 Task: Find connections with filter location Libertador General San Martín with filter topic #househunting with filter profile language Potuguese with filter current company Shapoorji Pallonji Group with filter school Government College of Engineering, Salem with filter industry Public Relations and Communications Services with filter service category AssistanceAdvertising with filter keywords title Physical Therapy Assistant
Action: Mouse moved to (478, 178)
Screenshot: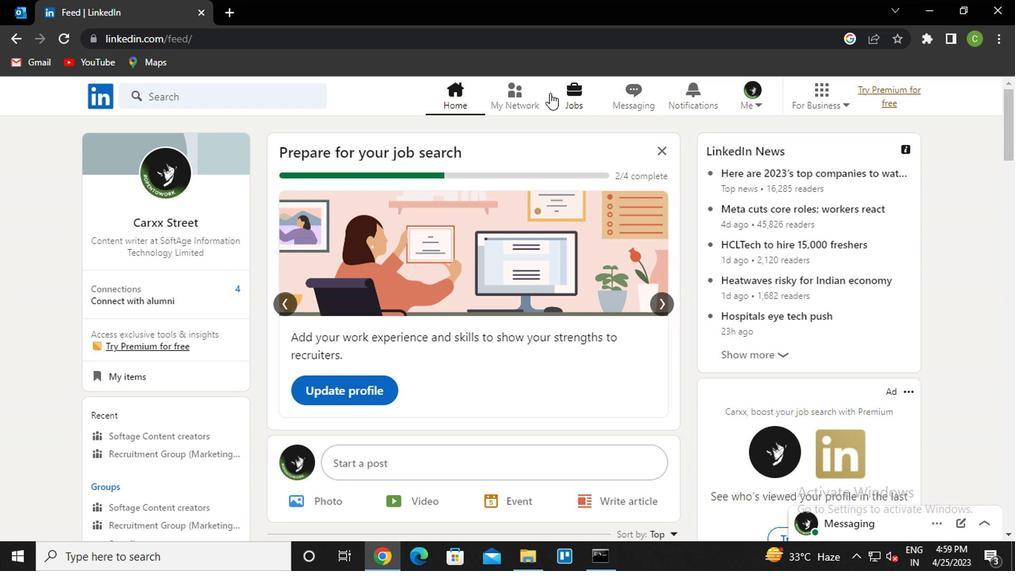 
Action: Mouse pressed left at (478, 178)
Screenshot: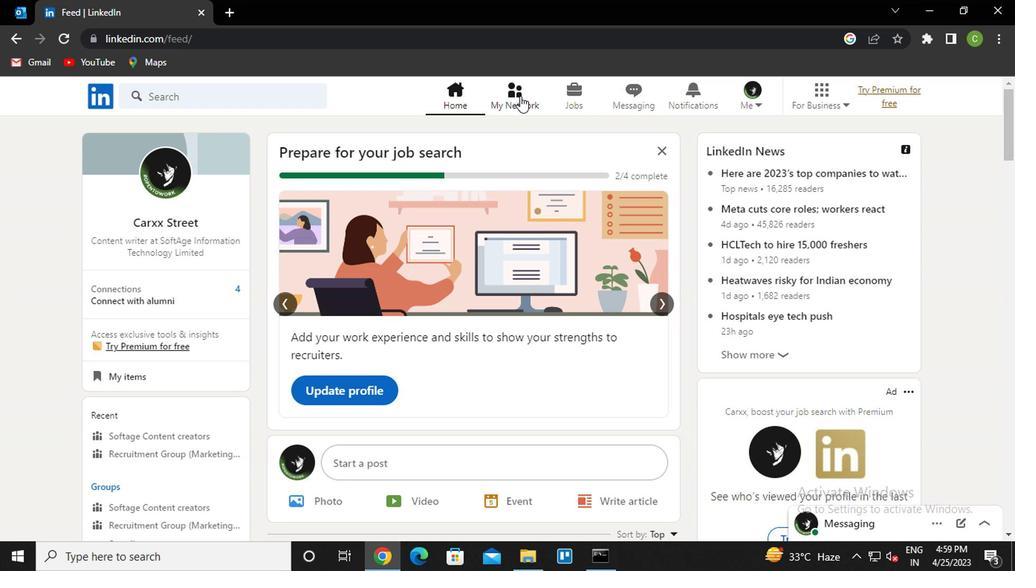 
Action: Mouse moved to (276, 240)
Screenshot: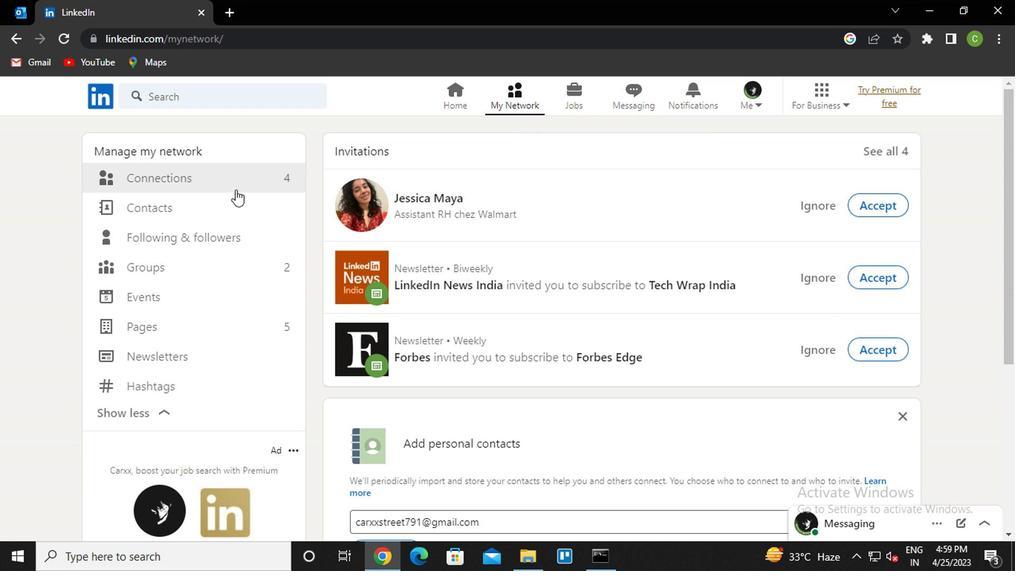 
Action: Mouse pressed left at (276, 240)
Screenshot: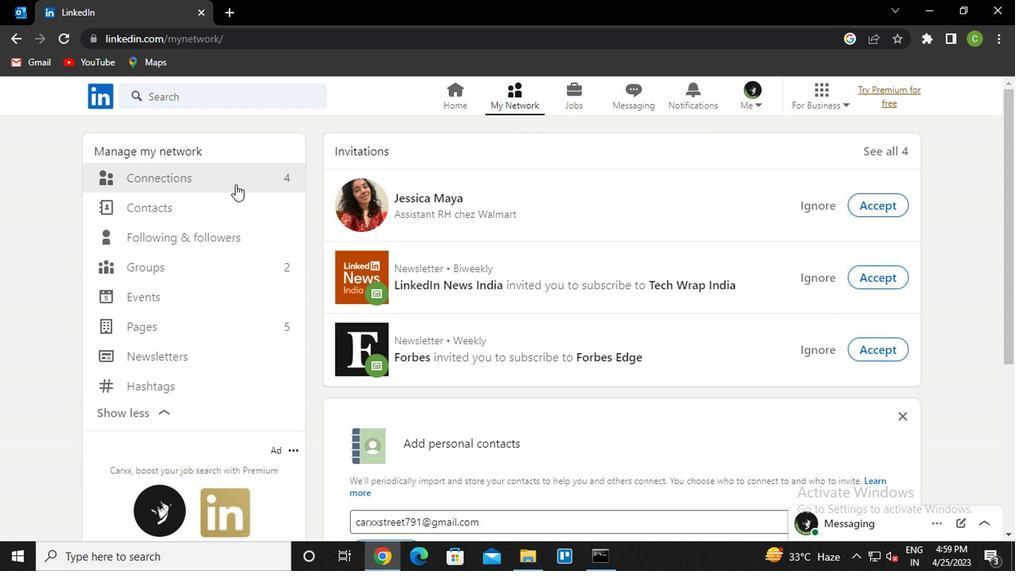 
Action: Mouse moved to (550, 236)
Screenshot: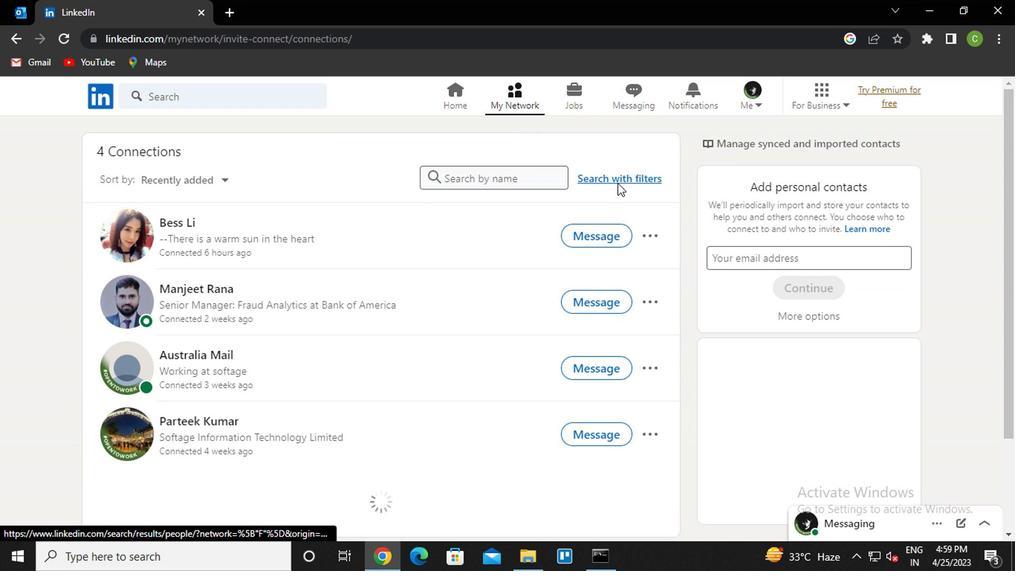 
Action: Mouse pressed left at (550, 236)
Screenshot: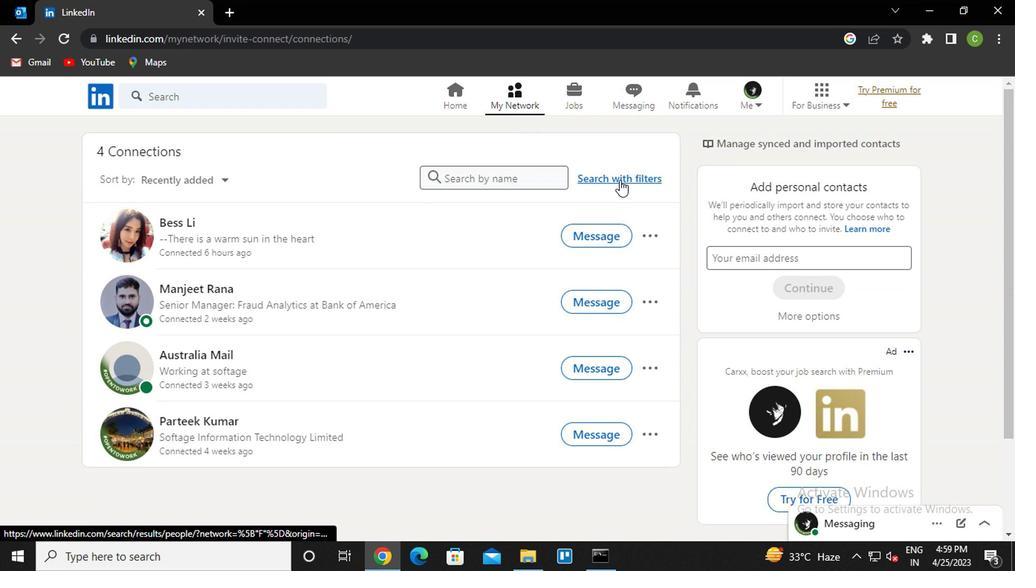 
Action: Mouse moved to (468, 208)
Screenshot: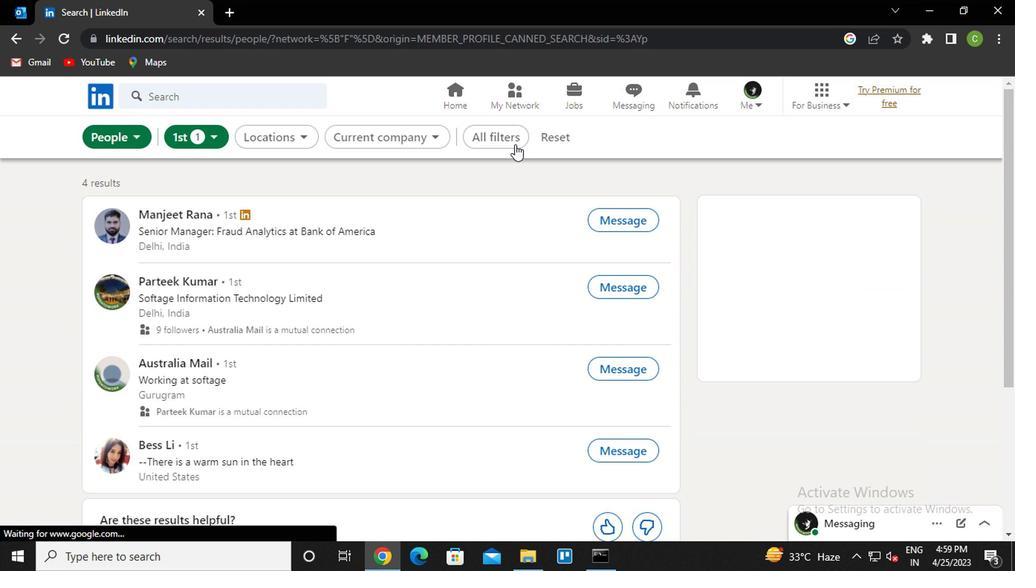 
Action: Mouse pressed left at (468, 208)
Screenshot: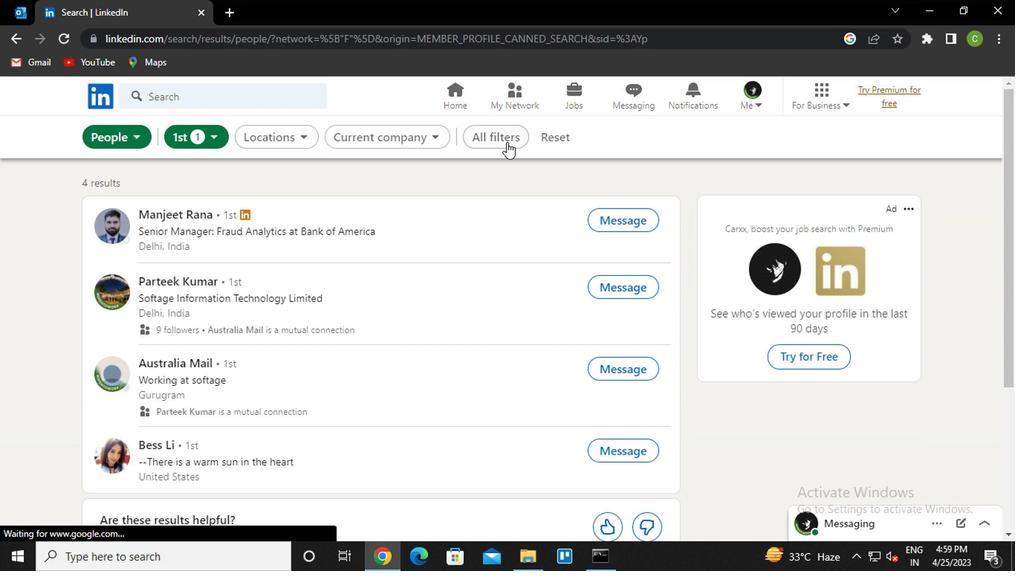 
Action: Mouse moved to (685, 345)
Screenshot: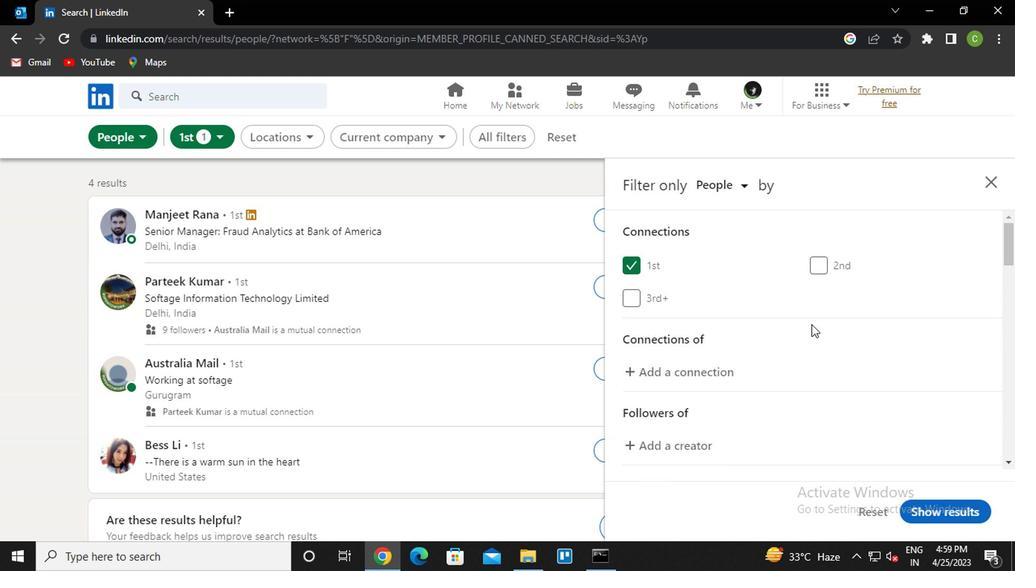 
Action: Mouse scrolled (685, 344) with delta (0, 0)
Screenshot: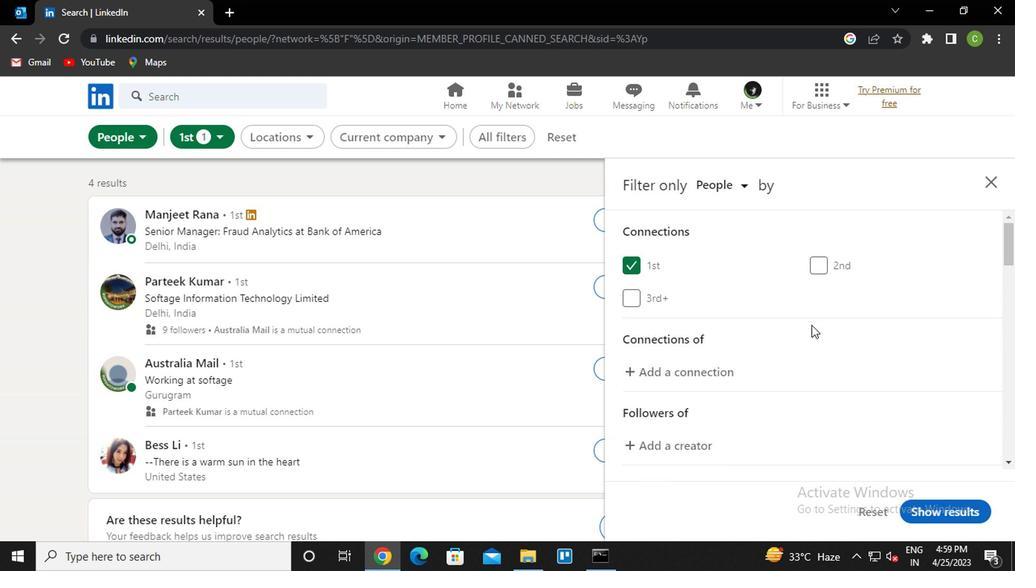 
Action: Mouse moved to (685, 345)
Screenshot: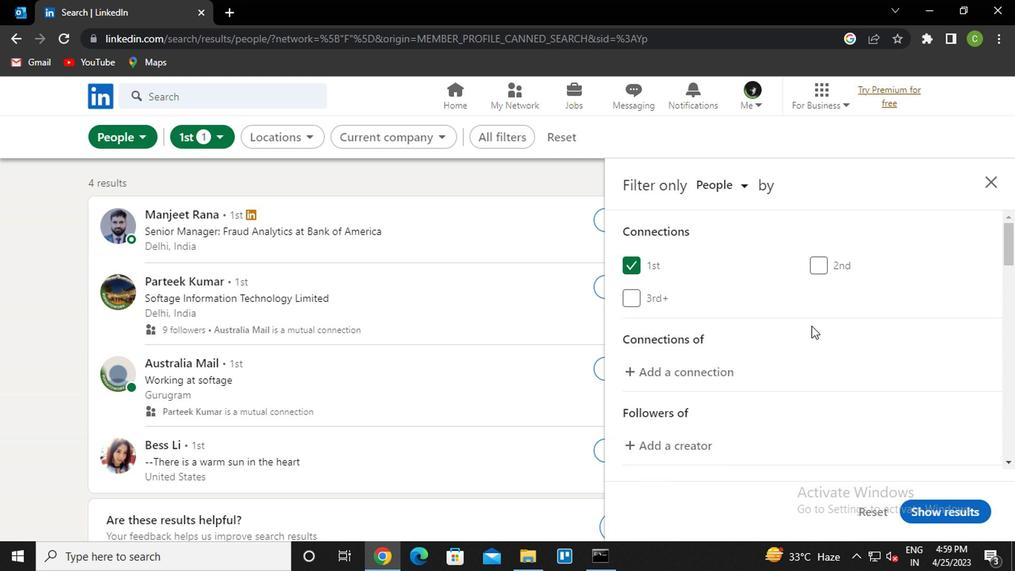 
Action: Mouse scrolled (685, 345) with delta (0, 0)
Screenshot: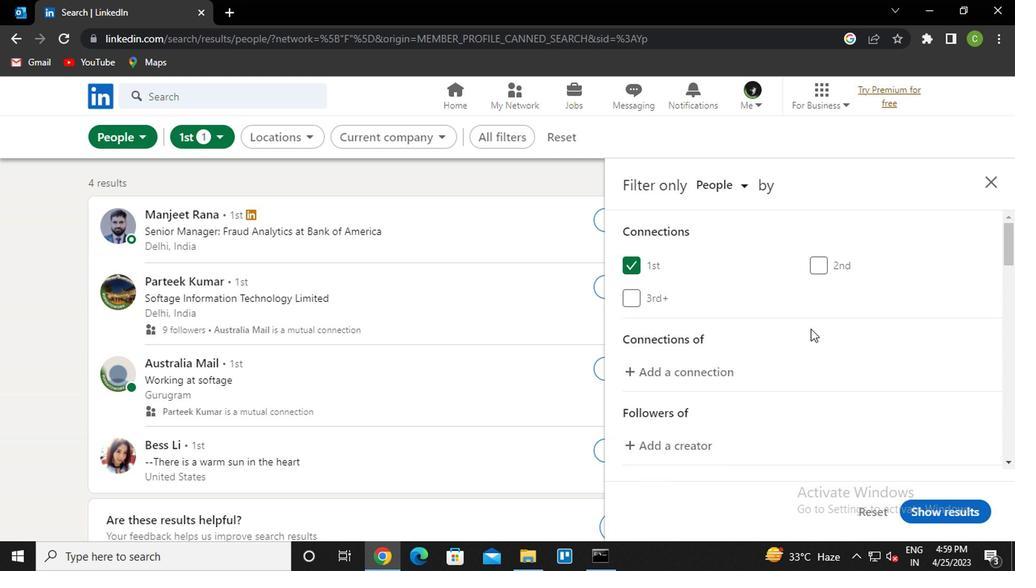 
Action: Mouse moved to (685, 348)
Screenshot: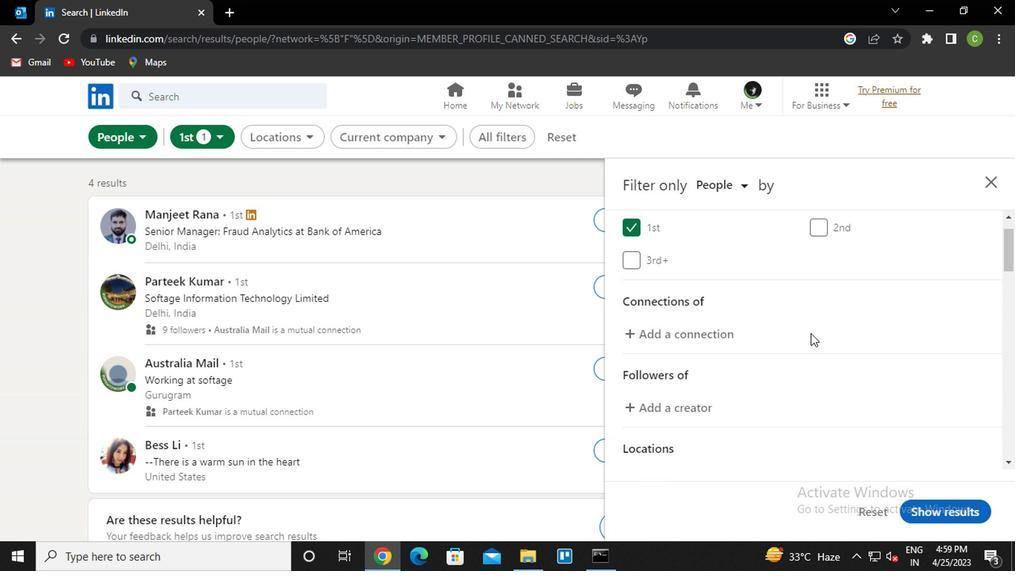 
Action: Mouse scrolled (685, 348) with delta (0, 0)
Screenshot: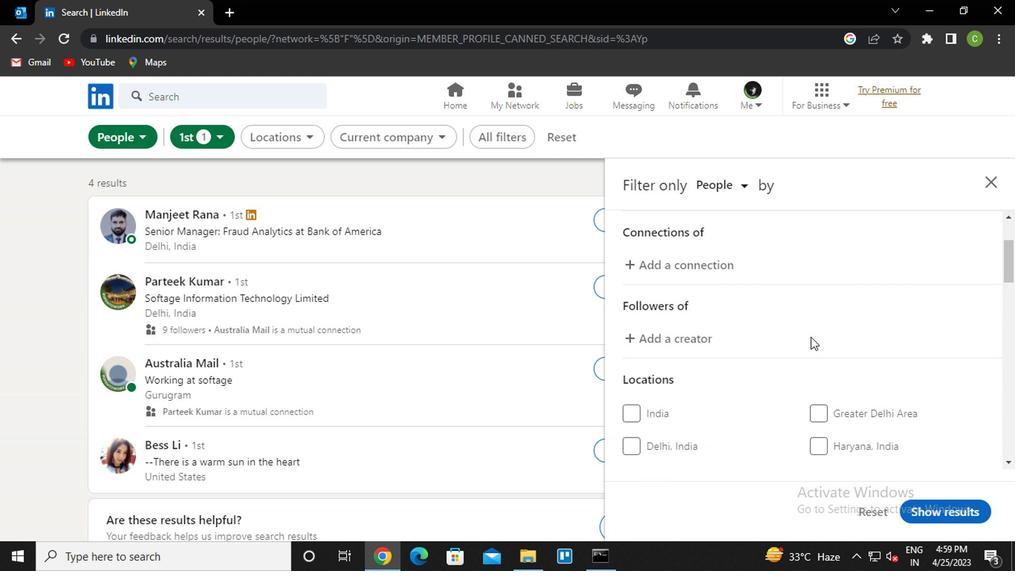 
Action: Mouse moved to (703, 361)
Screenshot: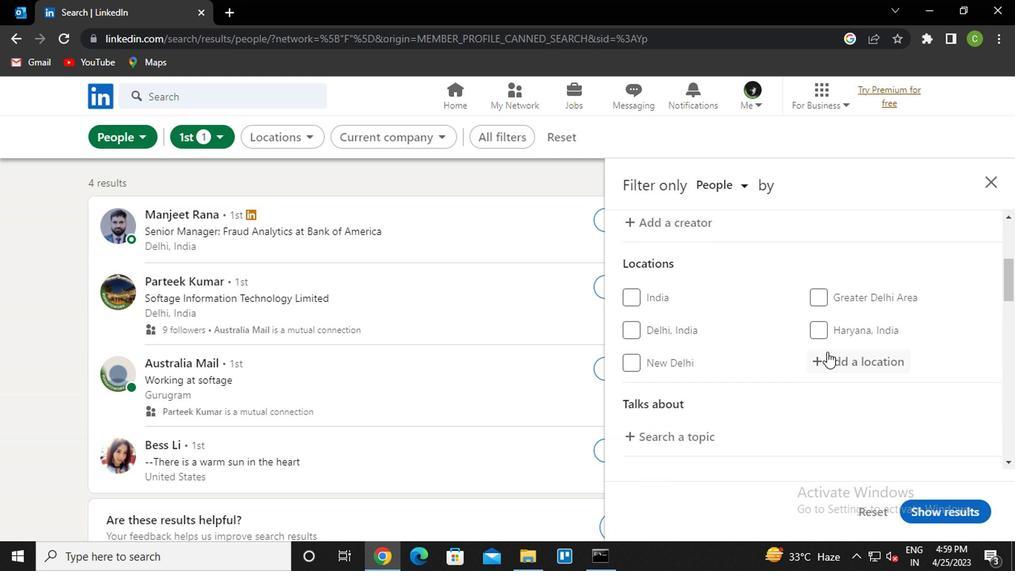 
Action: Mouse pressed left at (703, 361)
Screenshot: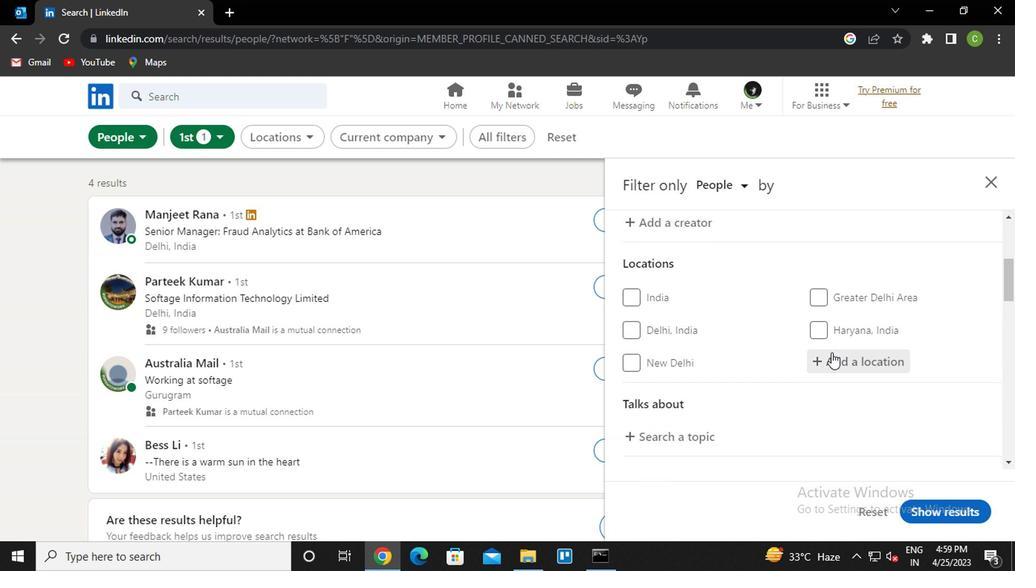 
Action: Key pressed <Key.caps_lock><Key.caps_lock>l<Key.caps_lock>ibertador<Key.down><Key.enter>
Screenshot: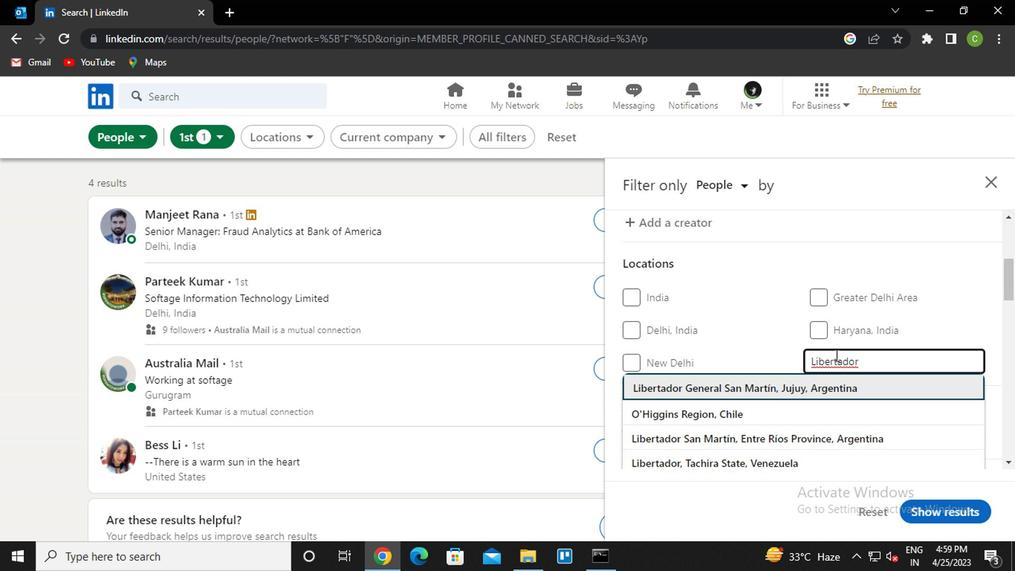 
Action: Mouse moved to (685, 370)
Screenshot: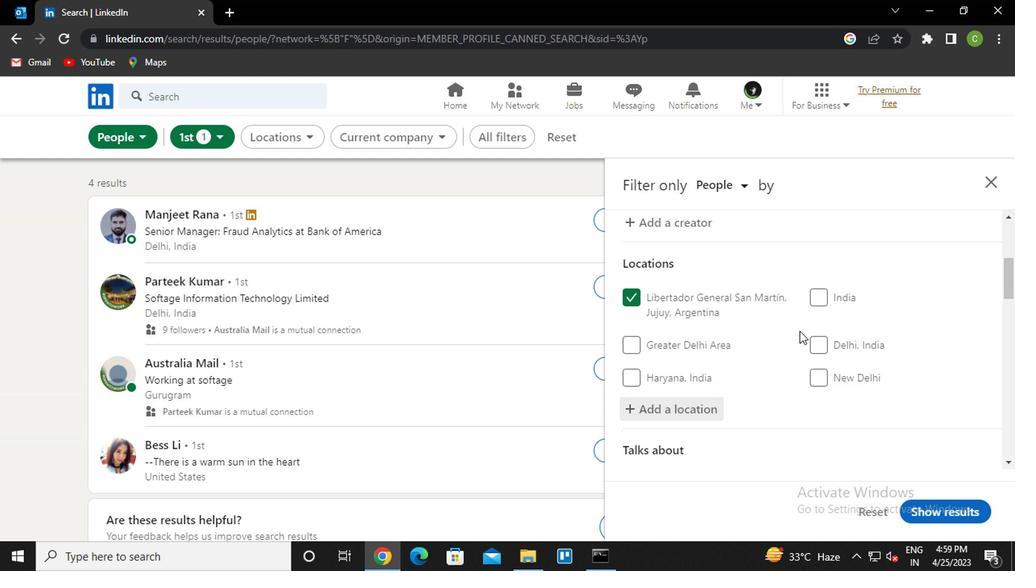 
Action: Mouse scrolled (685, 369) with delta (0, 0)
Screenshot: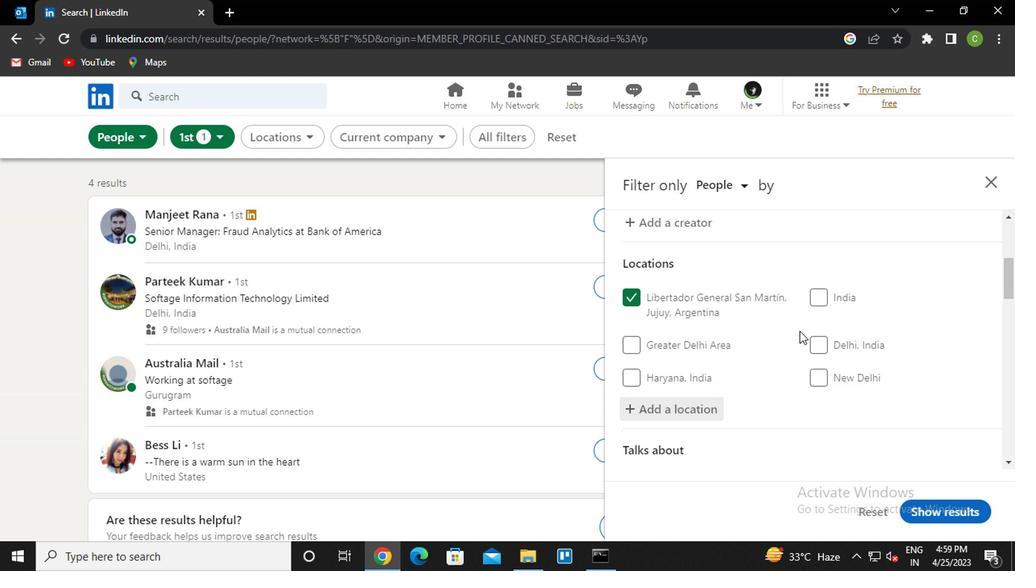 
Action: Mouse moved to (685, 370)
Screenshot: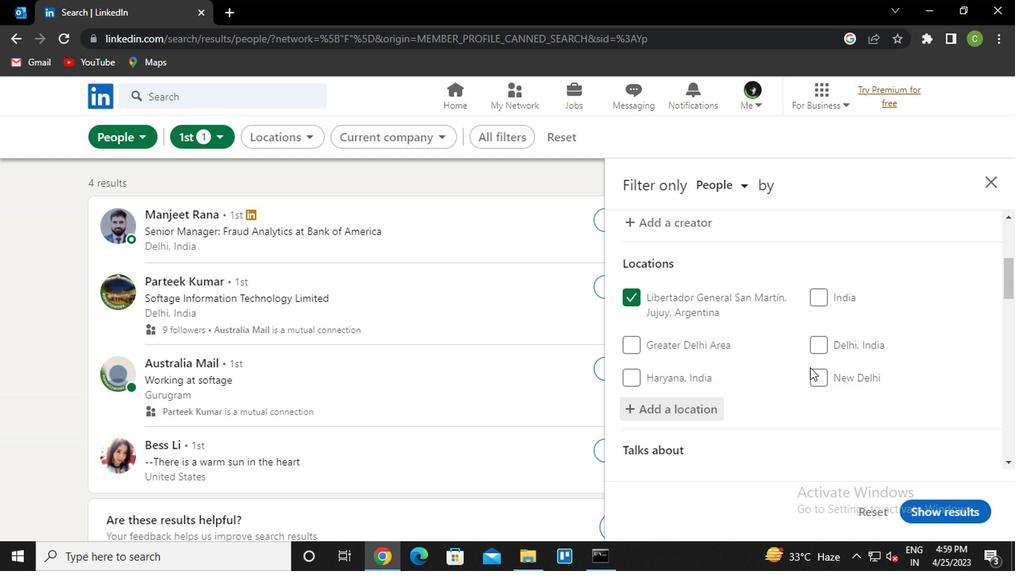 
Action: Mouse scrolled (685, 369) with delta (0, 0)
Screenshot: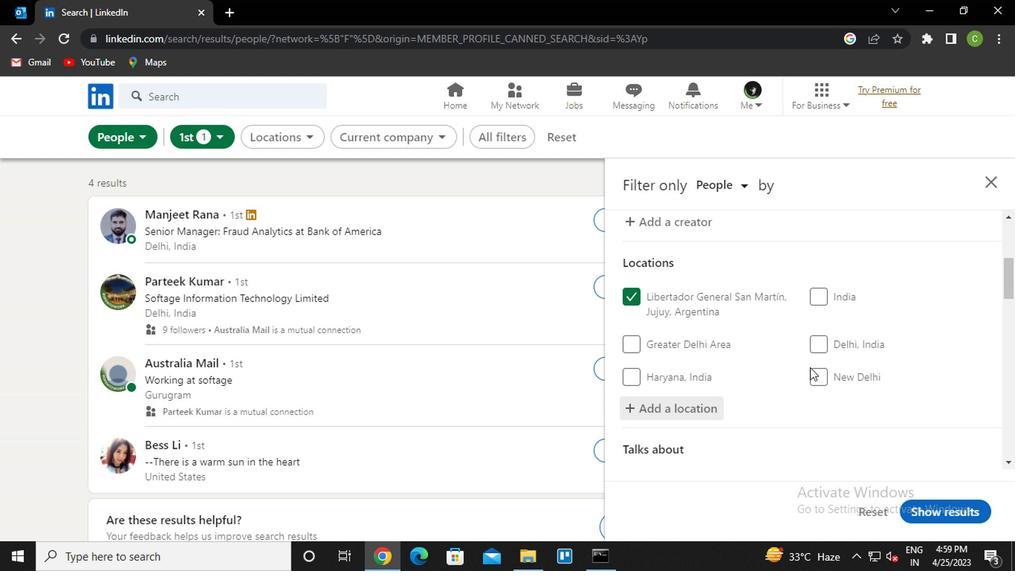 
Action: Mouse moved to (602, 350)
Screenshot: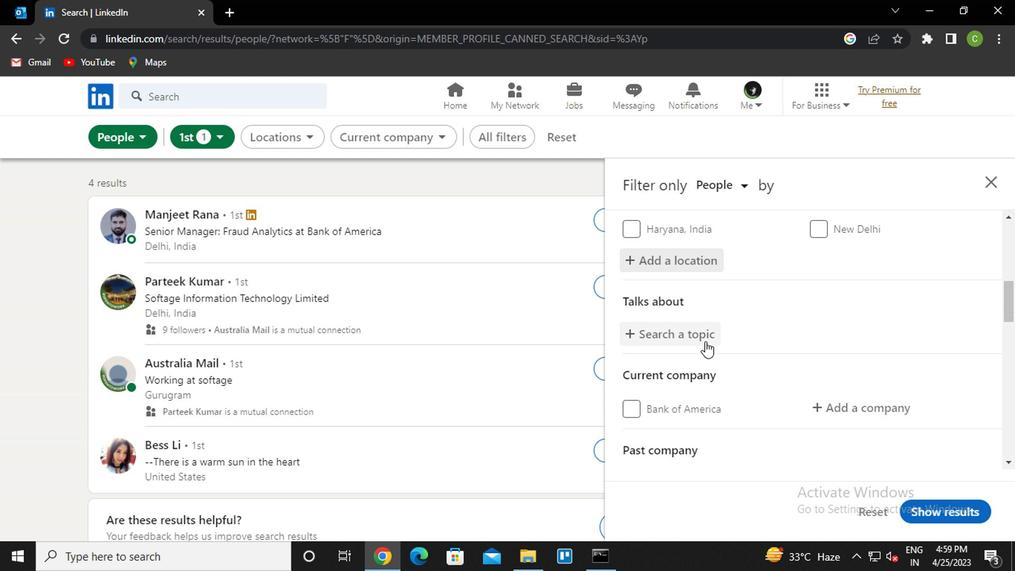 
Action: Mouse pressed left at (602, 350)
Screenshot: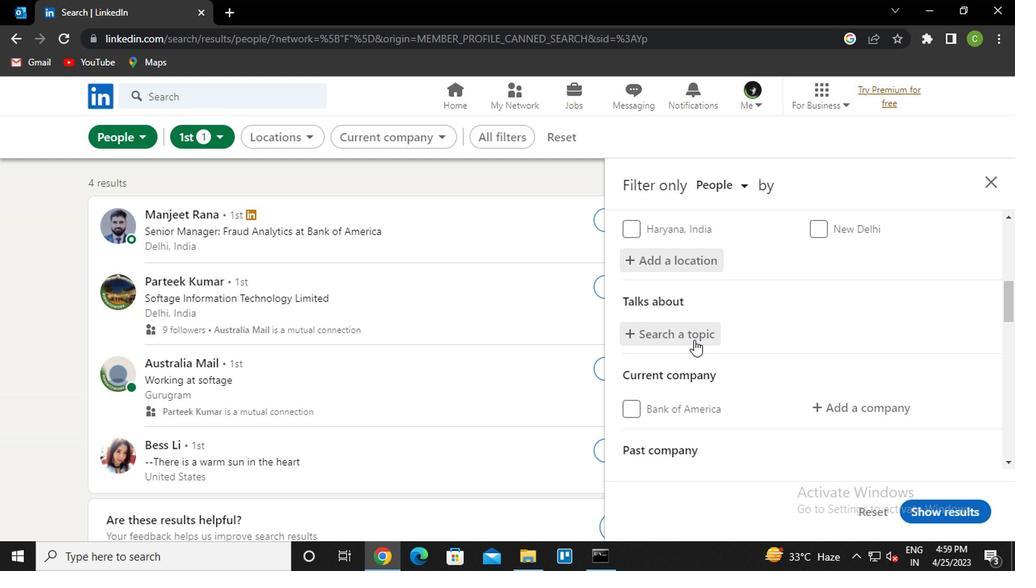 
Action: Mouse moved to (603, 351)
Screenshot: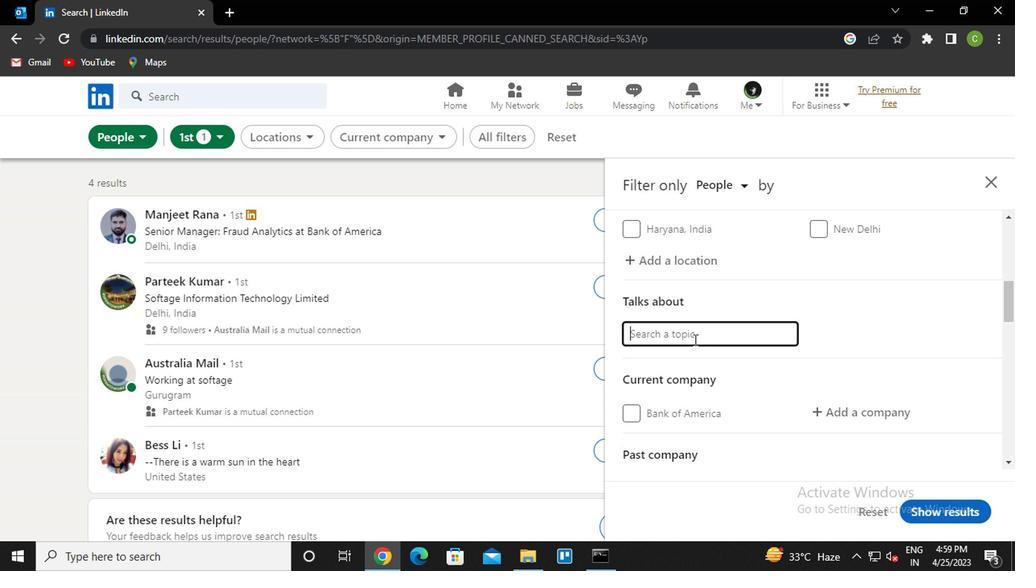 
Action: Key pressed <Key.caps_lock>h<Key.caps_lock>ousehunting<Key.down><Key.enter>
Screenshot: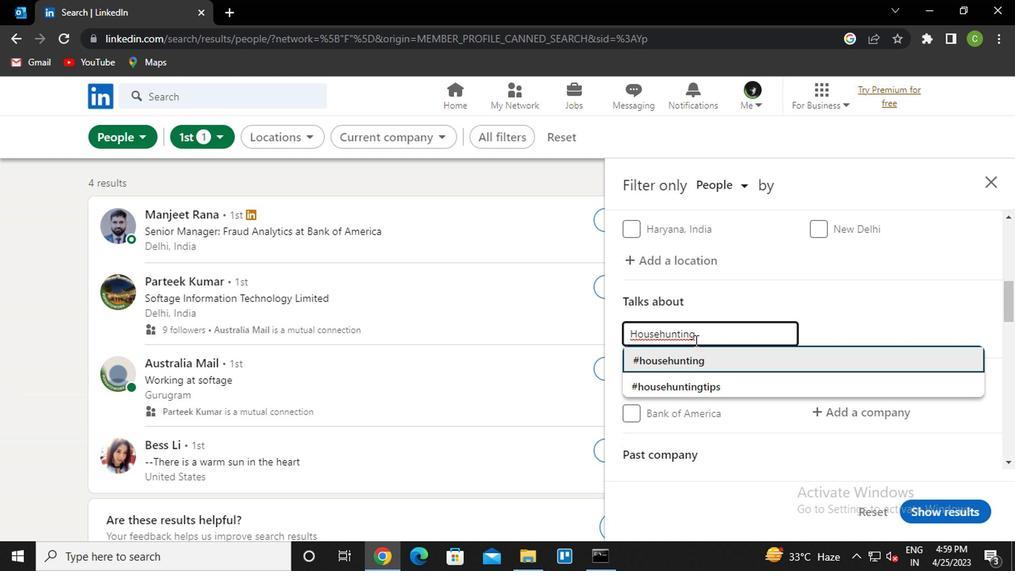 
Action: Mouse moved to (606, 348)
Screenshot: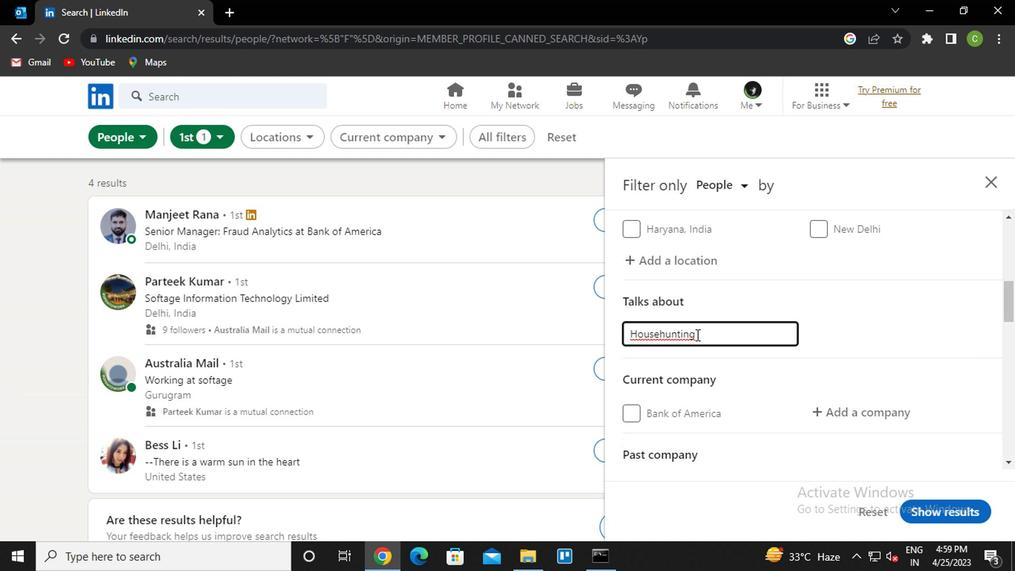 
Action: Mouse pressed left at (606, 348)
Screenshot: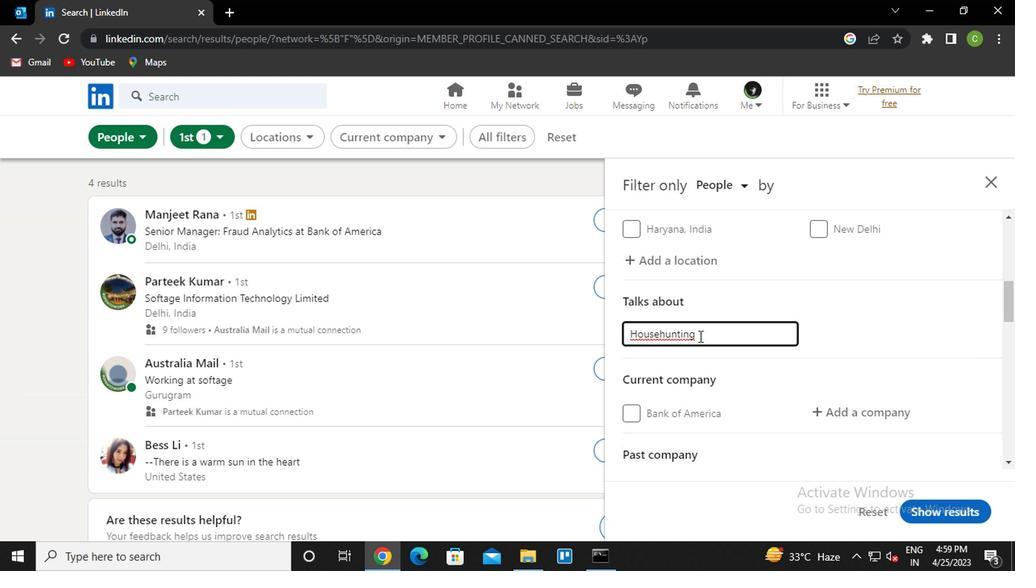 
Action: Mouse moved to (601, 362)
Screenshot: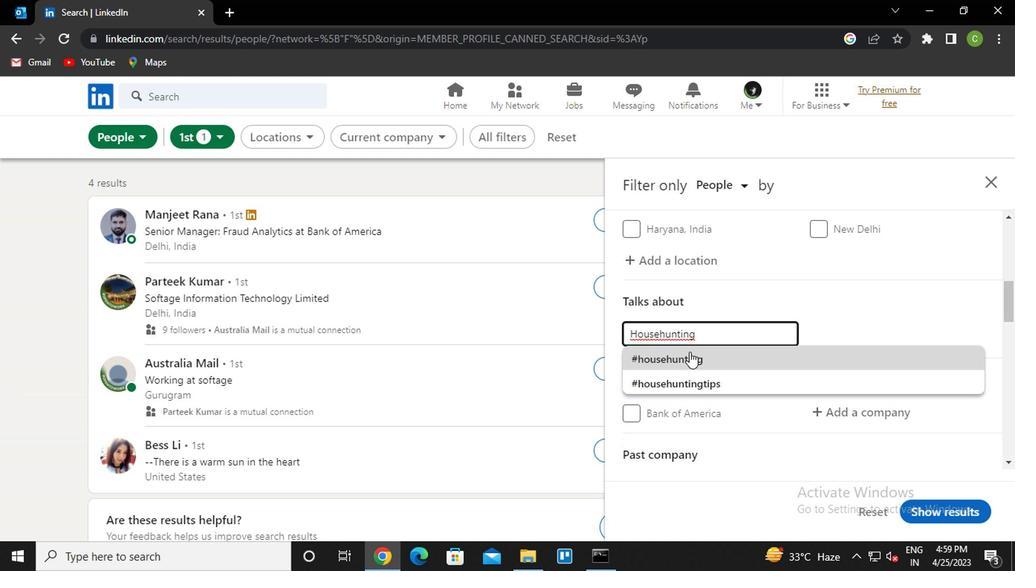 
Action: Mouse pressed left at (601, 362)
Screenshot: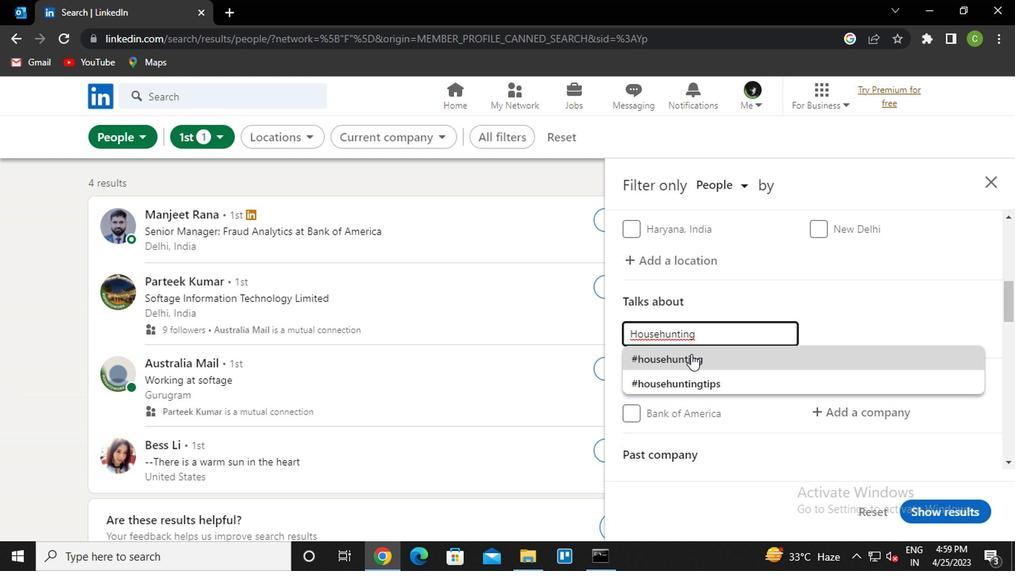 
Action: Mouse moved to (662, 371)
Screenshot: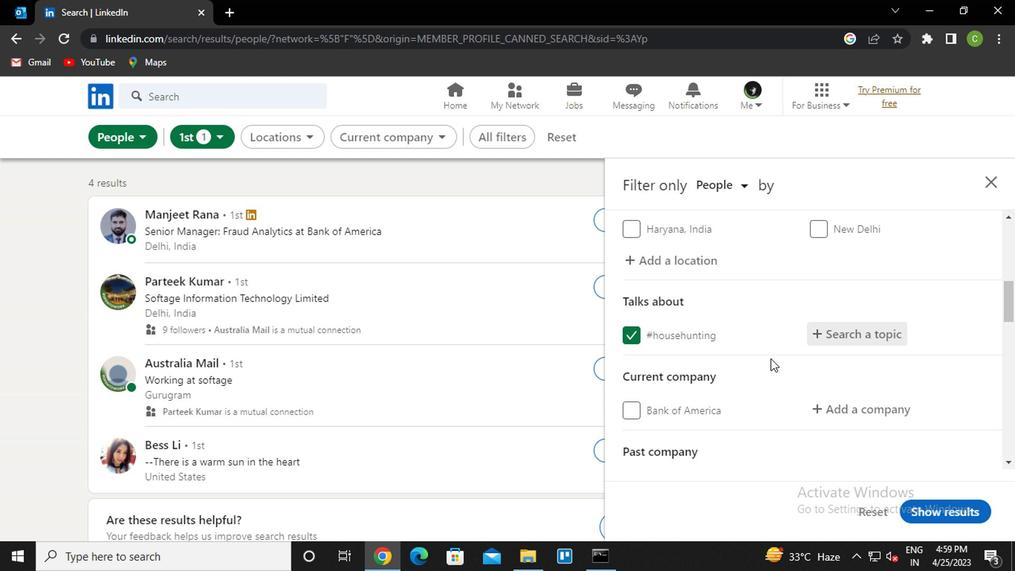 
Action: Mouse scrolled (662, 370) with delta (0, 0)
Screenshot: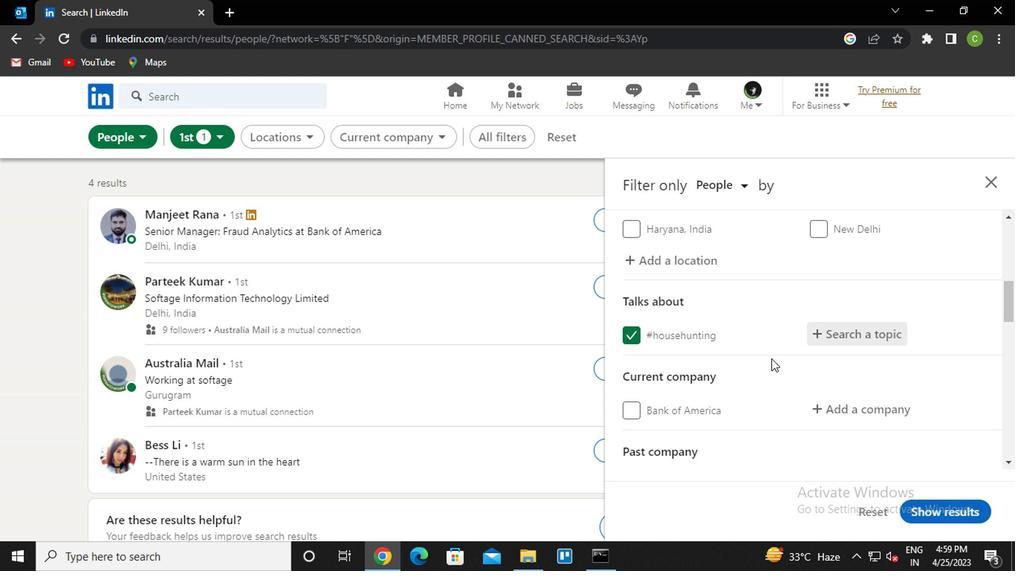 
Action: Mouse moved to (709, 348)
Screenshot: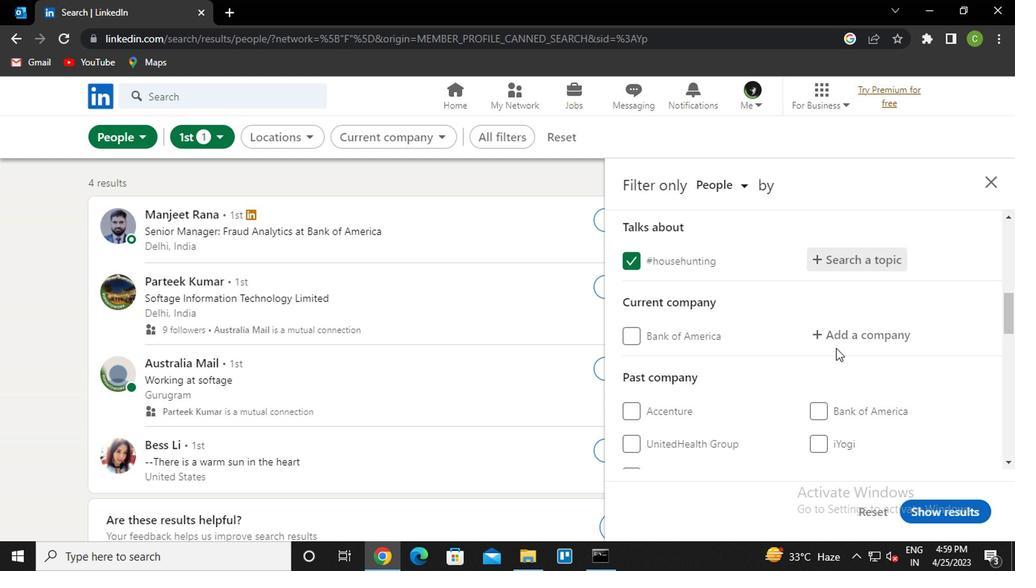 
Action: Mouse pressed left at (709, 348)
Screenshot: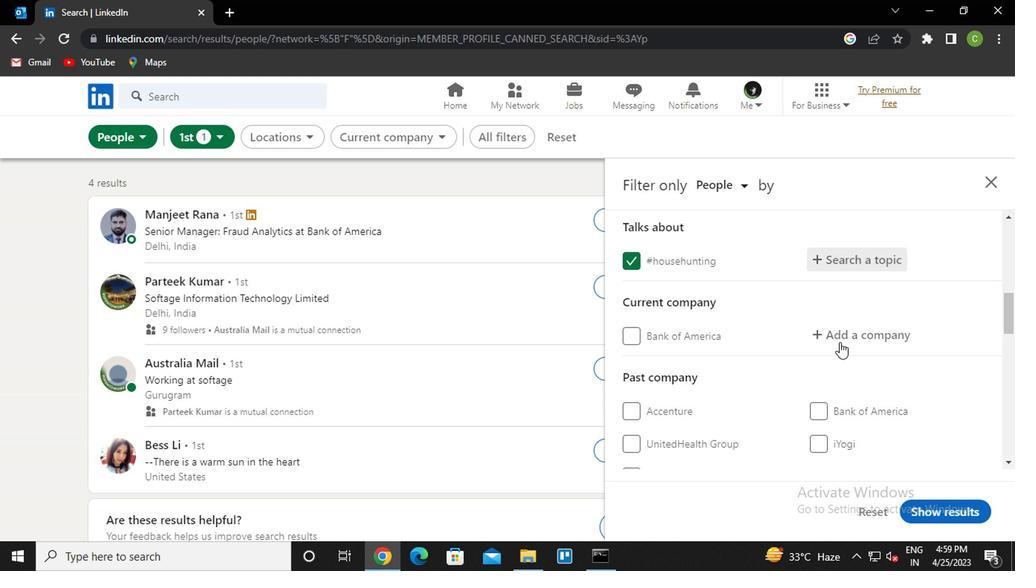 
Action: Key pressed <Key.caps_lock>s<Key.caps_lock>hapoor<Key.down><Key.enter>
Screenshot: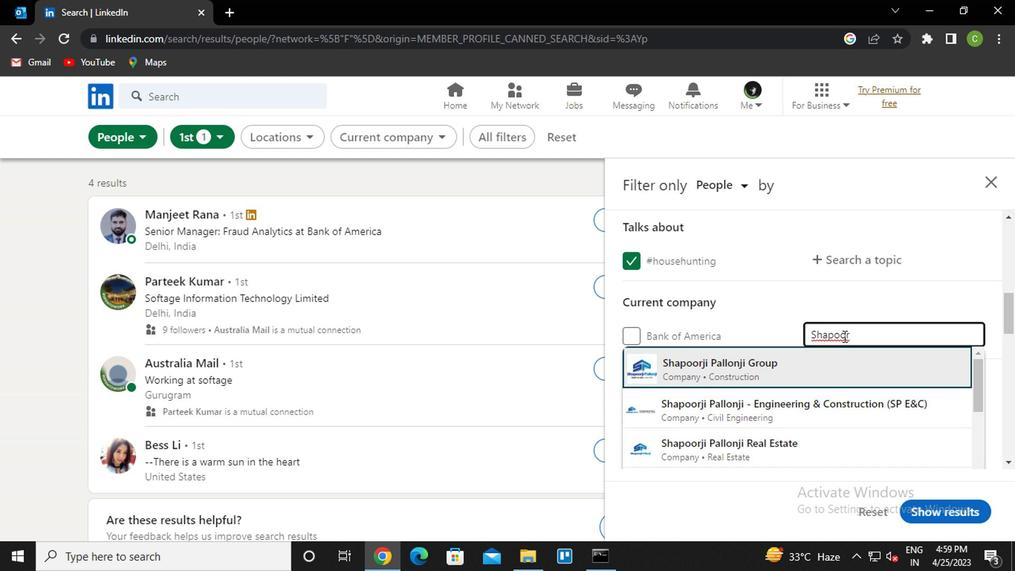 
Action: Mouse moved to (686, 393)
Screenshot: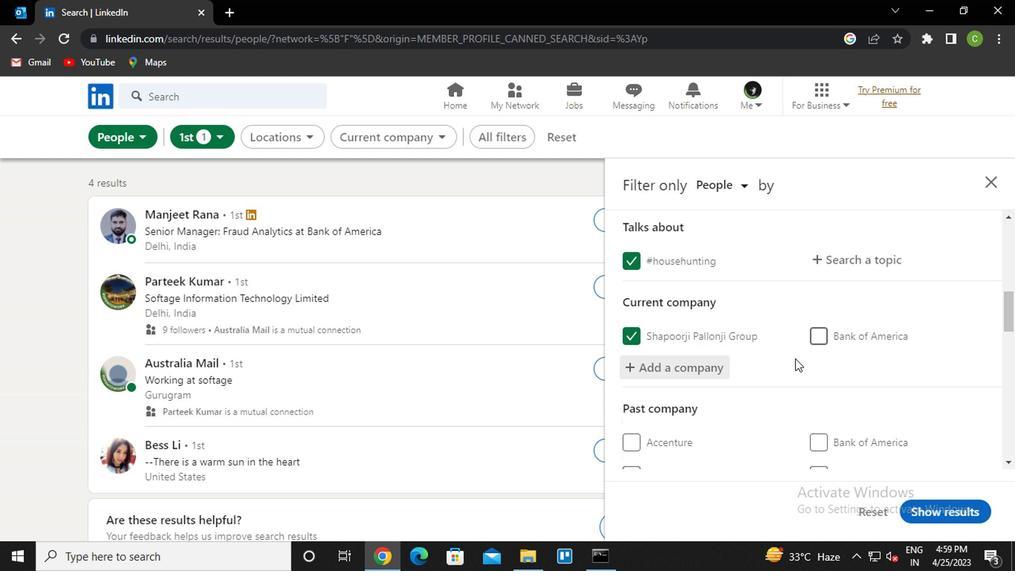 
Action: Mouse scrolled (686, 392) with delta (0, 0)
Screenshot: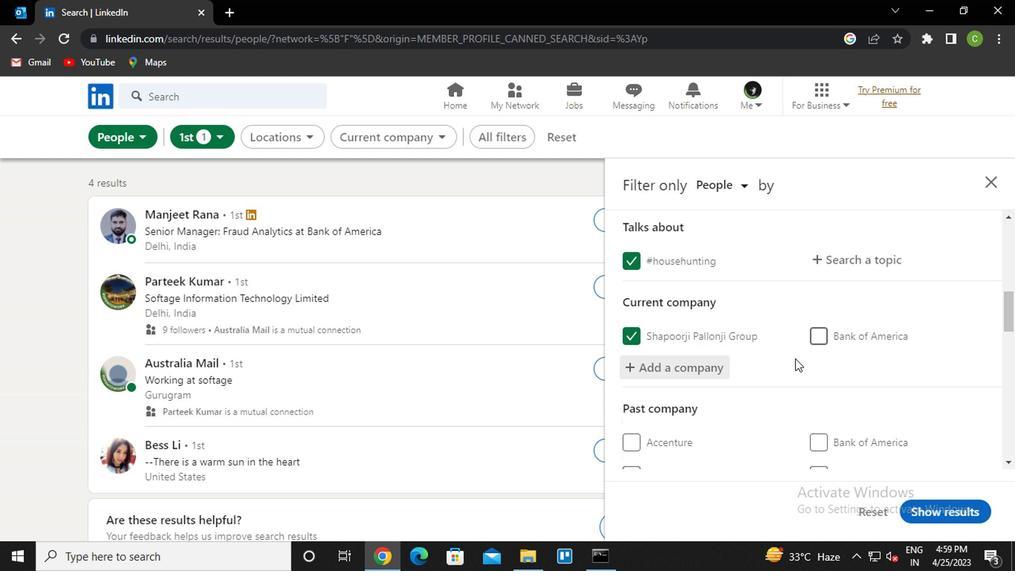 
Action: Mouse moved to (689, 397)
Screenshot: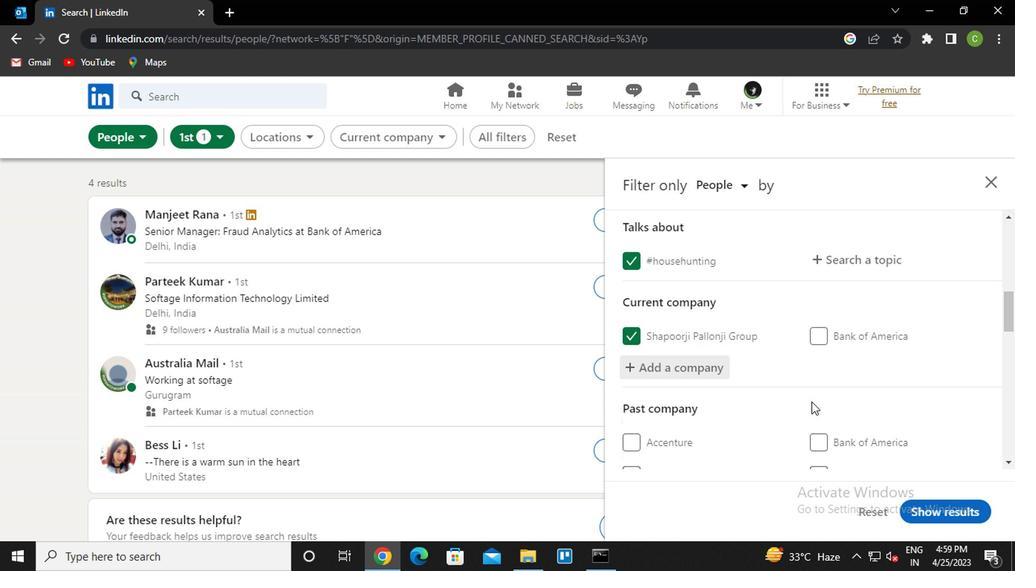 
Action: Mouse scrolled (689, 396) with delta (0, 0)
Screenshot: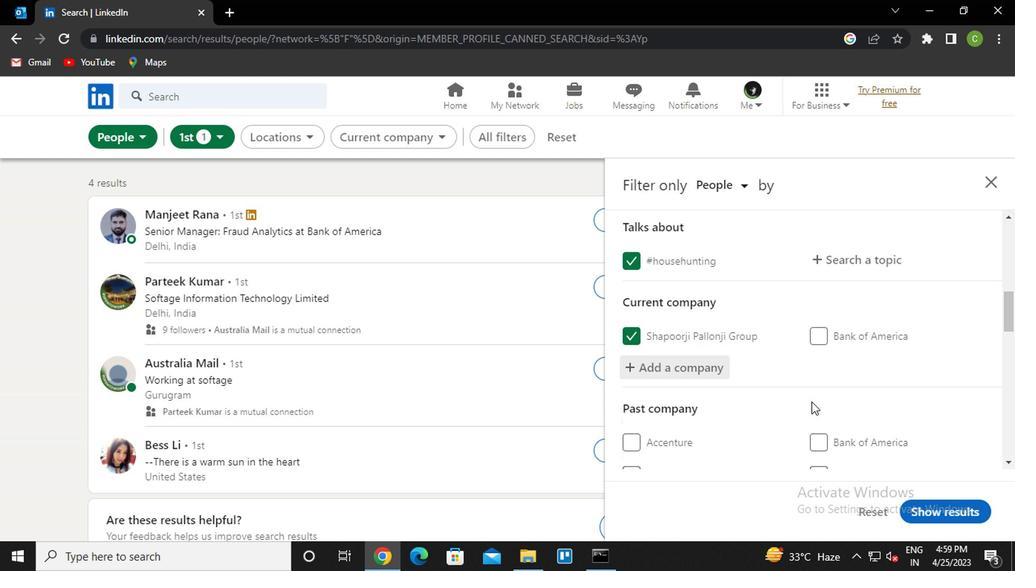 
Action: Mouse moved to (705, 379)
Screenshot: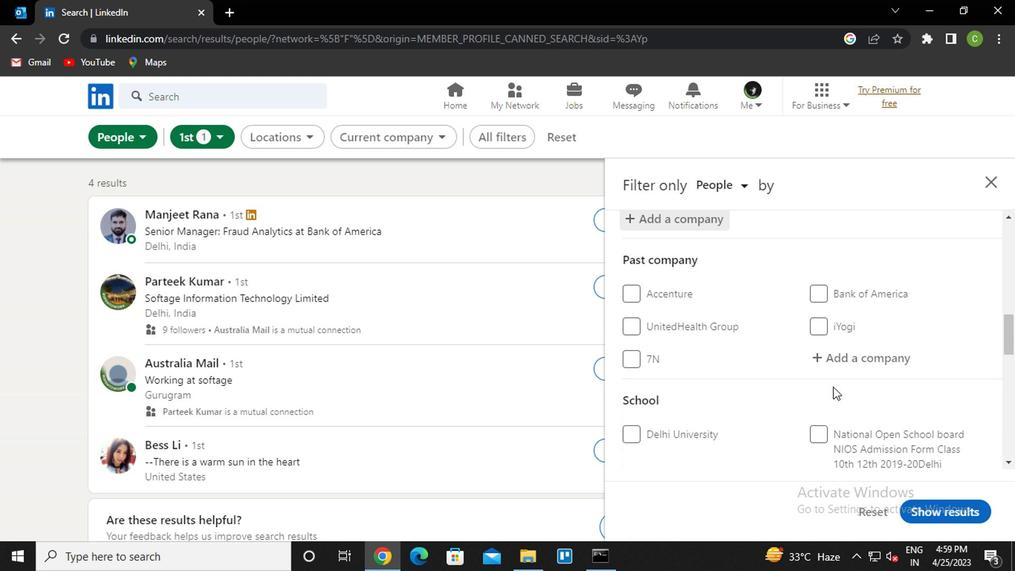 
Action: Mouse scrolled (705, 379) with delta (0, 0)
Screenshot: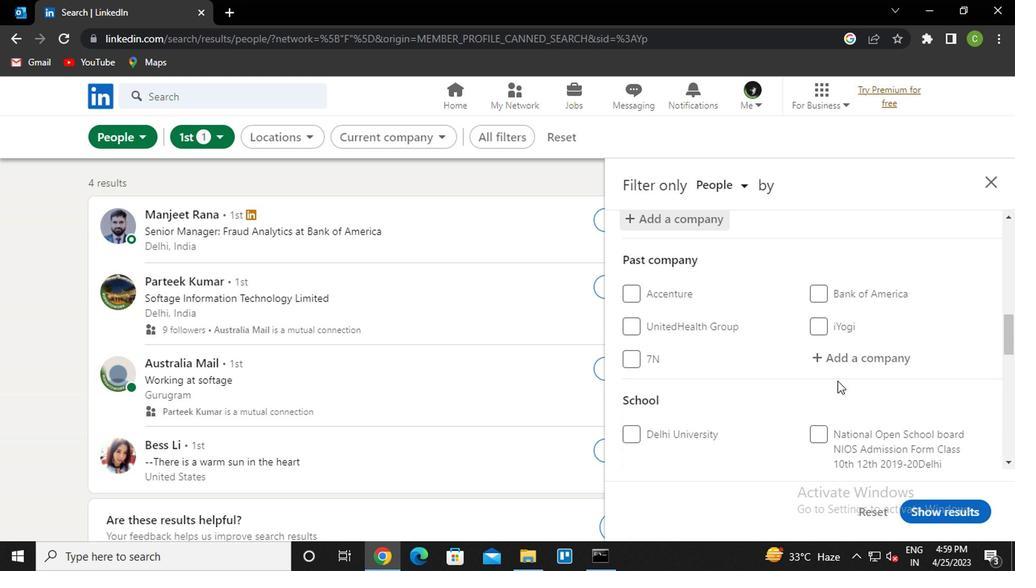 
Action: Mouse scrolled (705, 379) with delta (0, 0)
Screenshot: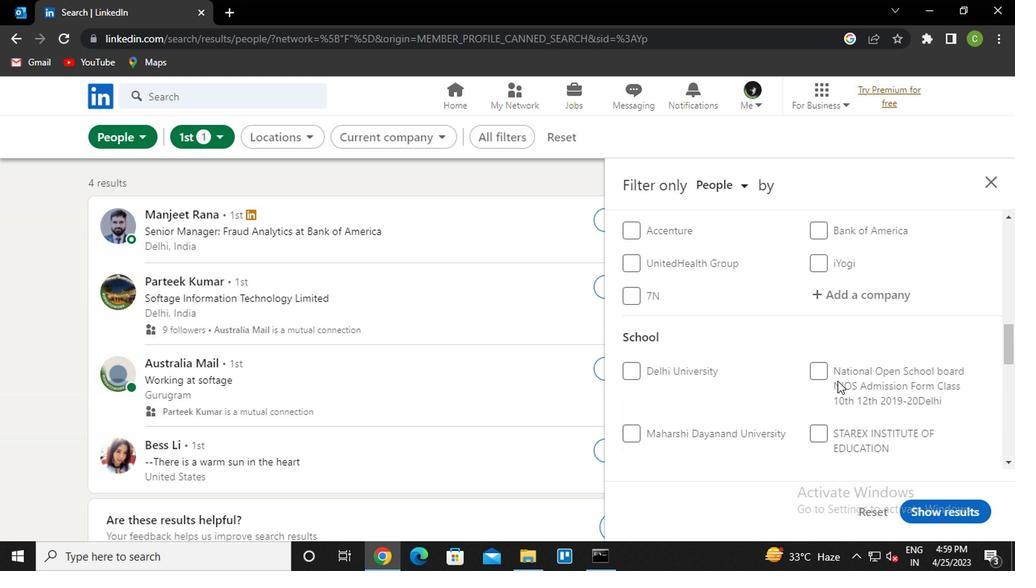 
Action: Mouse moved to (600, 393)
Screenshot: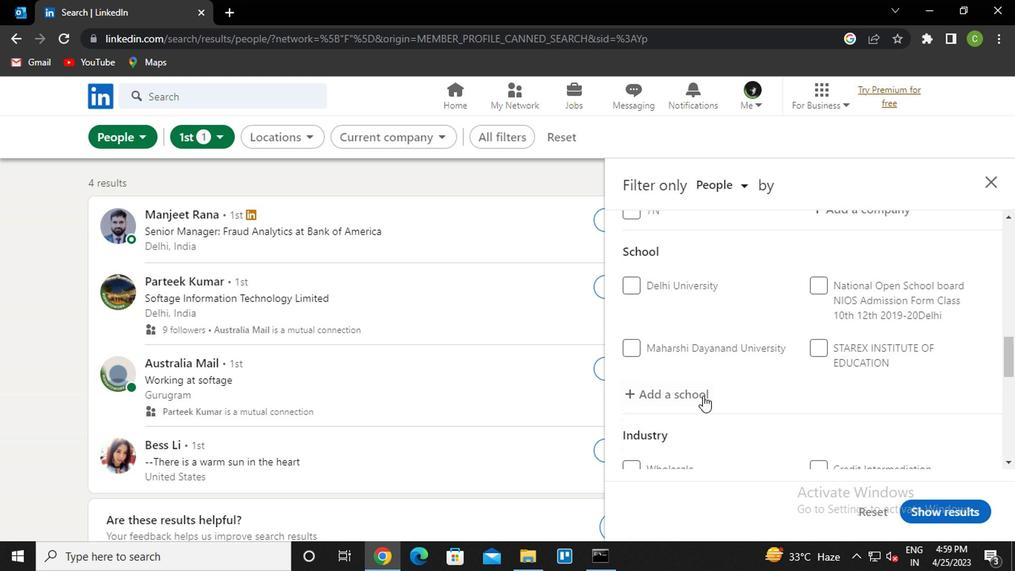 
Action: Mouse pressed left at (600, 393)
Screenshot: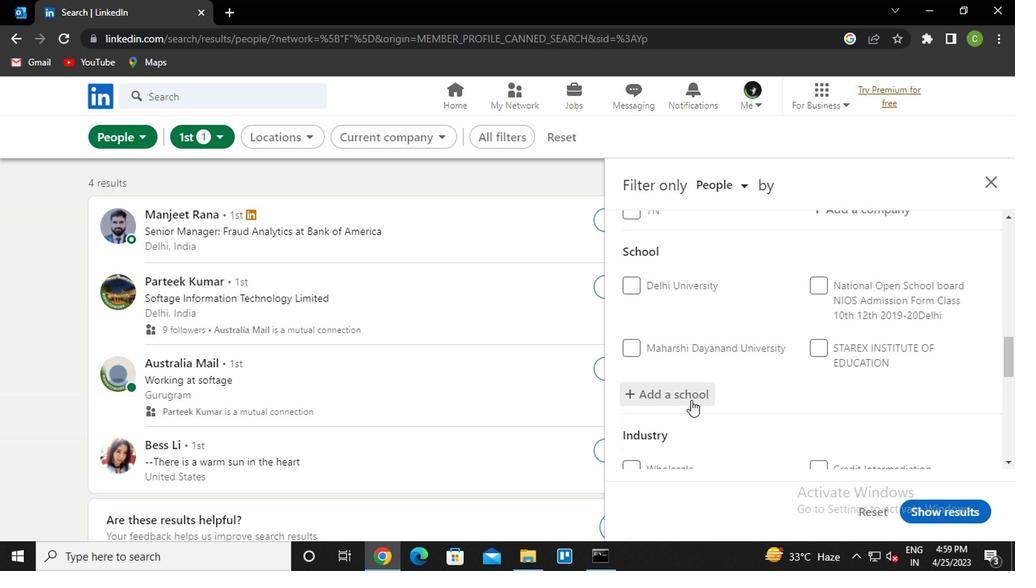 
Action: Mouse moved to (668, 399)
Screenshot: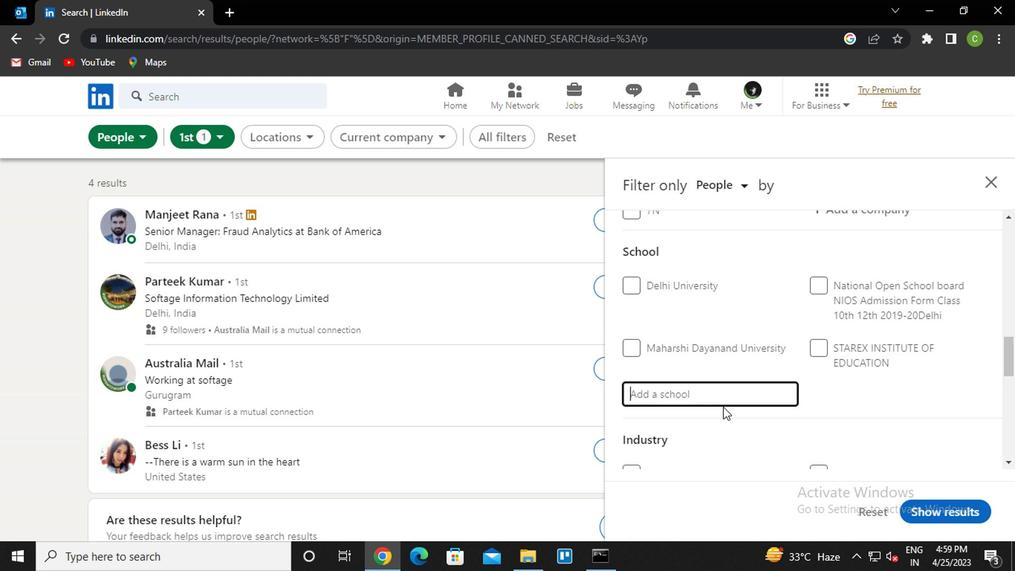 
Action: Key pressed <Key.caps_lock>g<Key.caps_lock>overnment<Key.space>collage<Key.space>of<Key.space>
Screenshot: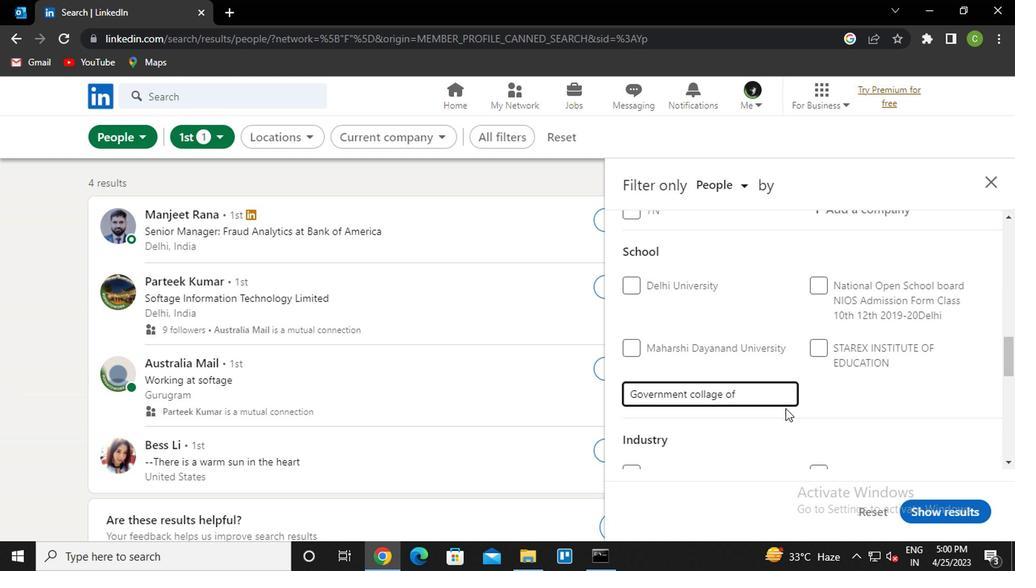 
Action: Mouse moved to (614, 390)
Screenshot: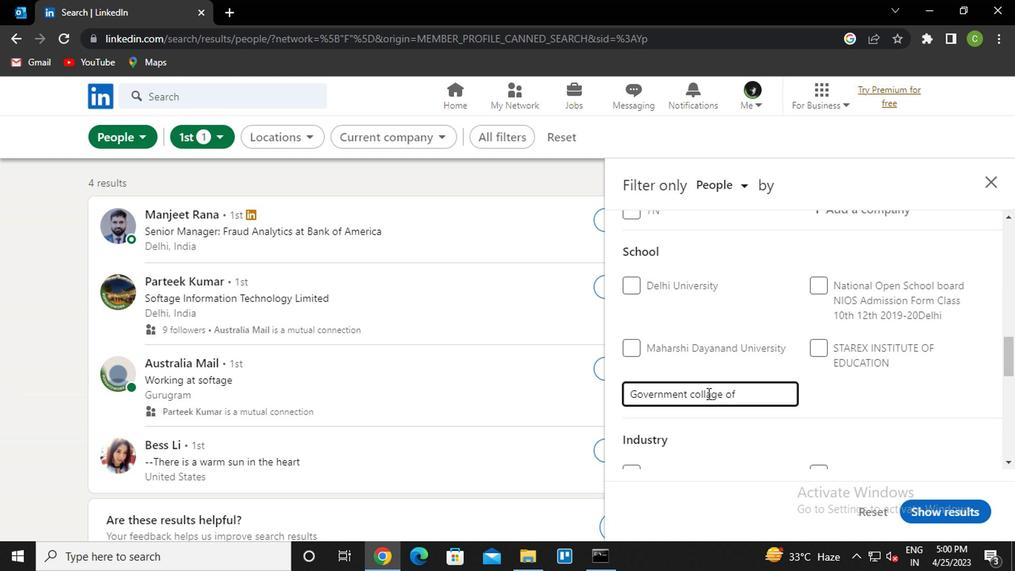 
Action: Mouse pressed left at (614, 390)
Screenshot: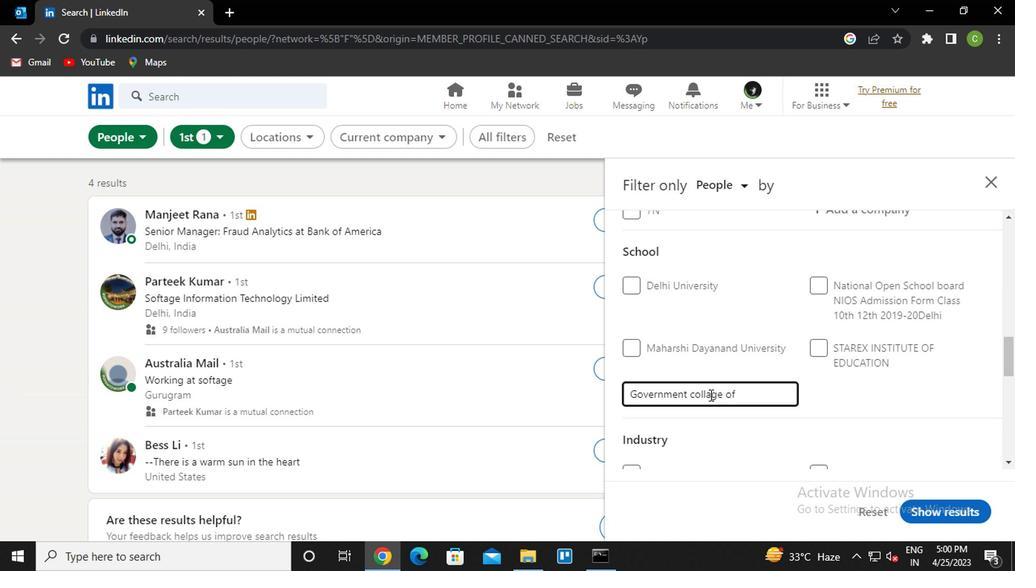 
Action: Mouse moved to (627, 395)
Screenshot: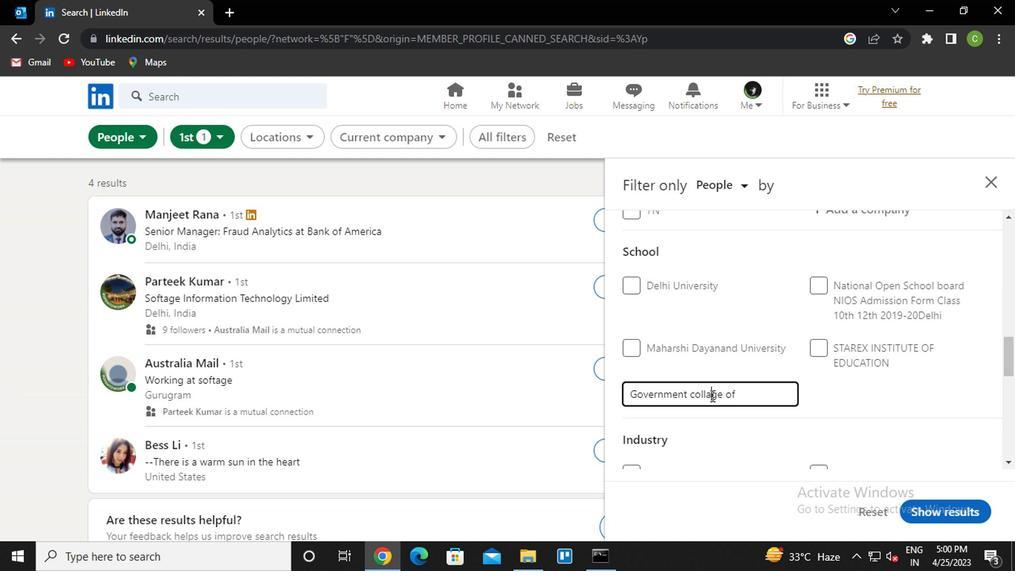 
Action: Key pressed <Key.backspace>e
Screenshot: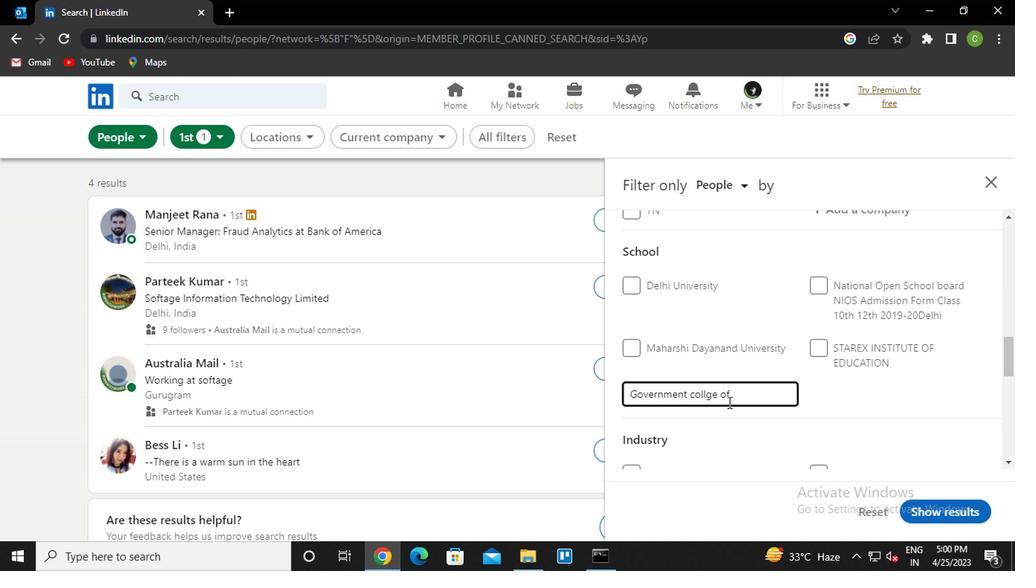 
Action: Mouse moved to (647, 392)
Screenshot: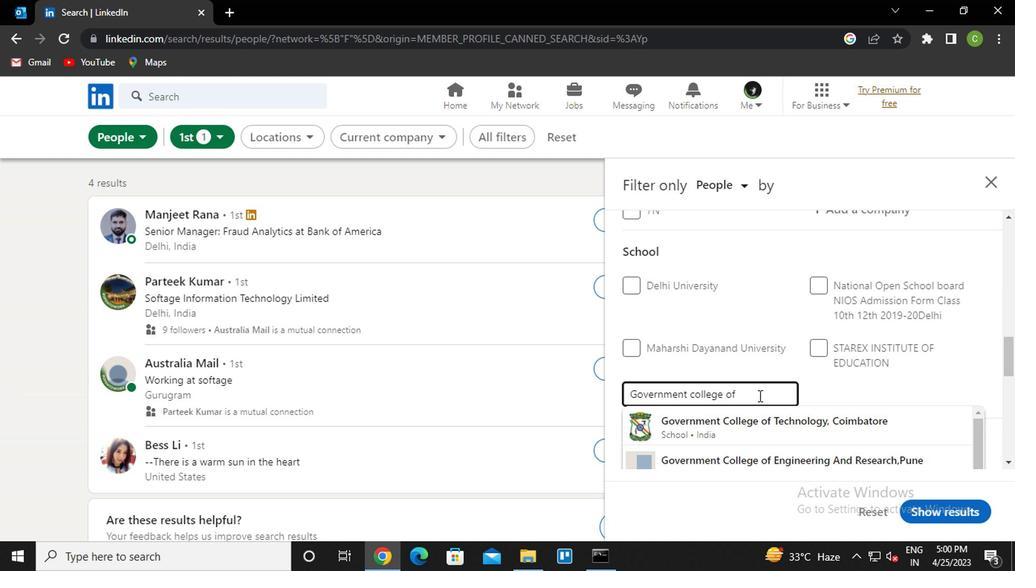 
Action: Mouse pressed left at (647, 392)
Screenshot: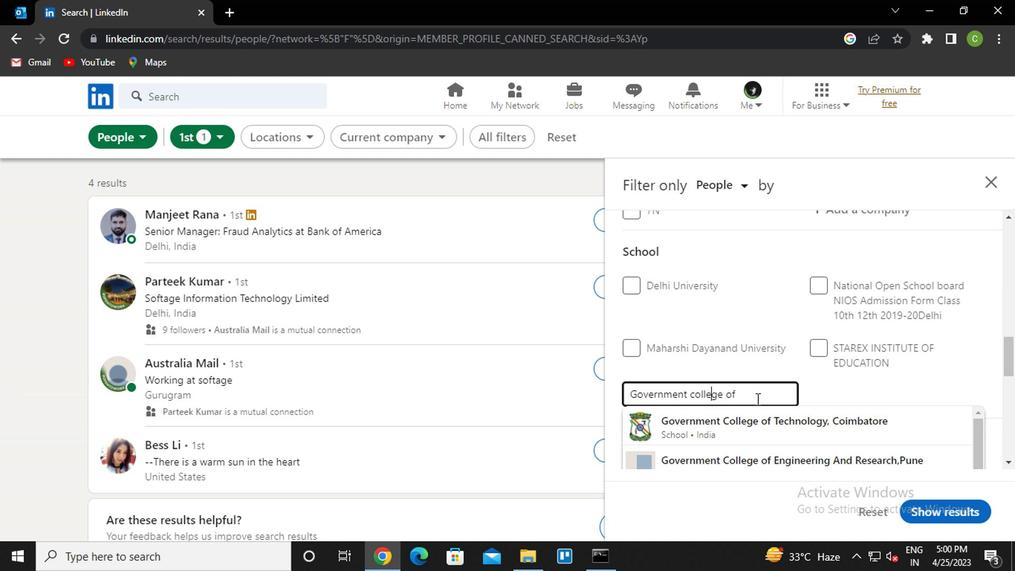 
Action: Mouse moved to (671, 422)
Screenshot: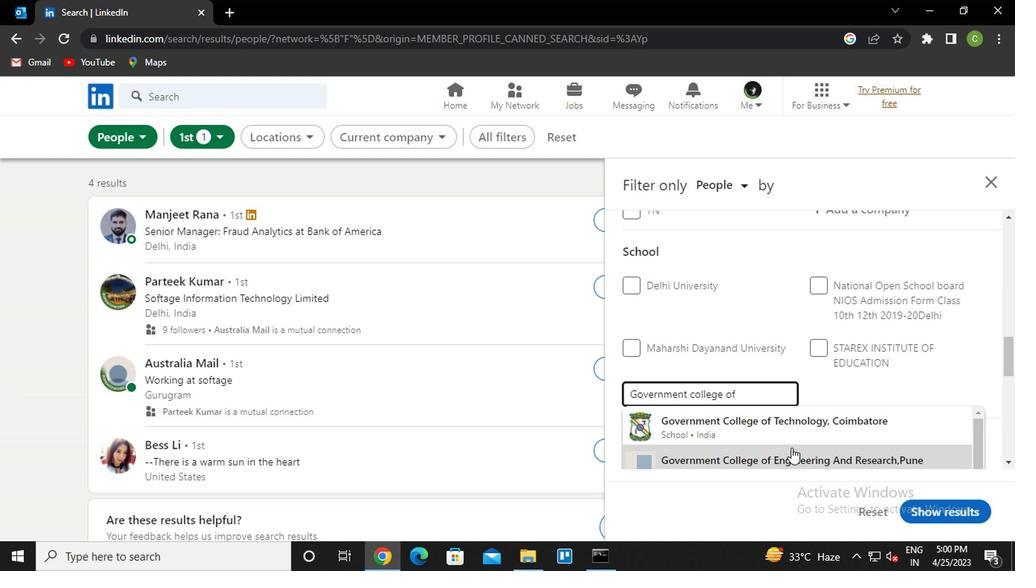 
Action: Mouse scrolled (671, 421) with delta (0, 0)
Screenshot: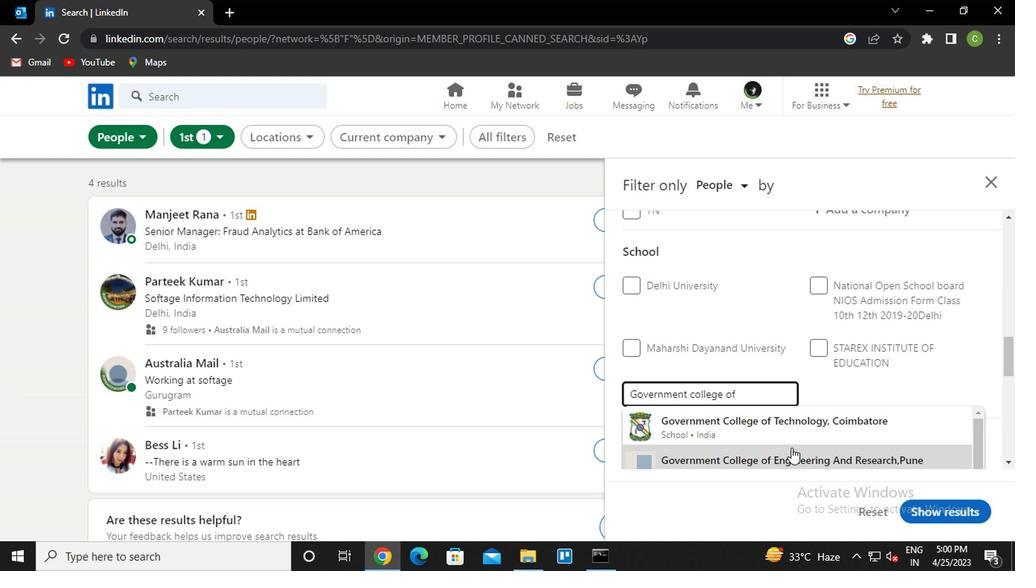 
Action: Mouse moved to (686, 425)
Screenshot: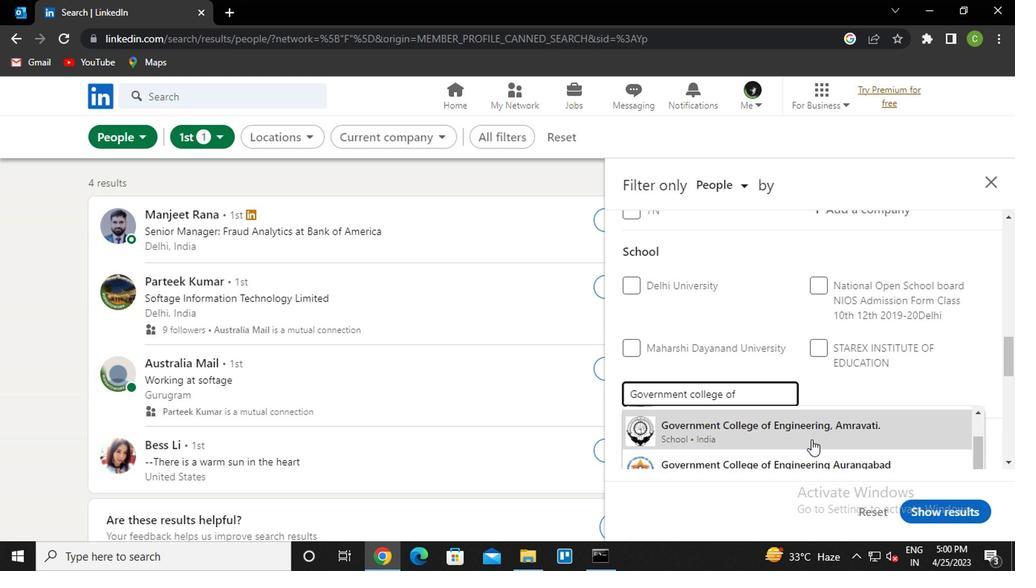 
Action: Mouse scrolled (686, 425) with delta (0, 0)
Screenshot: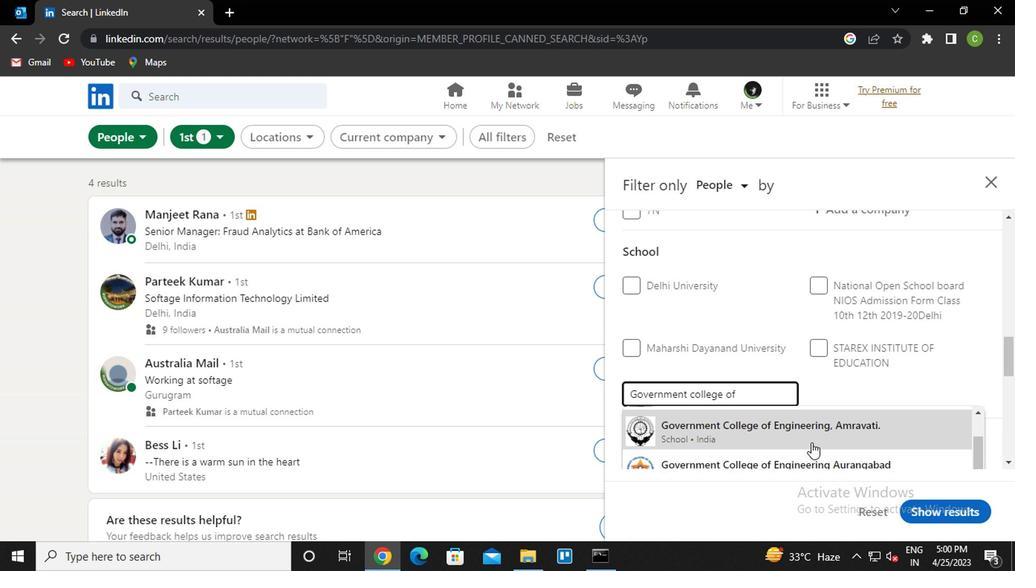 
Action: Mouse moved to (686, 434)
Screenshot: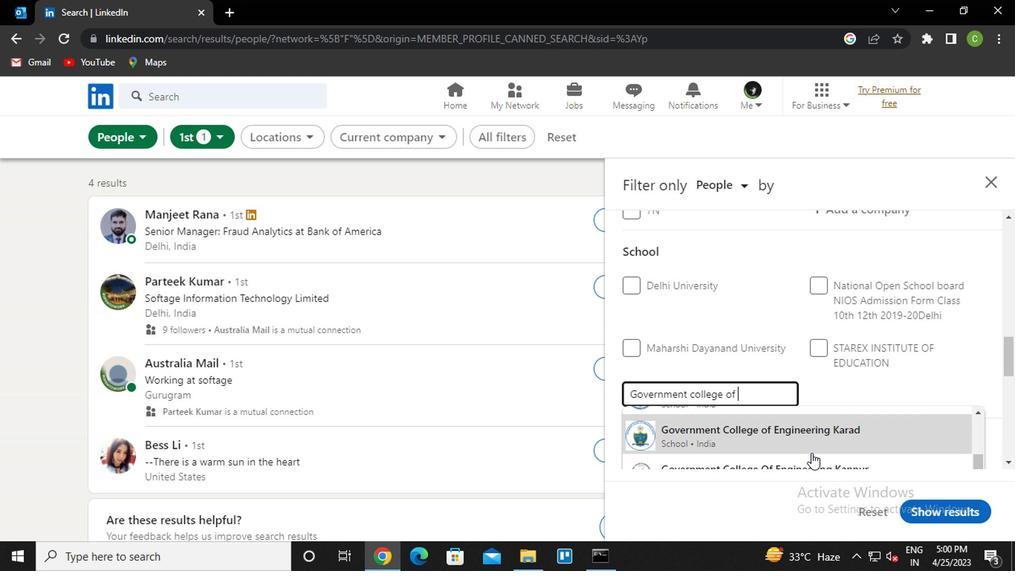 
Action: Mouse scrolled (686, 433) with delta (0, 0)
Screenshot: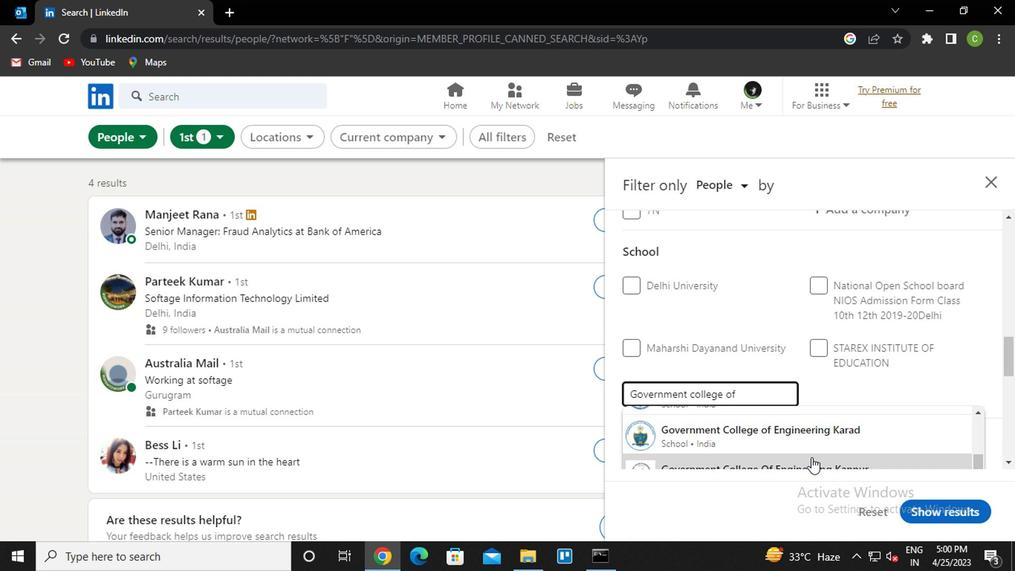 
Action: Mouse moved to (709, 366)
Screenshot: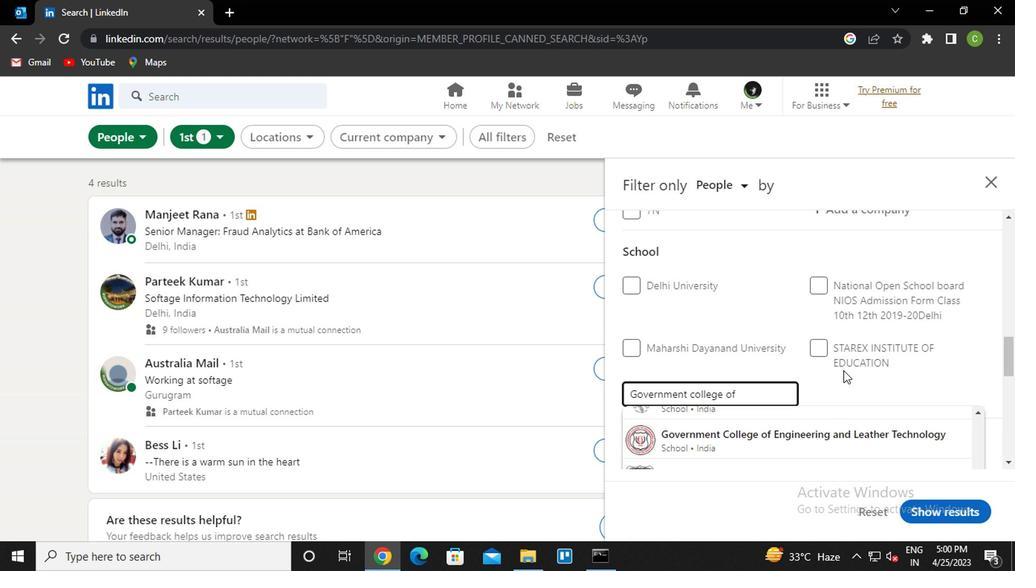 
Action: Mouse scrolled (709, 365) with delta (0, 0)
Screenshot: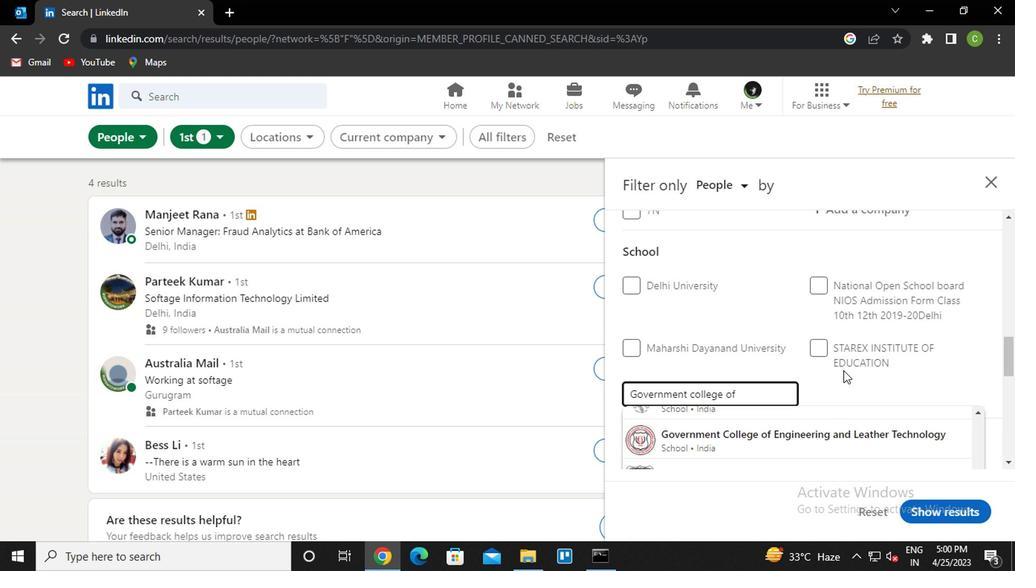 
Action: Mouse moved to (709, 363)
Screenshot: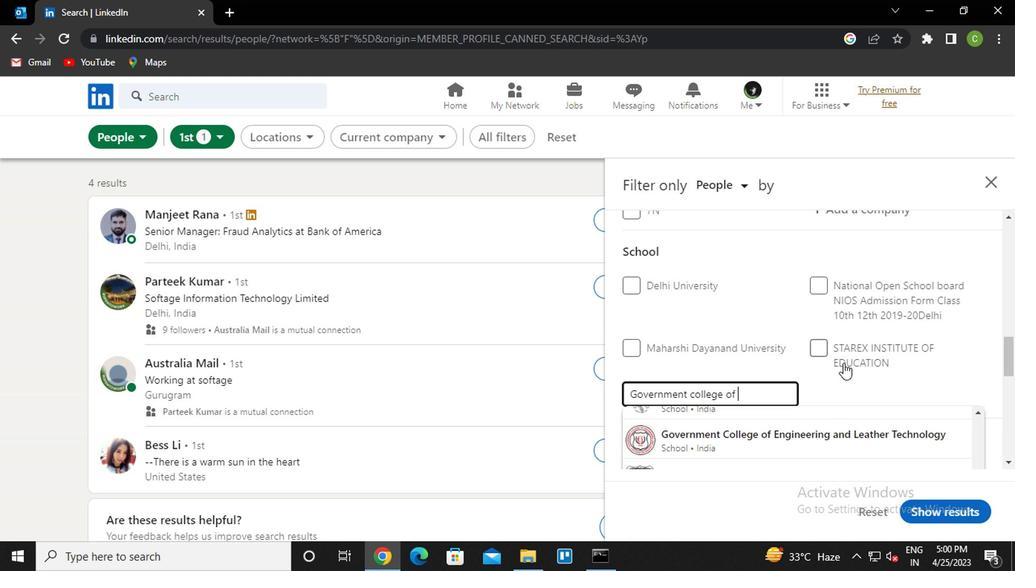 
Action: Mouse scrolled (709, 363) with delta (0, 0)
Screenshot: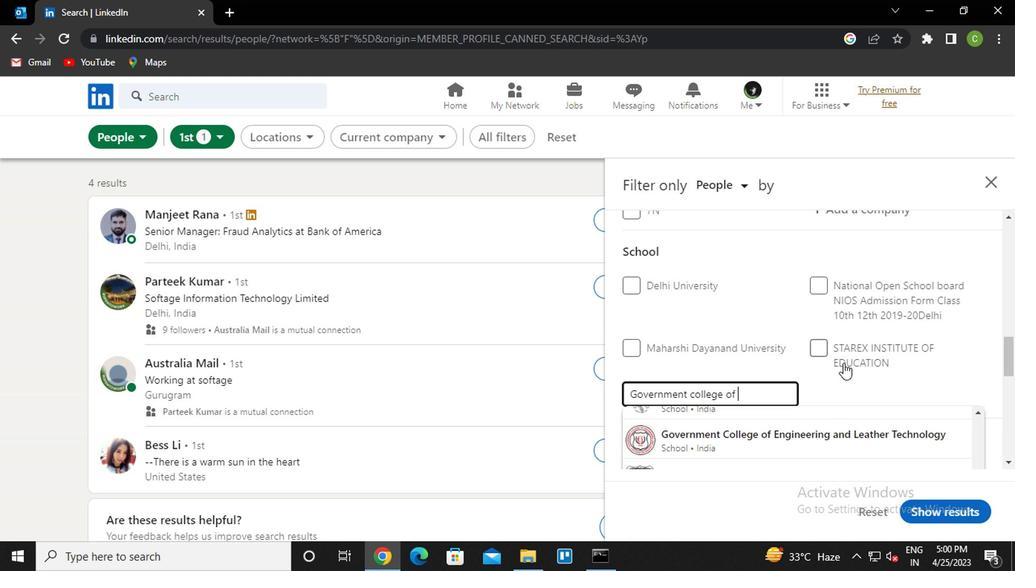 
Action: Mouse moved to (711, 350)
Screenshot: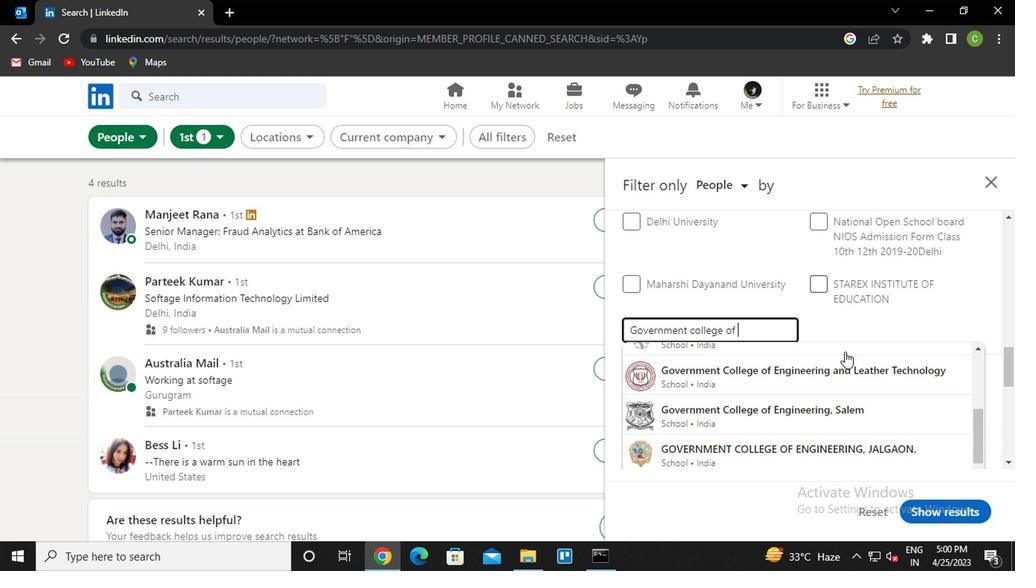 
Action: Mouse scrolled (711, 349) with delta (0, 0)
Screenshot: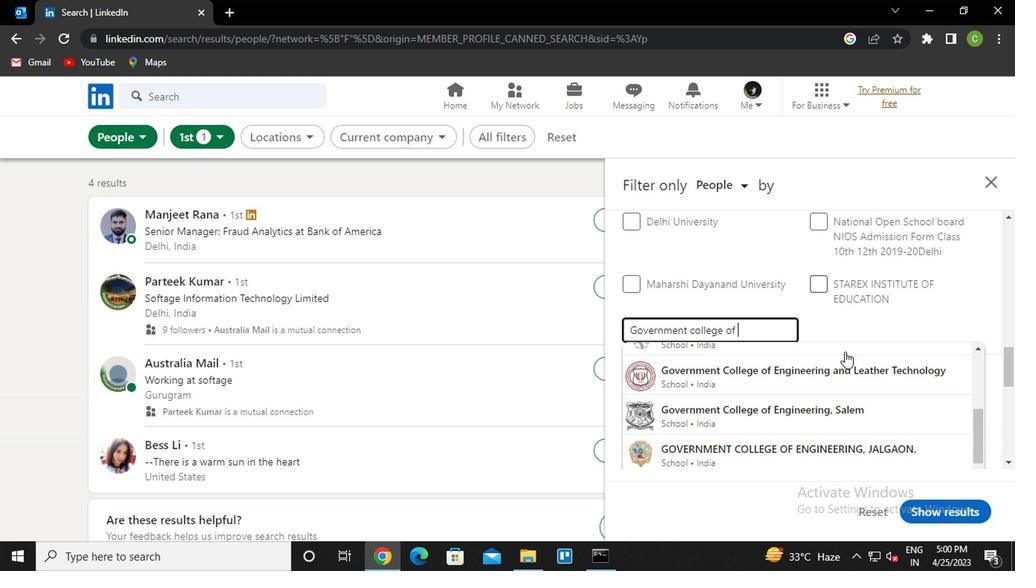 
Action: Mouse moved to (689, 391)
Screenshot: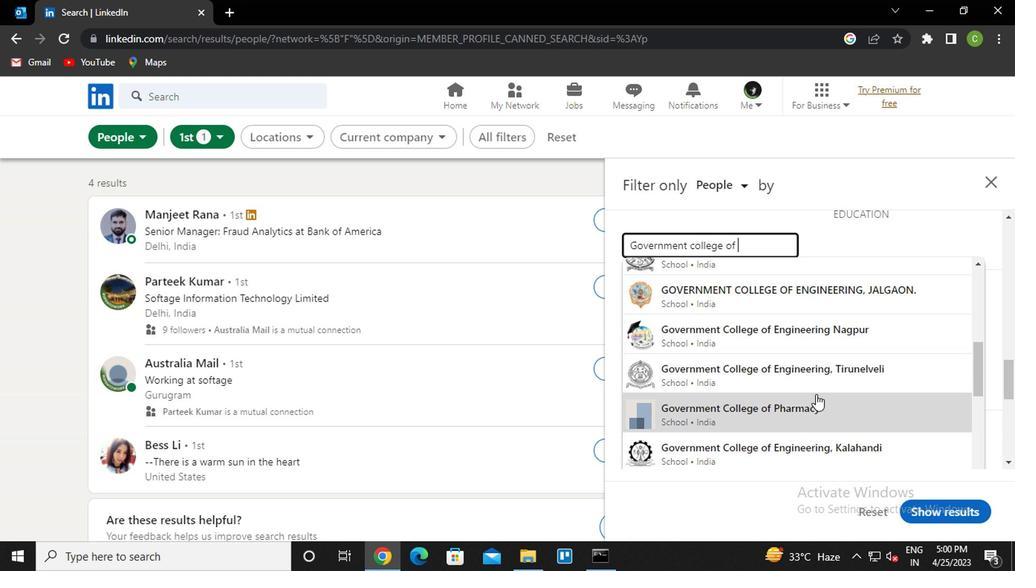 
Action: Mouse scrolled (689, 391) with delta (0, 0)
Screenshot: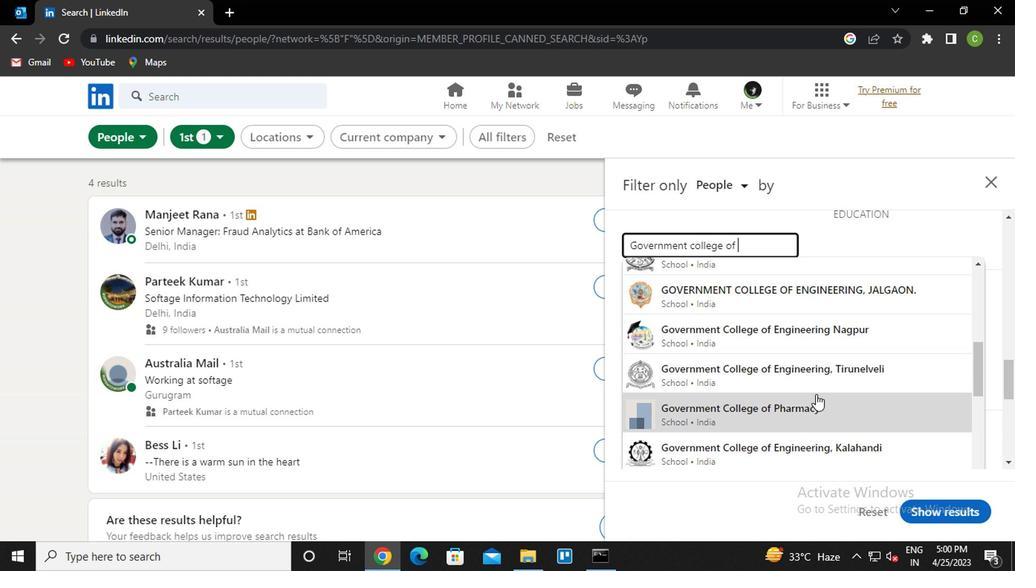 
Action: Mouse moved to (690, 396)
Screenshot: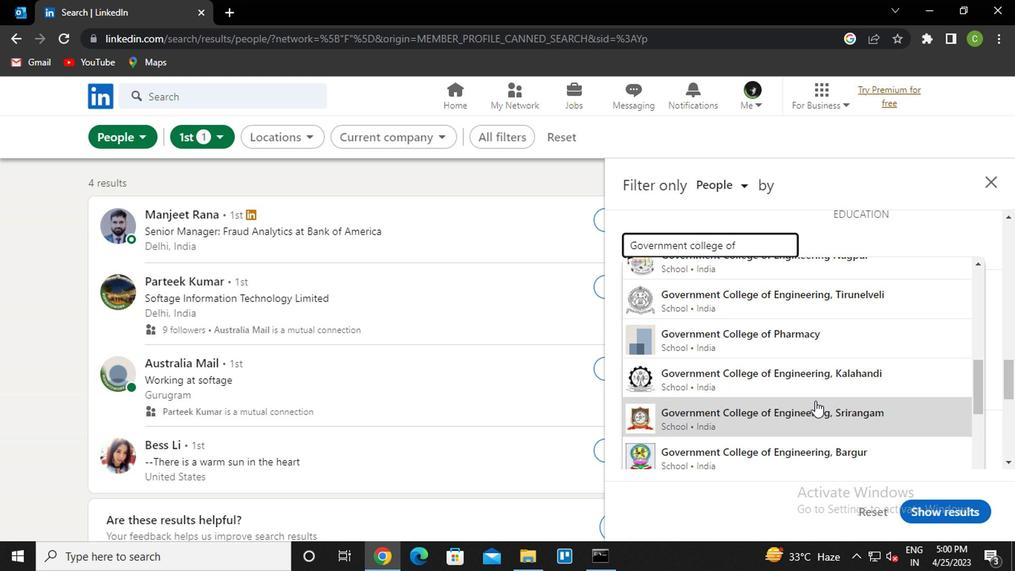 
Action: Mouse scrolled (690, 396) with delta (0, 0)
Screenshot: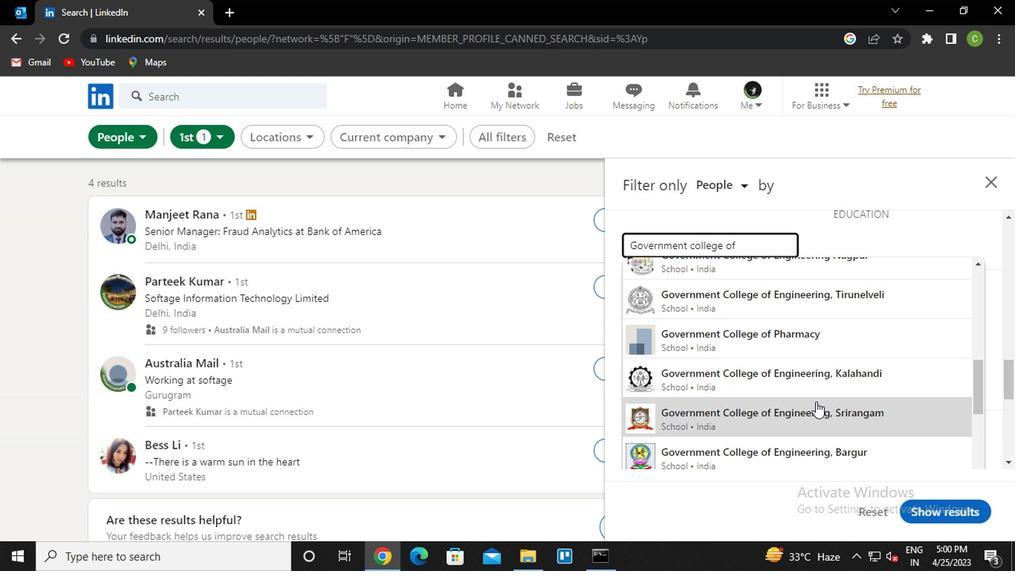 
Action: Mouse moved to (691, 398)
Screenshot: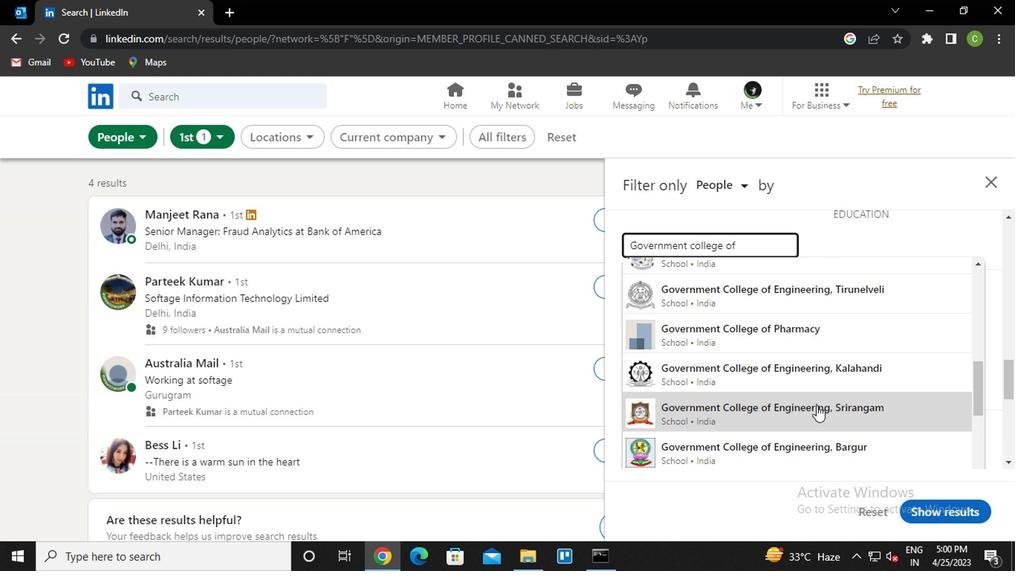 
Action: Mouse scrolled (691, 397) with delta (0, 0)
Screenshot: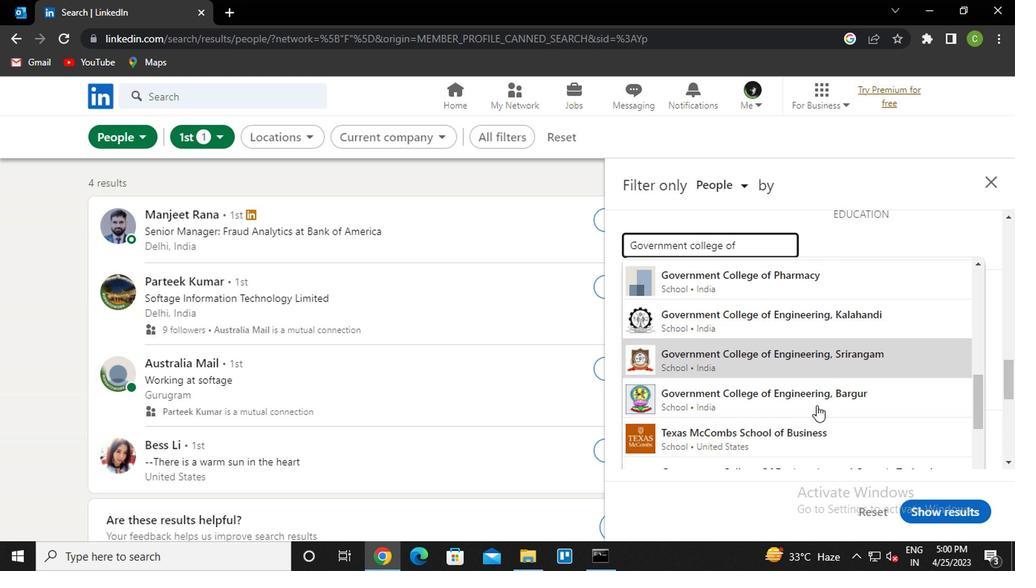 
Action: Mouse moved to (693, 401)
Screenshot: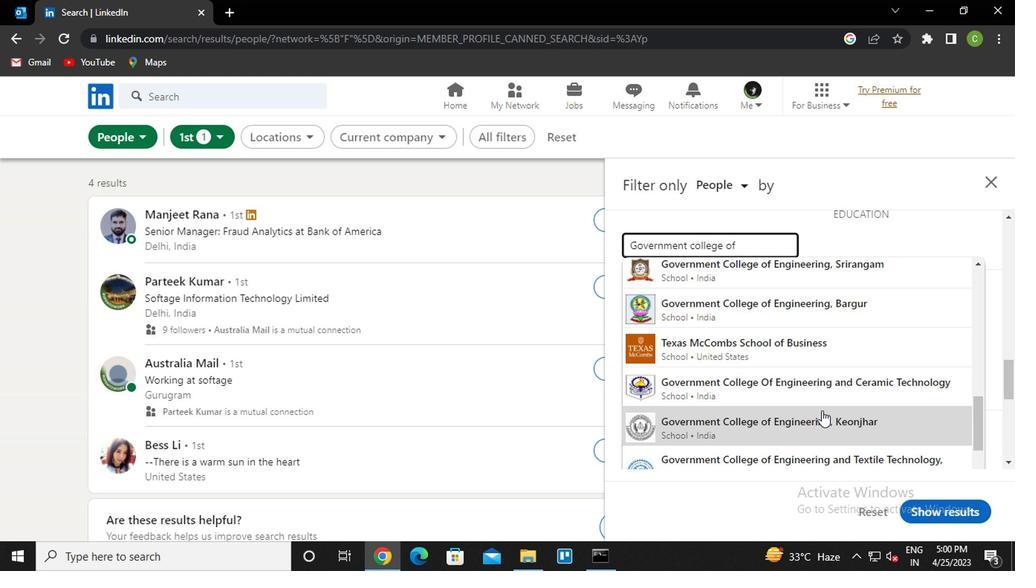
Action: Mouse scrolled (693, 401) with delta (0, 0)
Screenshot: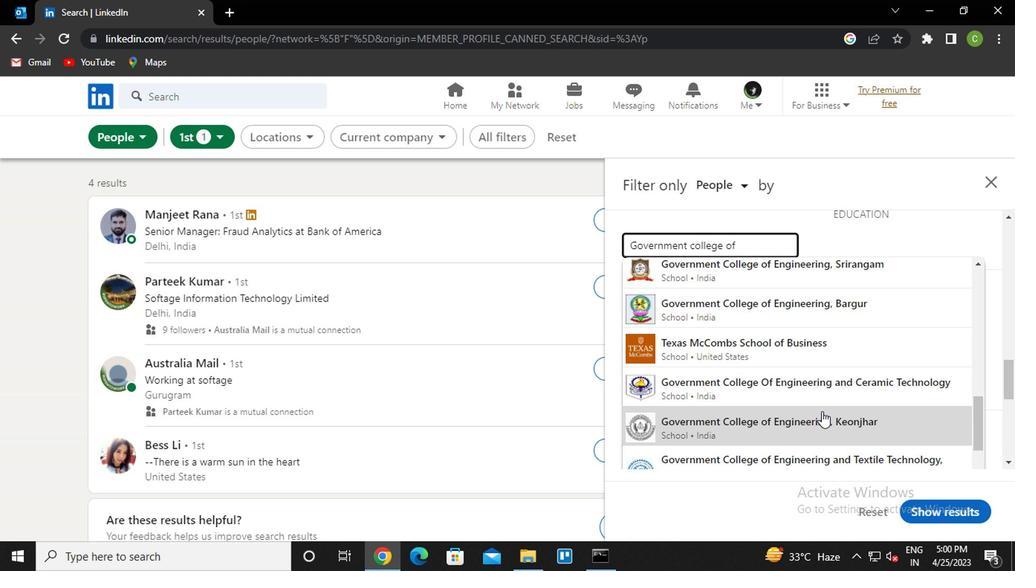 
Action: Mouse moved to (694, 403)
Screenshot: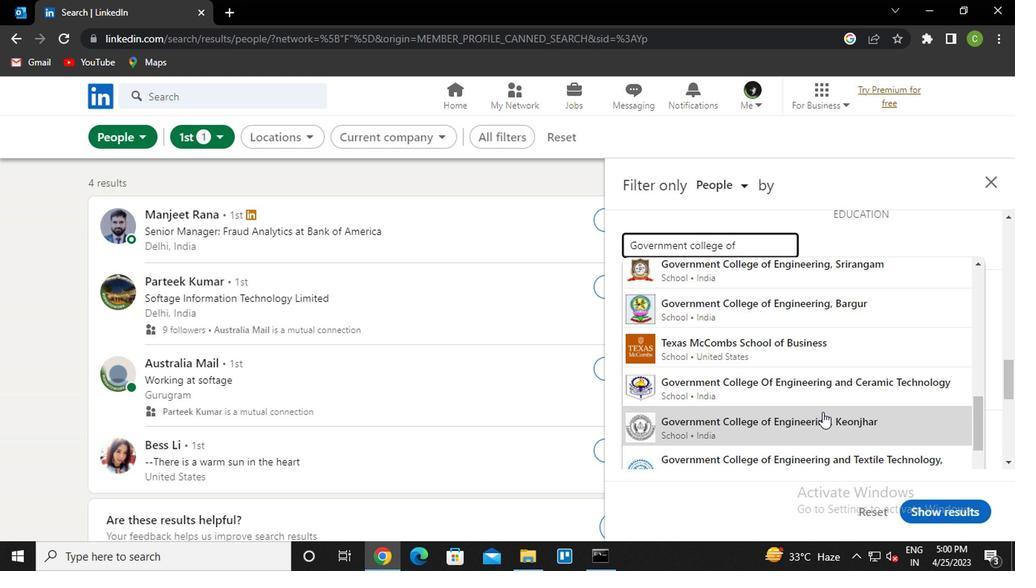 
Action: Mouse scrolled (694, 402) with delta (0, 0)
Screenshot: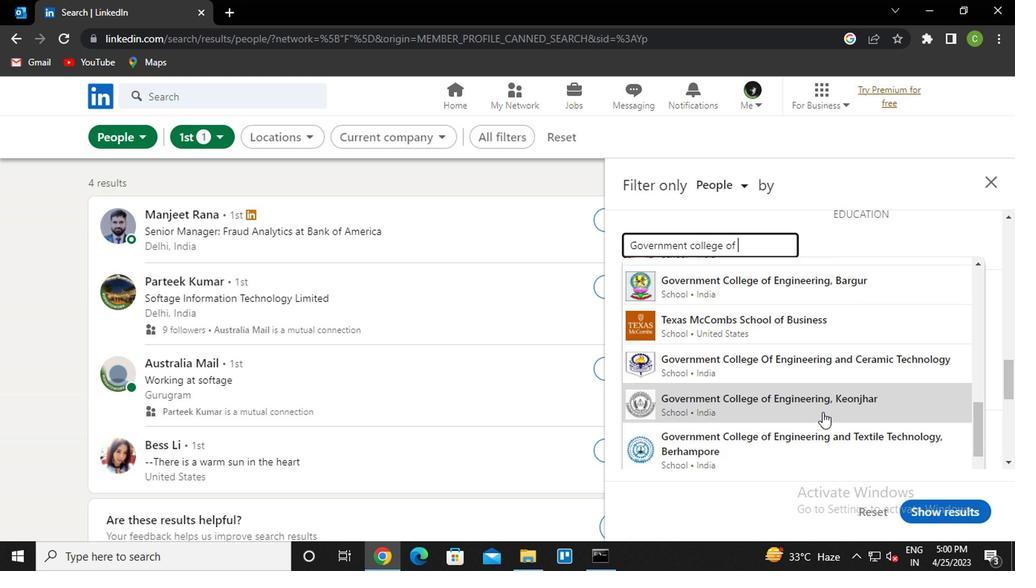 
Action: Mouse moved to (694, 403)
Screenshot: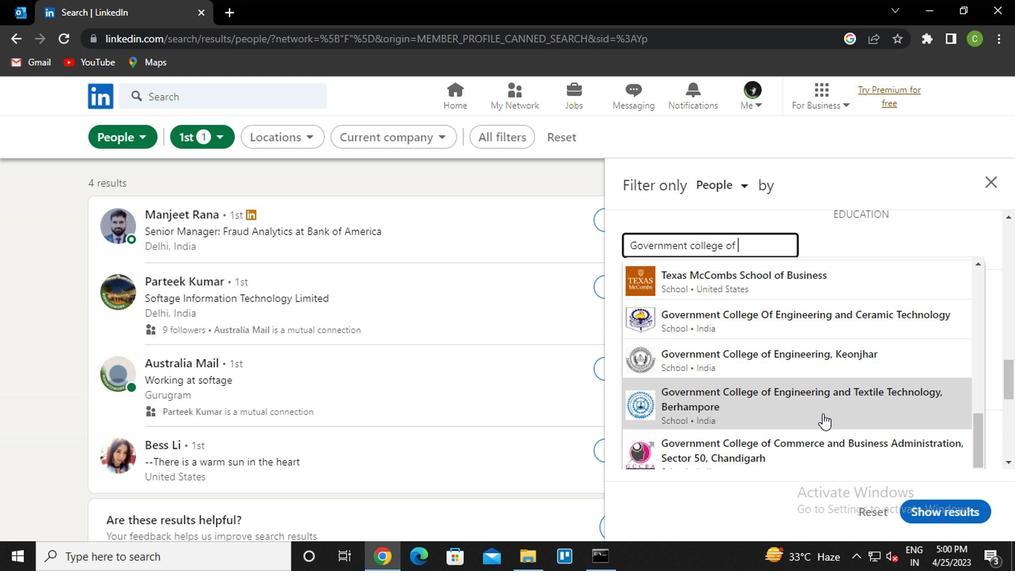 
Action: Mouse scrolled (694, 403) with delta (0, 0)
Screenshot: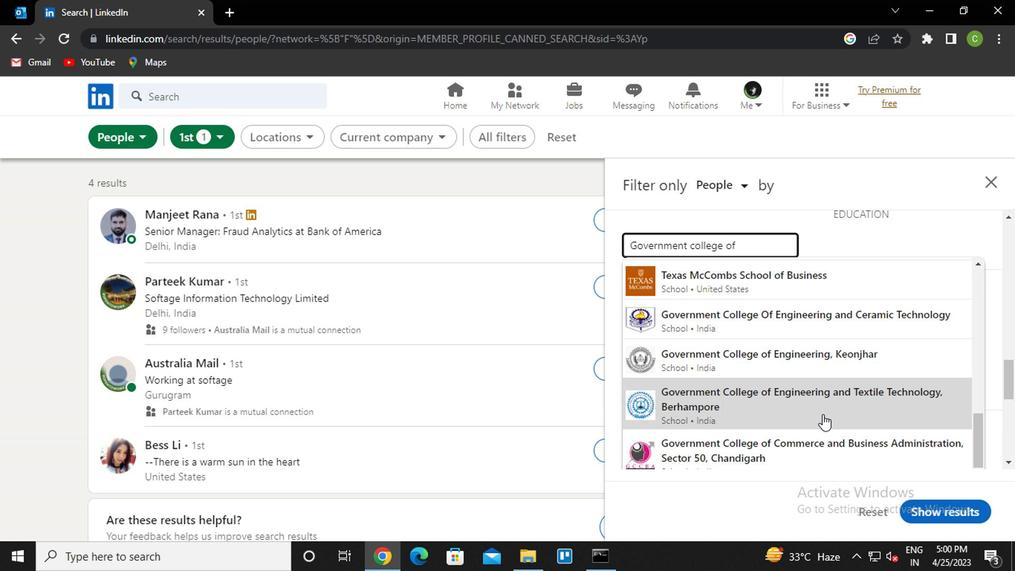 
Action: Mouse moved to (694, 405)
Screenshot: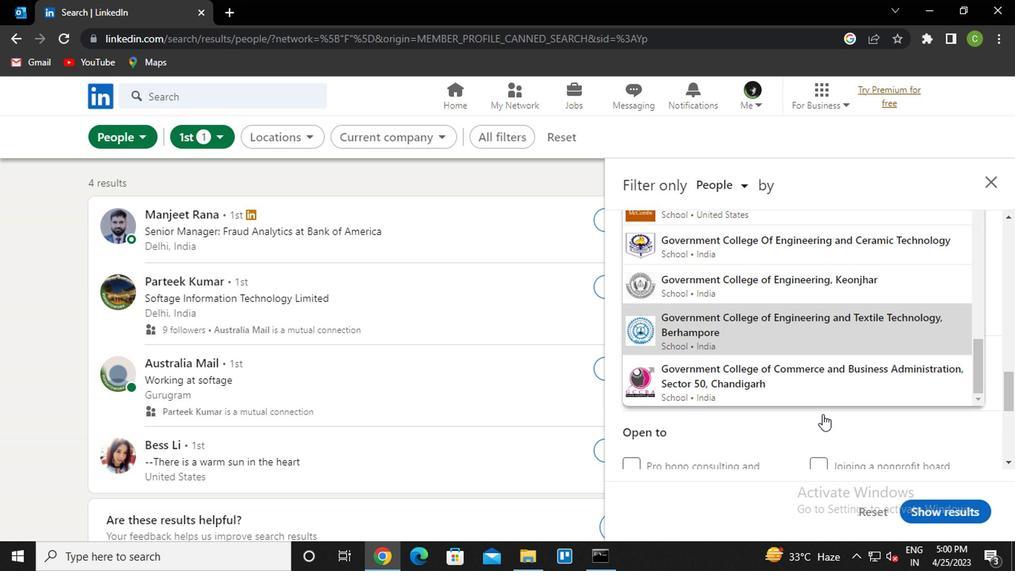 
Action: Mouse scrolled (694, 404) with delta (0, 0)
Screenshot: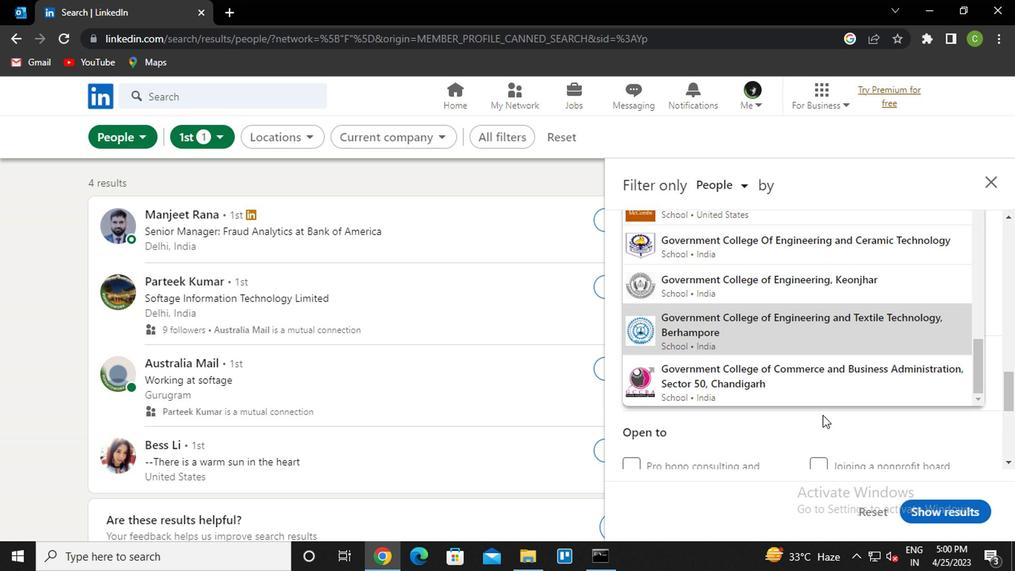 
Action: Mouse moved to (692, 394)
Screenshot: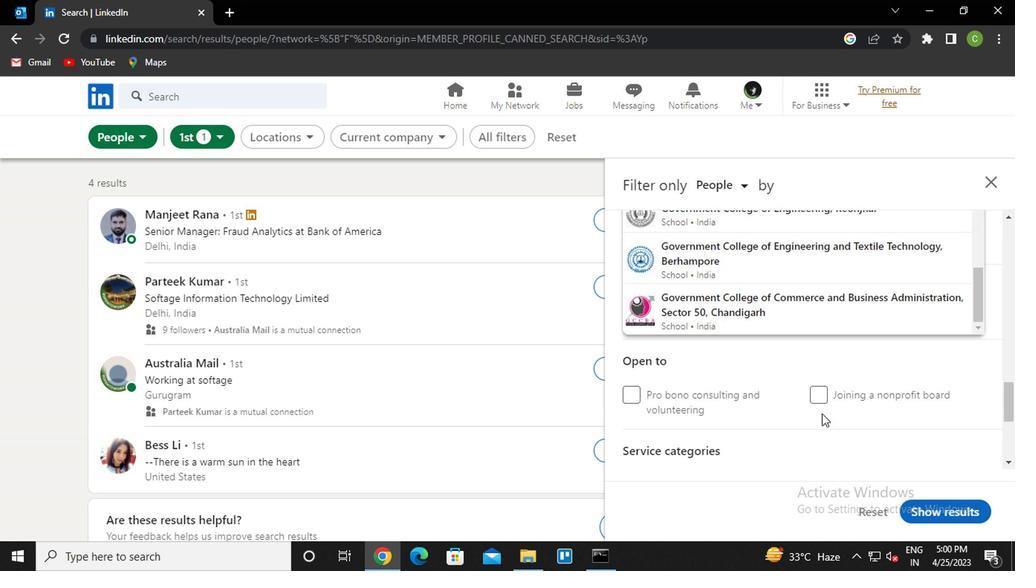 
Action: Mouse scrolled (692, 394) with delta (0, 0)
Screenshot: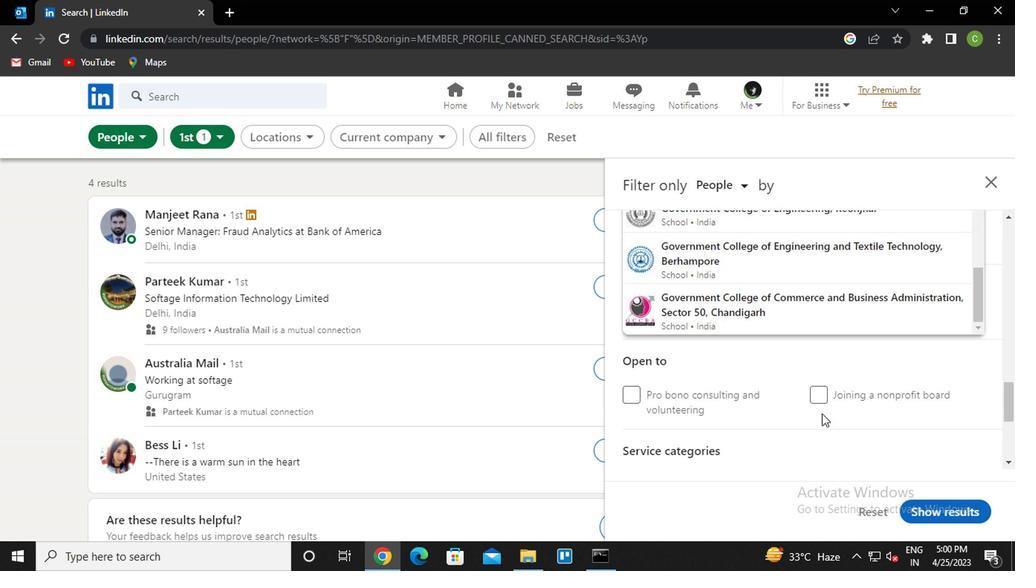 
Action: Mouse moved to (692, 387)
Screenshot: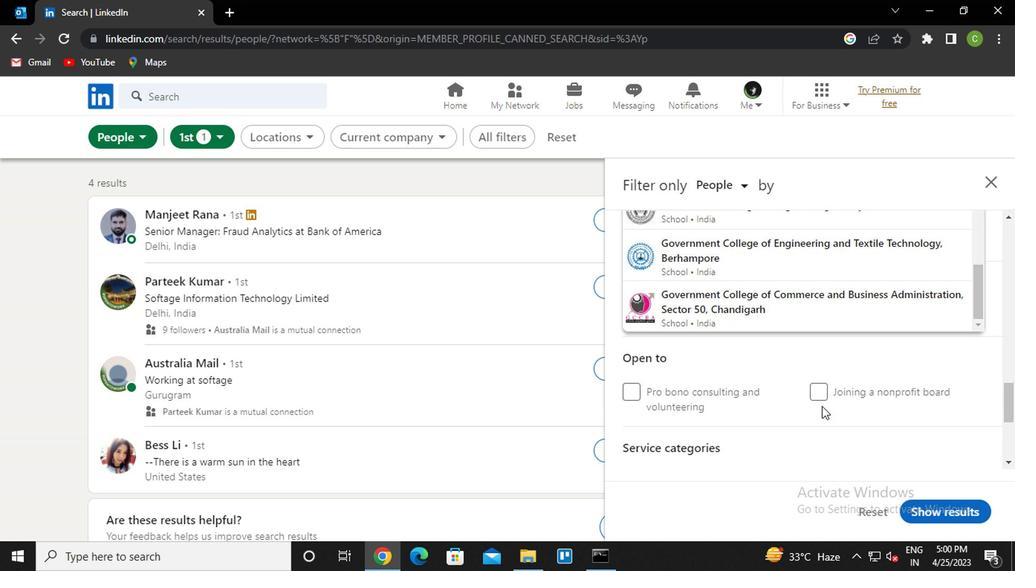
Action: Mouse scrolled (692, 387) with delta (0, 0)
Screenshot: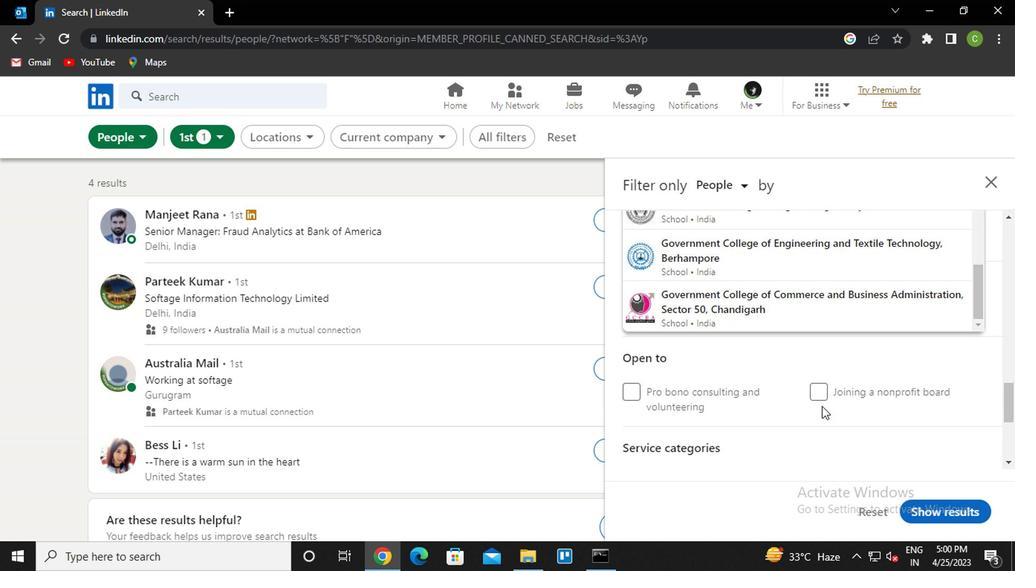 
Action: Mouse moved to (692, 378)
Screenshot: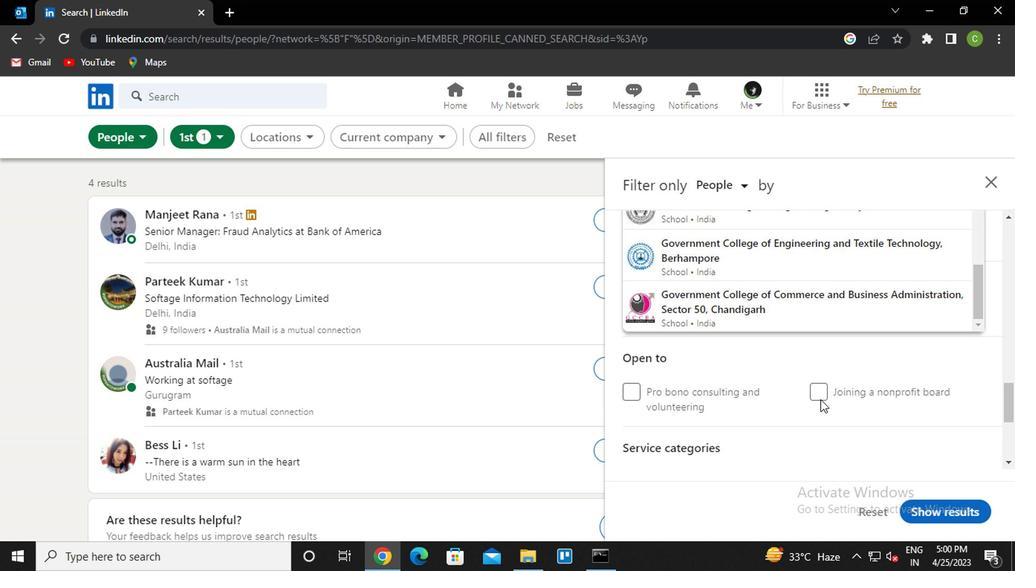 
Action: Mouse scrolled (692, 378) with delta (0, 0)
Screenshot: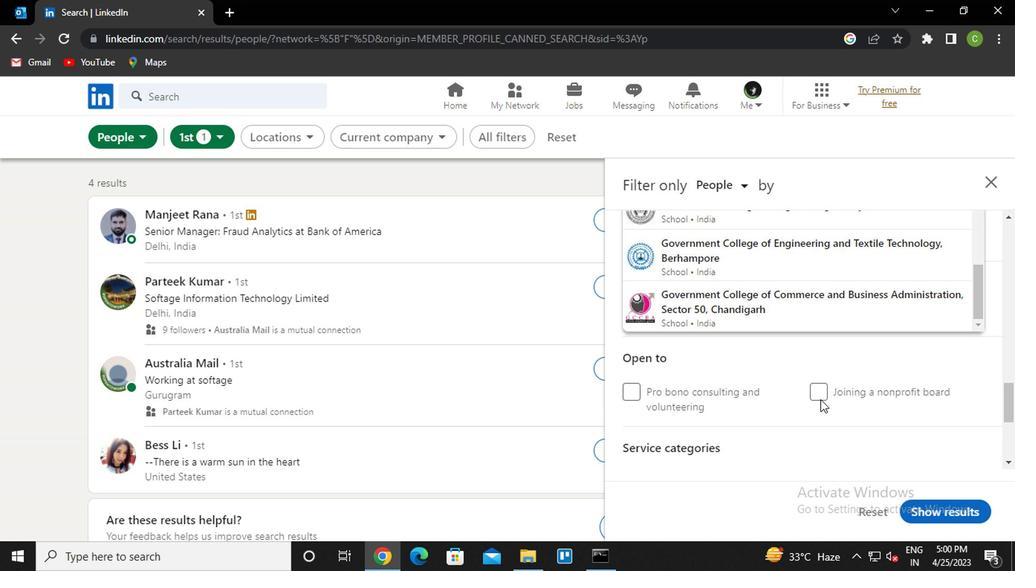 
Action: Mouse moved to (683, 387)
Screenshot: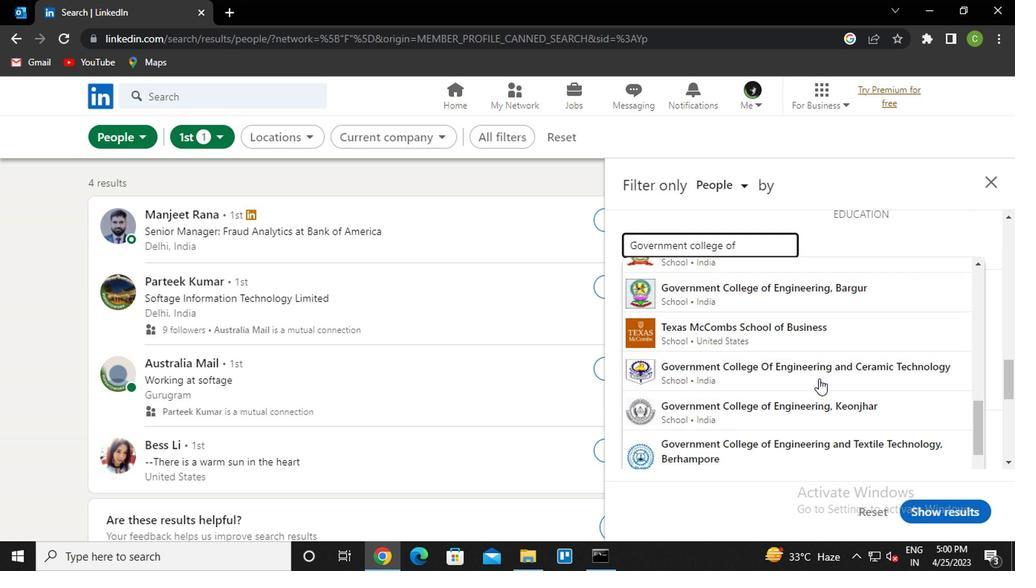 
Action: Mouse scrolled (683, 388) with delta (0, 0)
Screenshot: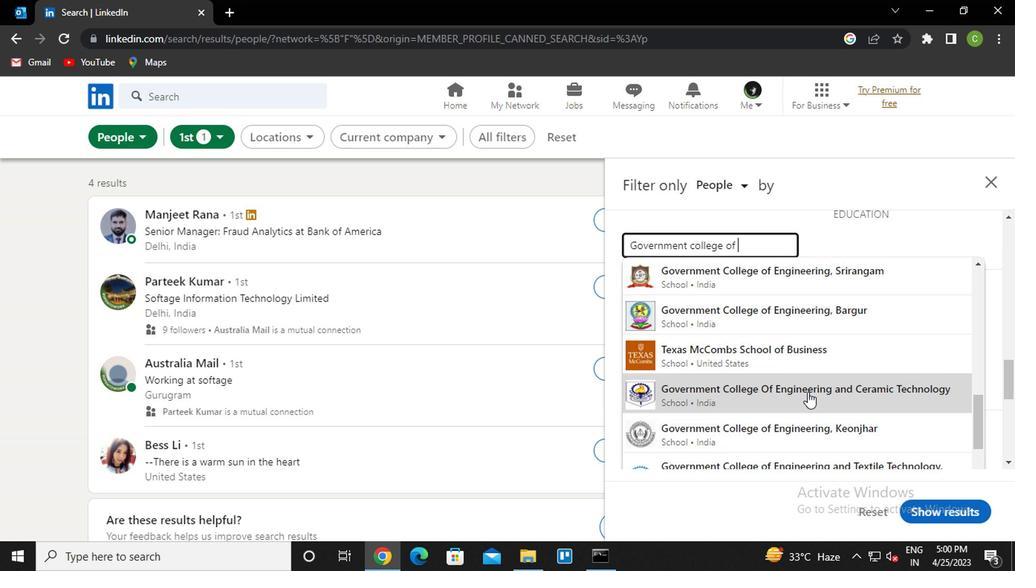 
Action: Mouse scrolled (683, 388) with delta (0, 0)
Screenshot: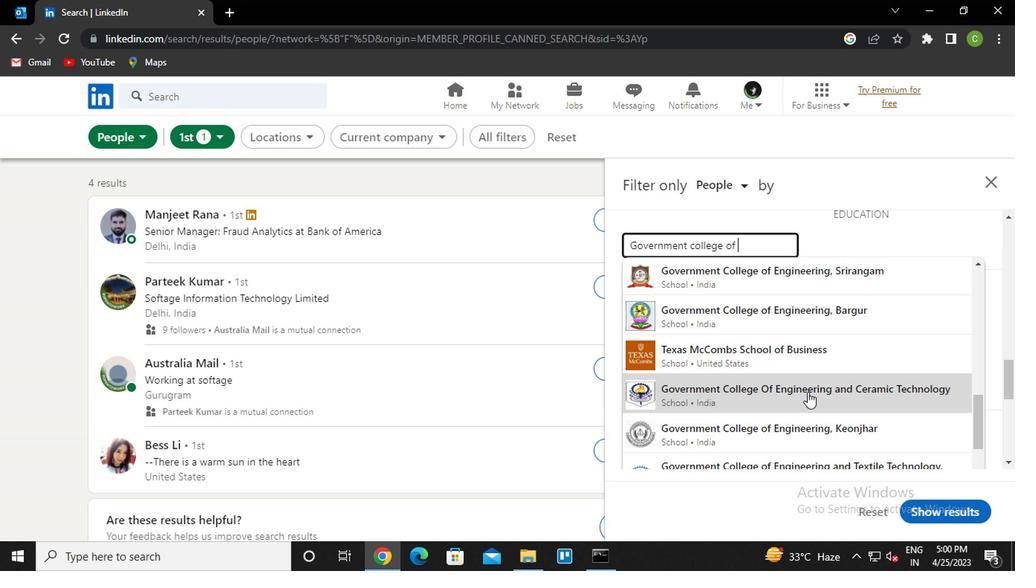 
Action: Mouse scrolled (683, 388) with delta (0, 0)
Screenshot: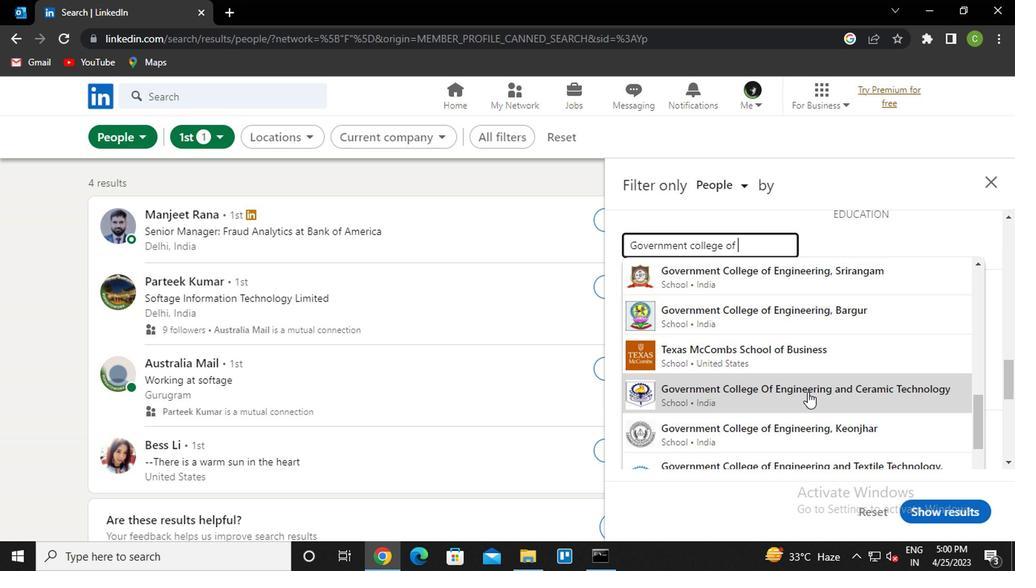 
Action: Mouse scrolled (683, 388) with delta (0, 0)
Screenshot: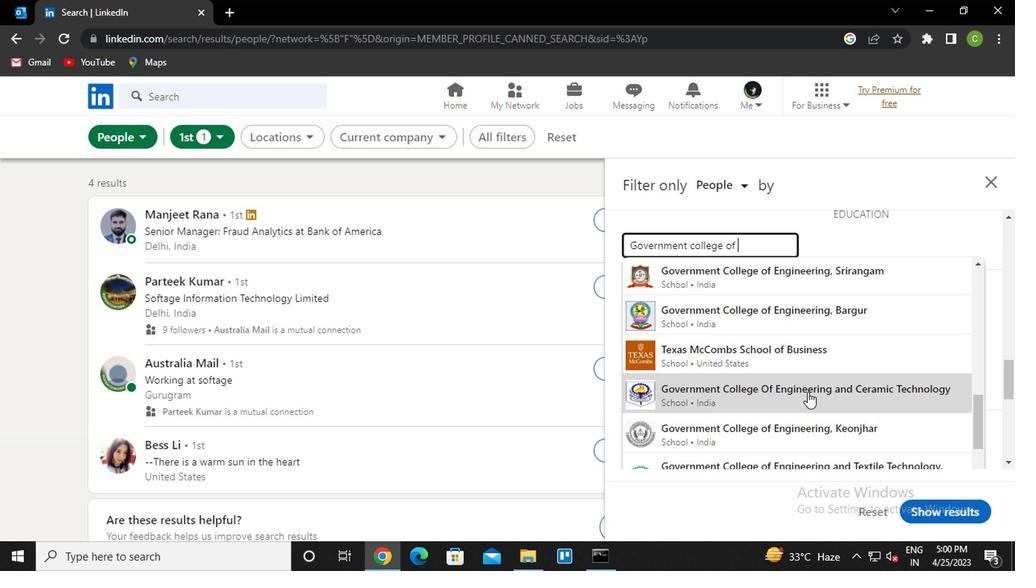 
Action: Mouse scrolled (683, 388) with delta (0, 0)
Screenshot: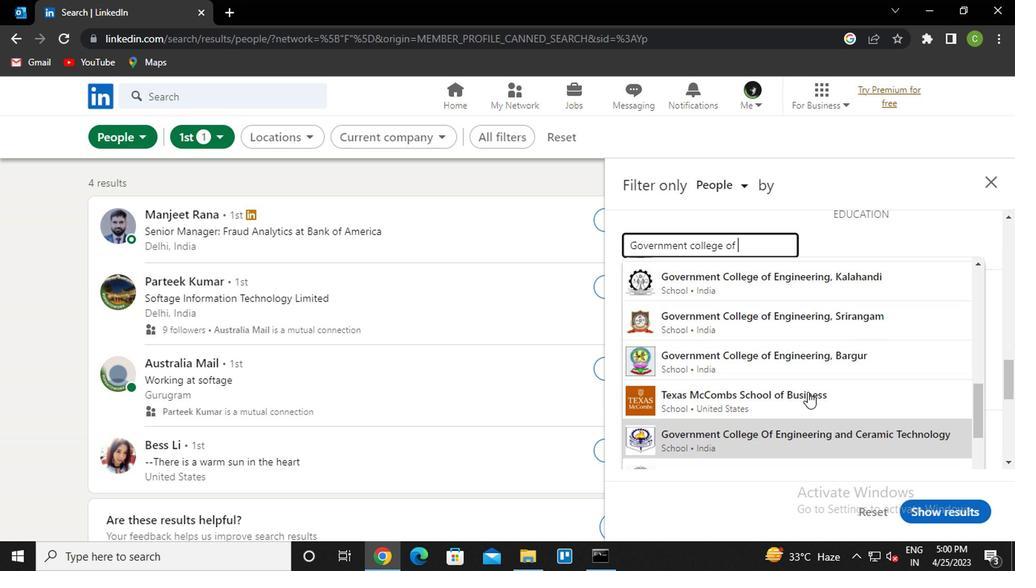 
Action: Mouse moved to (703, 318)
Screenshot: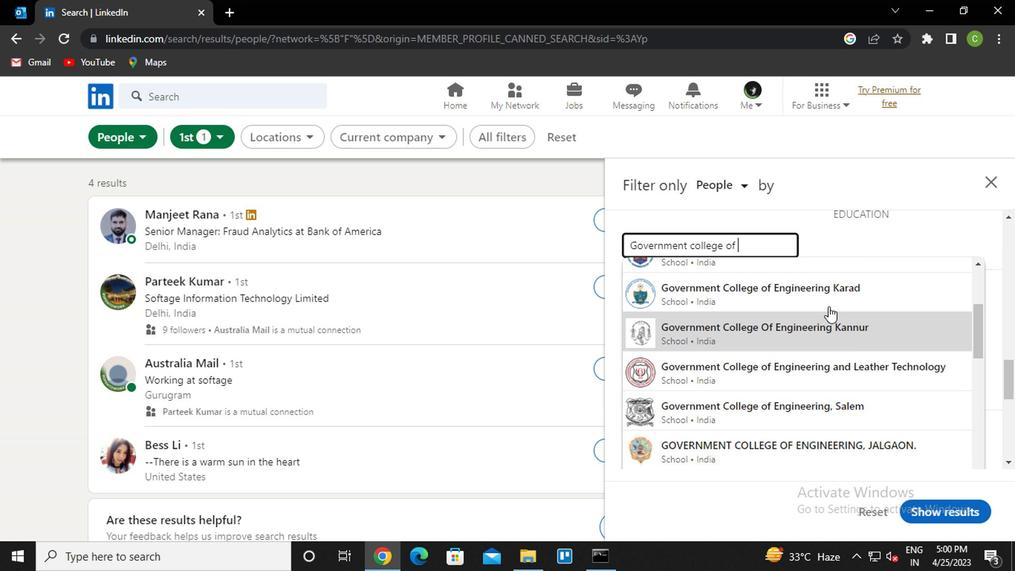 
Action: Mouse pressed left at (703, 318)
Screenshot: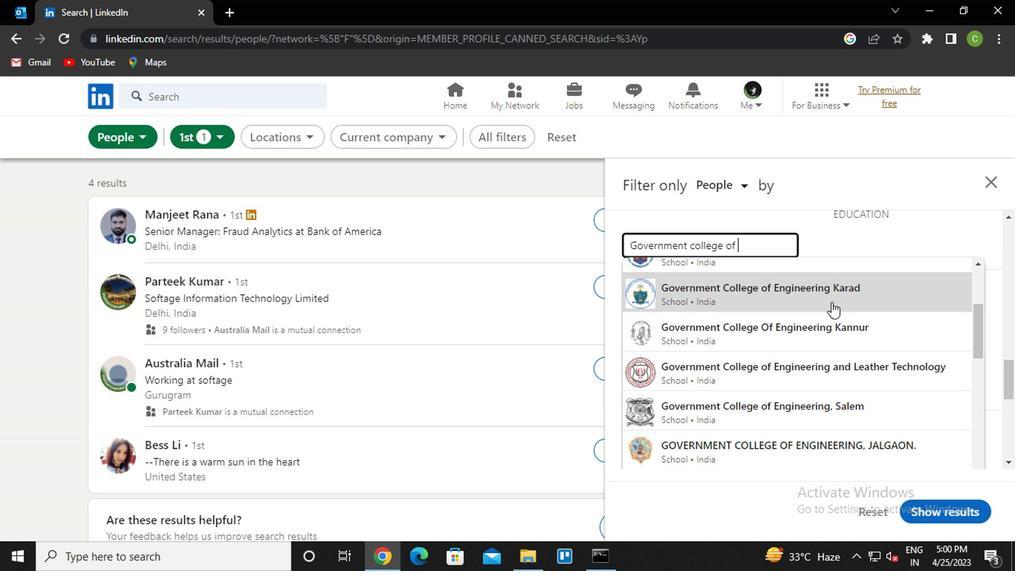 
Action: Mouse moved to (694, 340)
Screenshot: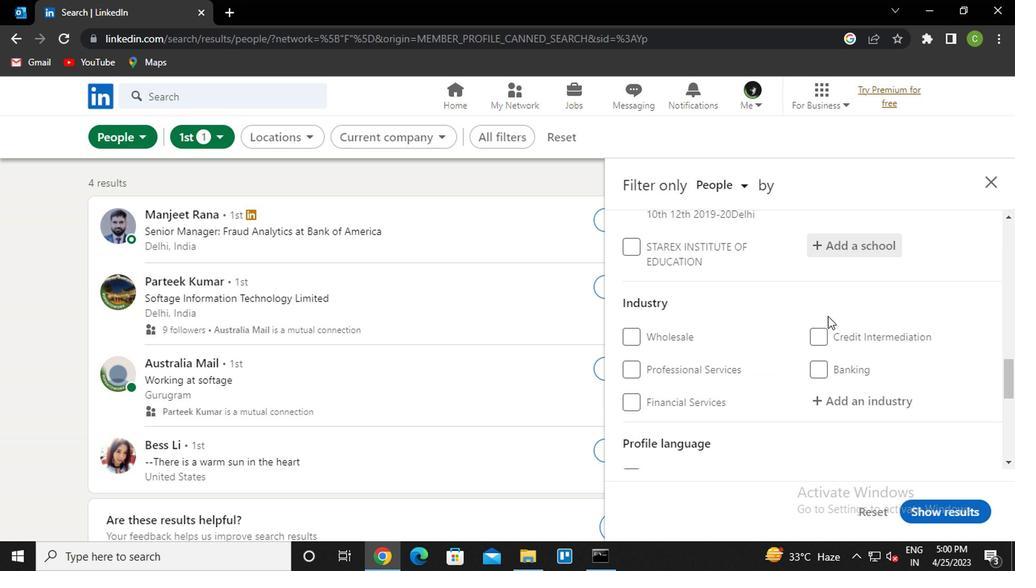 
Action: Mouse scrolled (694, 340) with delta (0, 0)
Screenshot: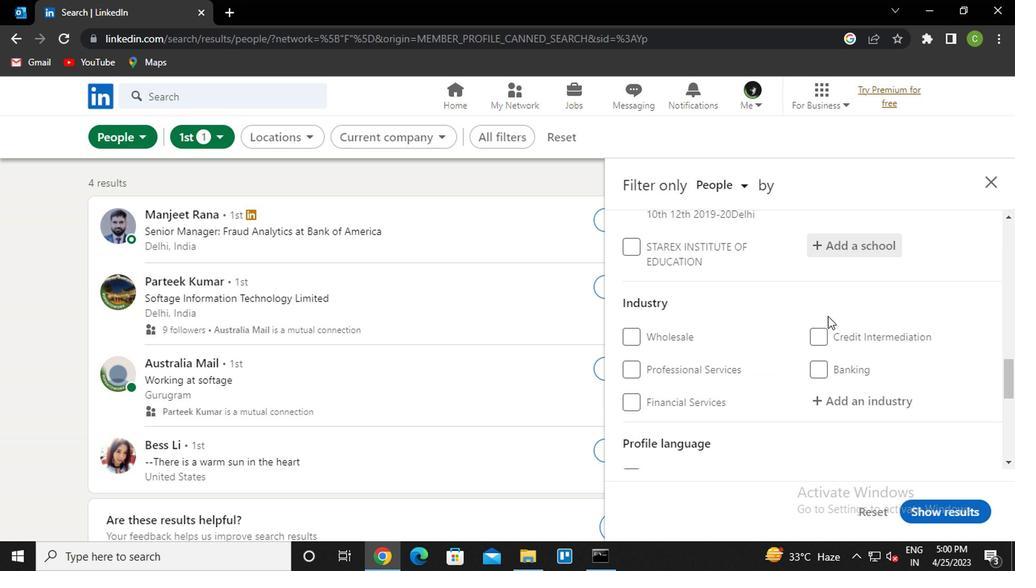 
Action: Mouse moved to (675, 364)
Screenshot: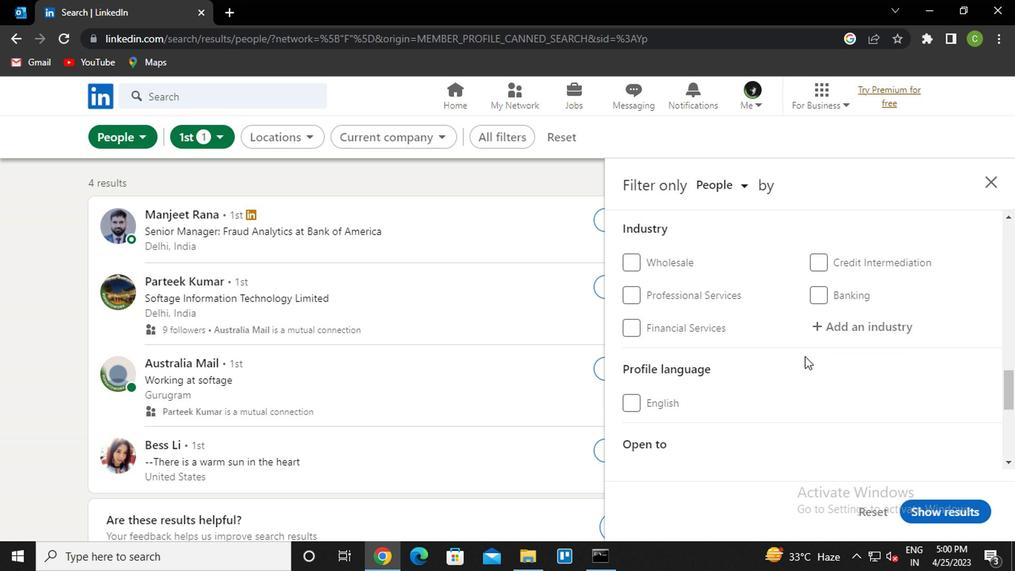 
Action: Mouse scrolled (675, 363) with delta (0, 0)
Screenshot: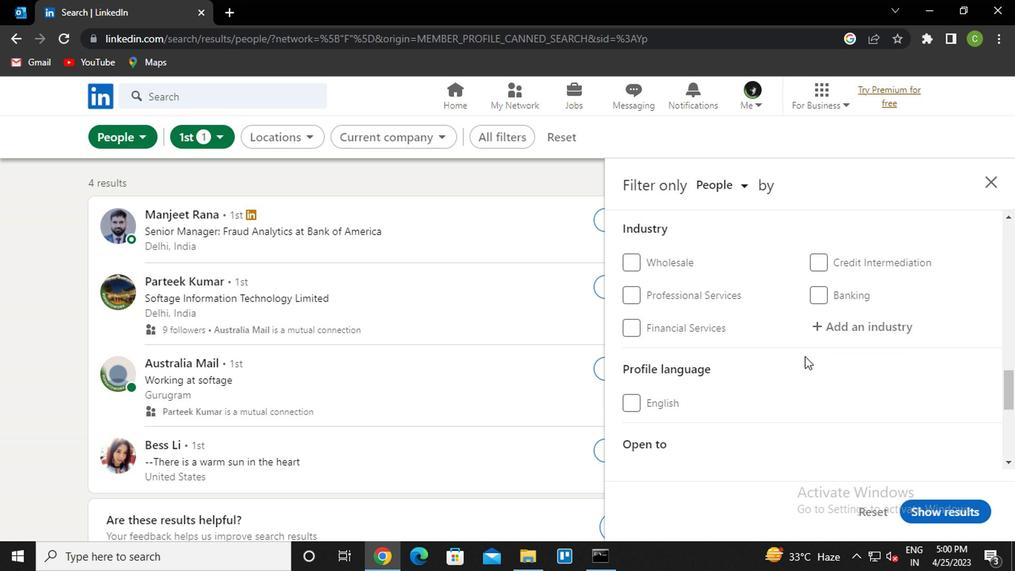 
Action: Mouse moved to (655, 373)
Screenshot: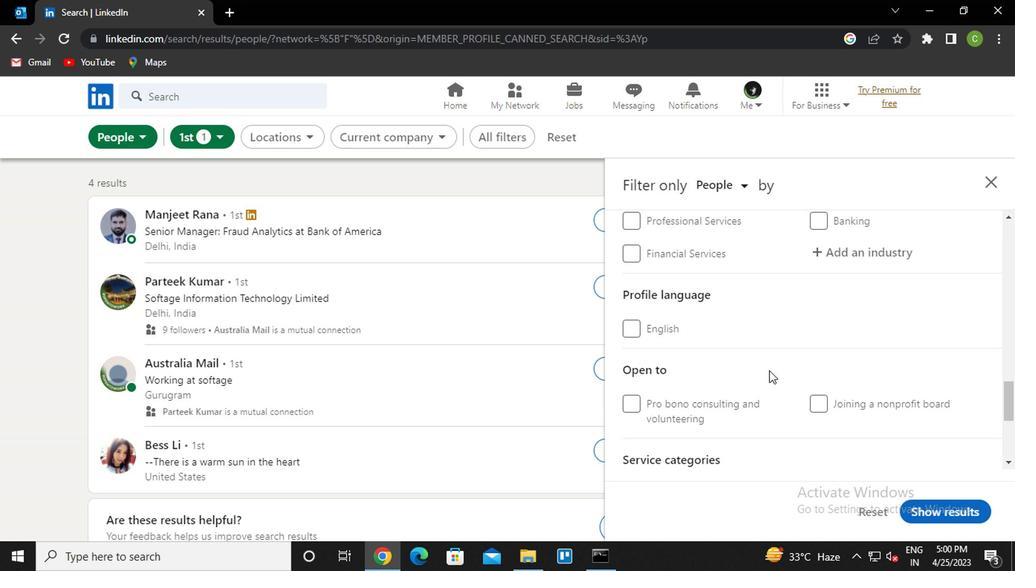 
Action: Mouse scrolled (655, 373) with delta (0, 0)
Screenshot: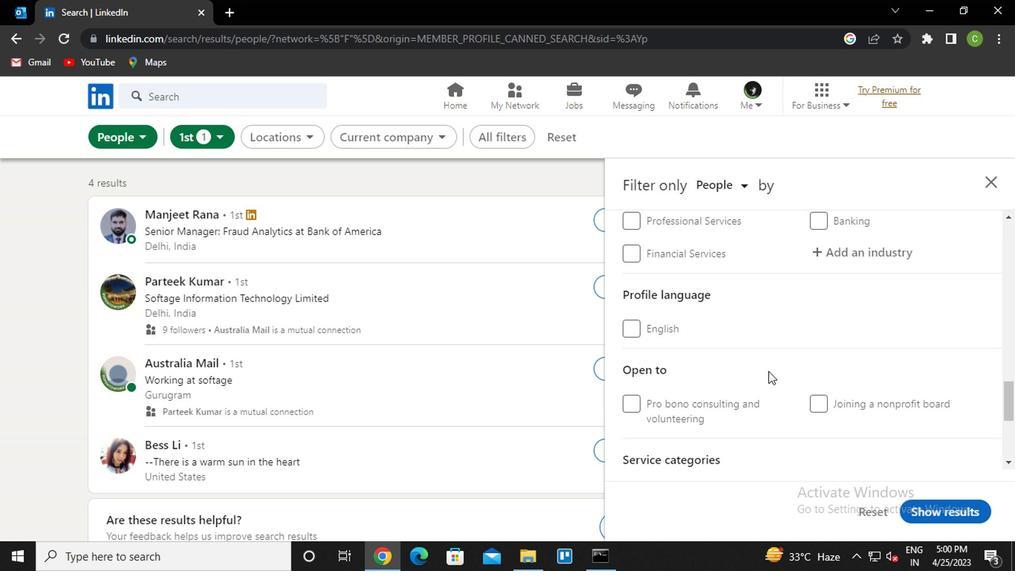 
Action: Mouse moved to (637, 379)
Screenshot: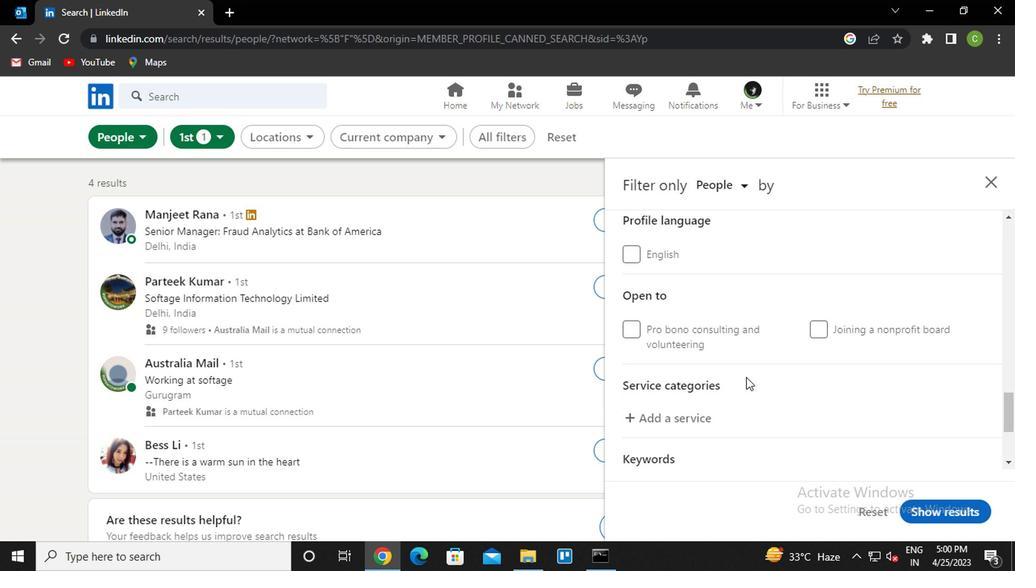
Action: Mouse scrolled (637, 379) with delta (0, 0)
Screenshot: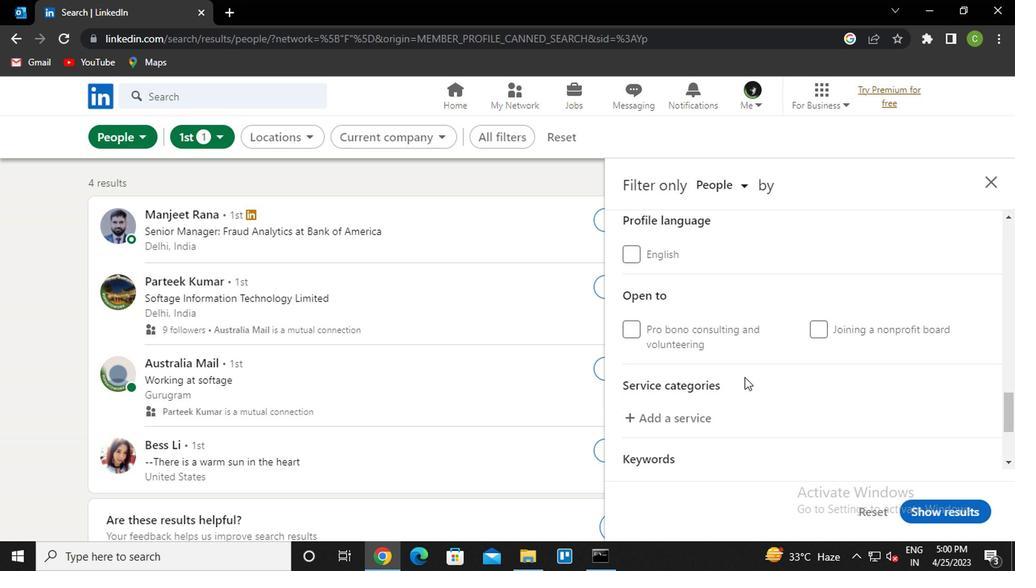 
Action: Mouse moved to (602, 355)
Screenshot: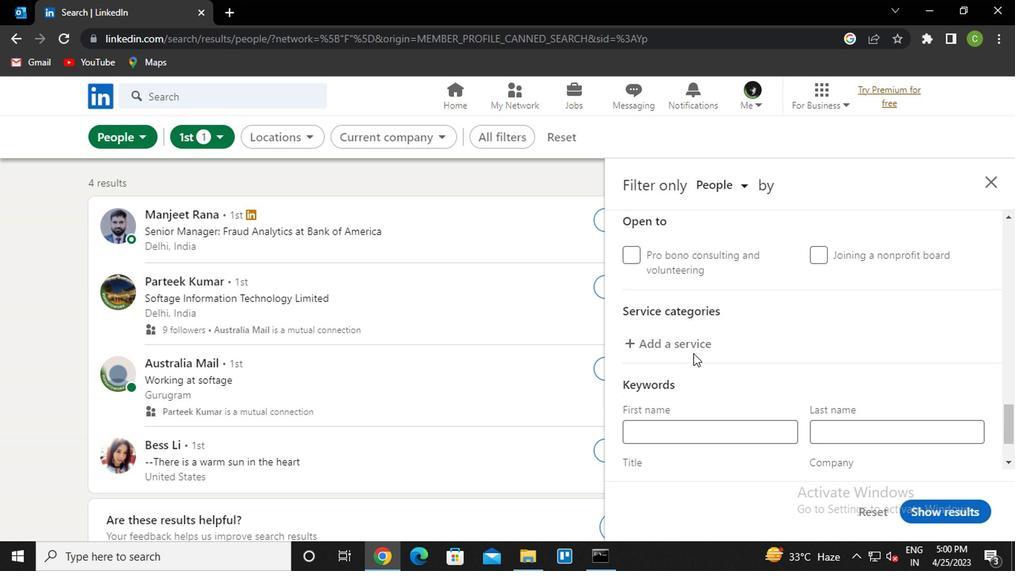 
Action: Mouse pressed left at (602, 355)
Screenshot: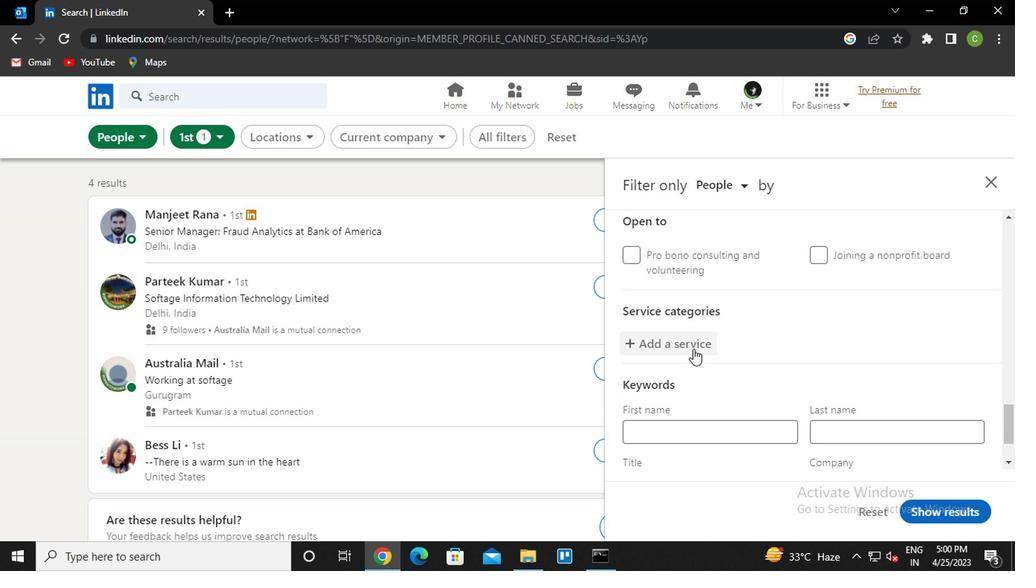 
Action: Mouse moved to (602, 354)
Screenshot: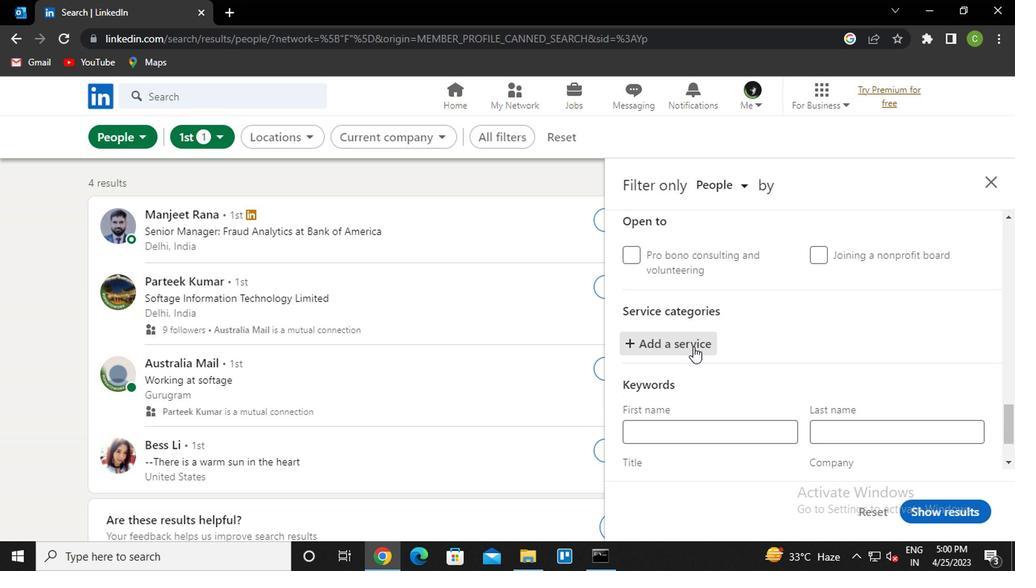 
Action: Key pressed <Key.caps_lock>p<Key.caps_lock>ublic<Key.down><Key.down><Key.enter>
Screenshot: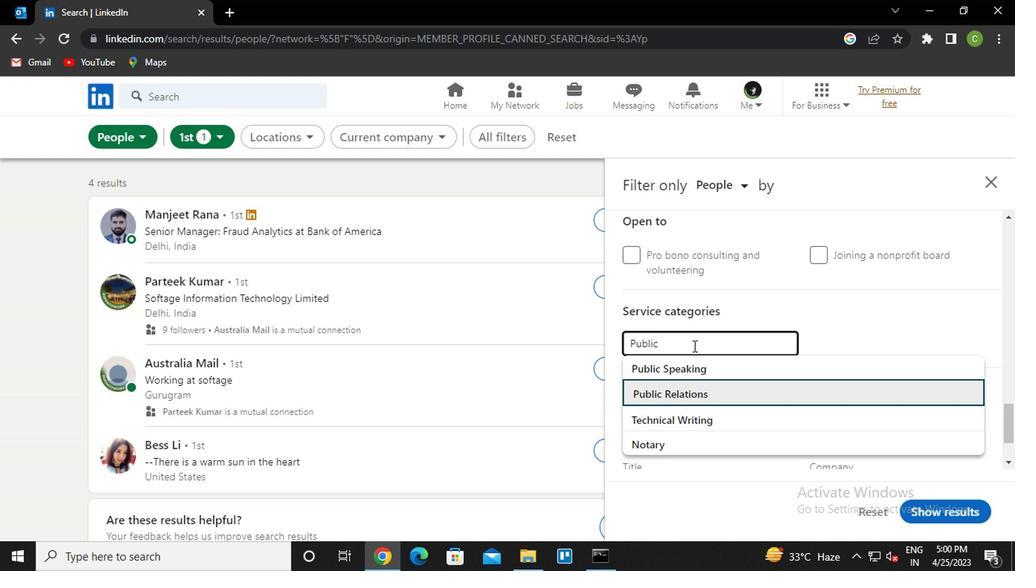 
Action: Mouse moved to (608, 357)
Screenshot: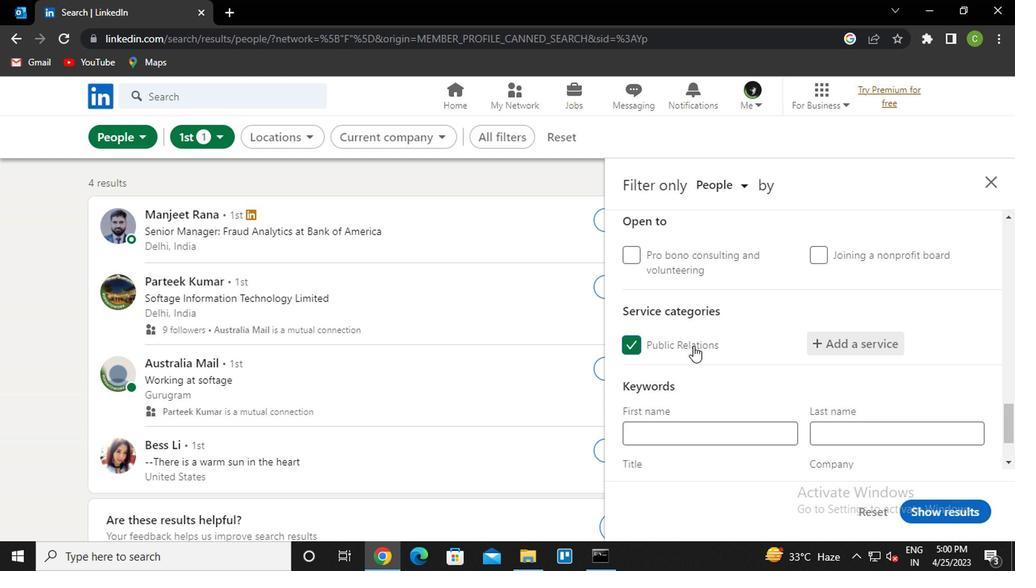 
Action: Mouse scrolled (608, 357) with delta (0, 0)
Screenshot: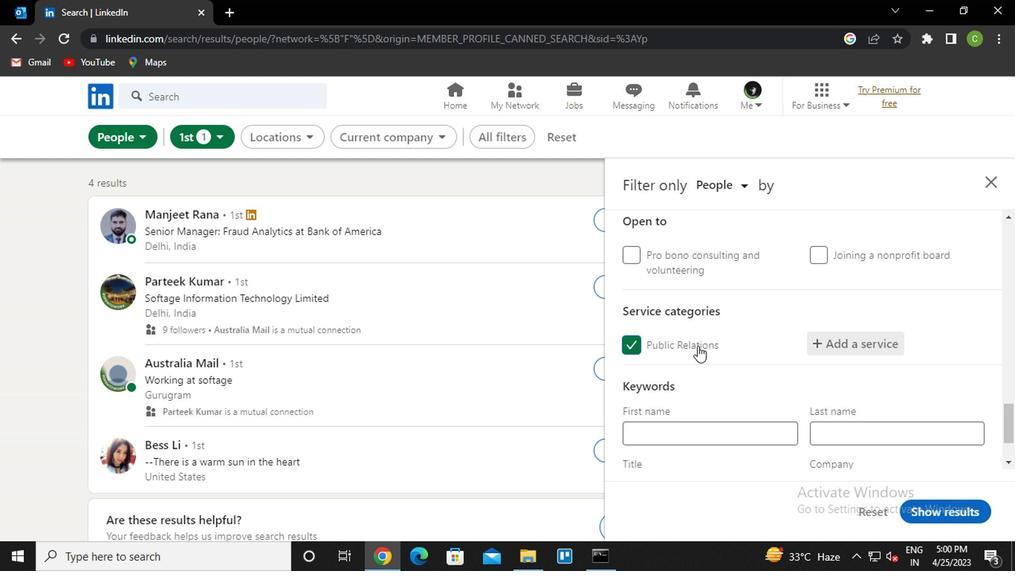 
Action: Mouse moved to (611, 357)
Screenshot: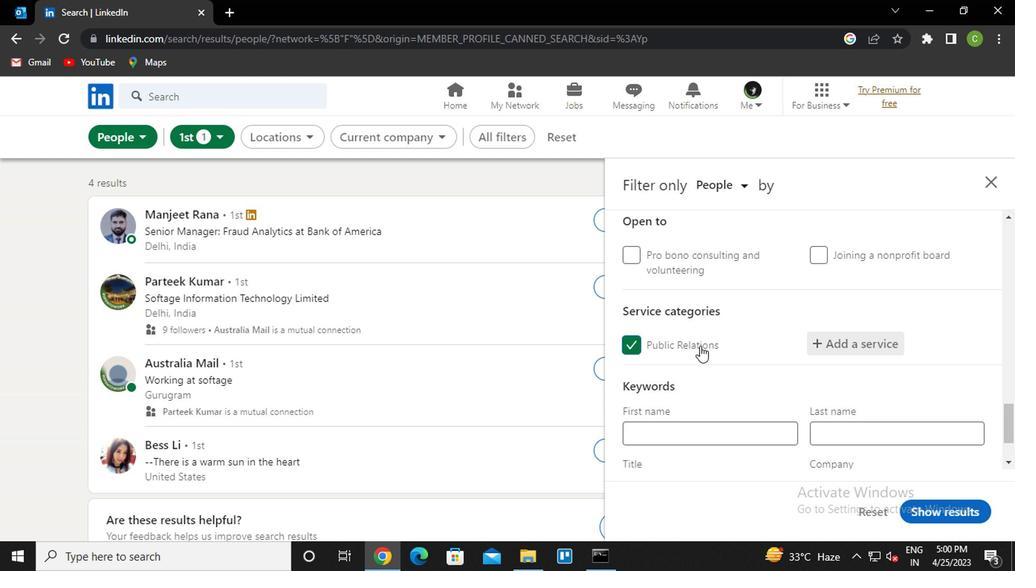 
Action: Mouse scrolled (611, 357) with delta (0, 0)
Screenshot: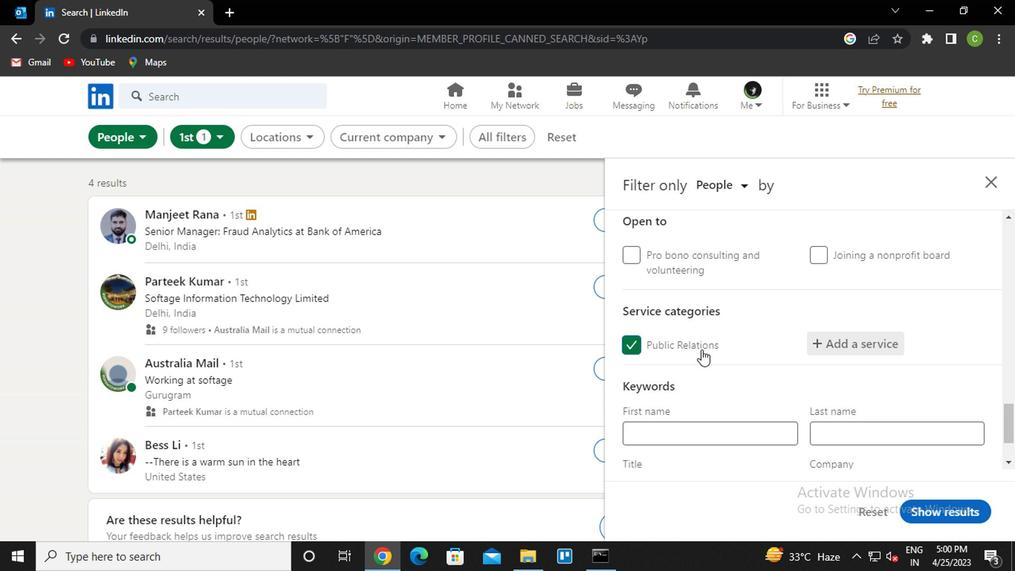 
Action: Mouse moved to (617, 384)
Screenshot: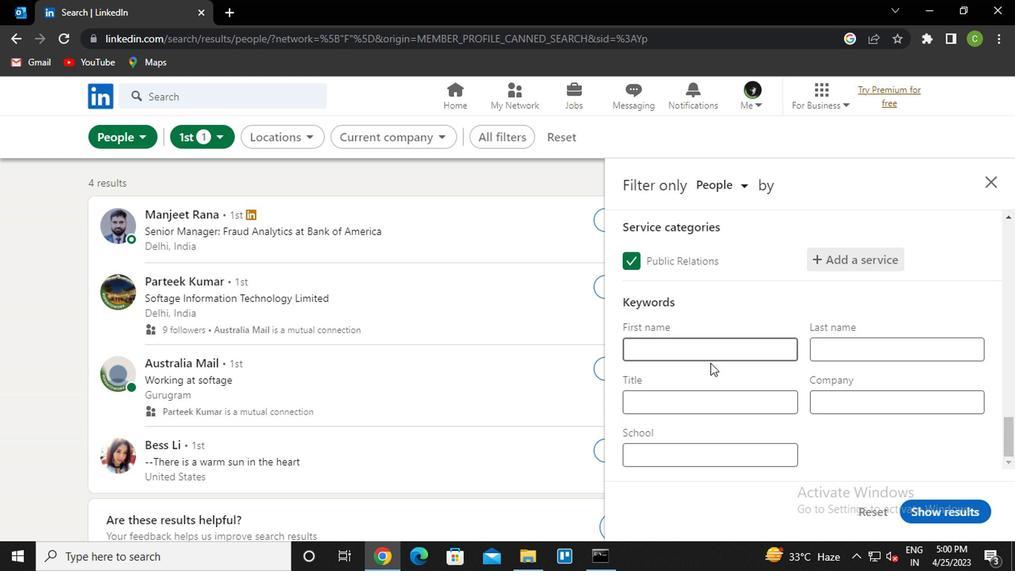 
Action: Mouse pressed left at (617, 384)
Screenshot: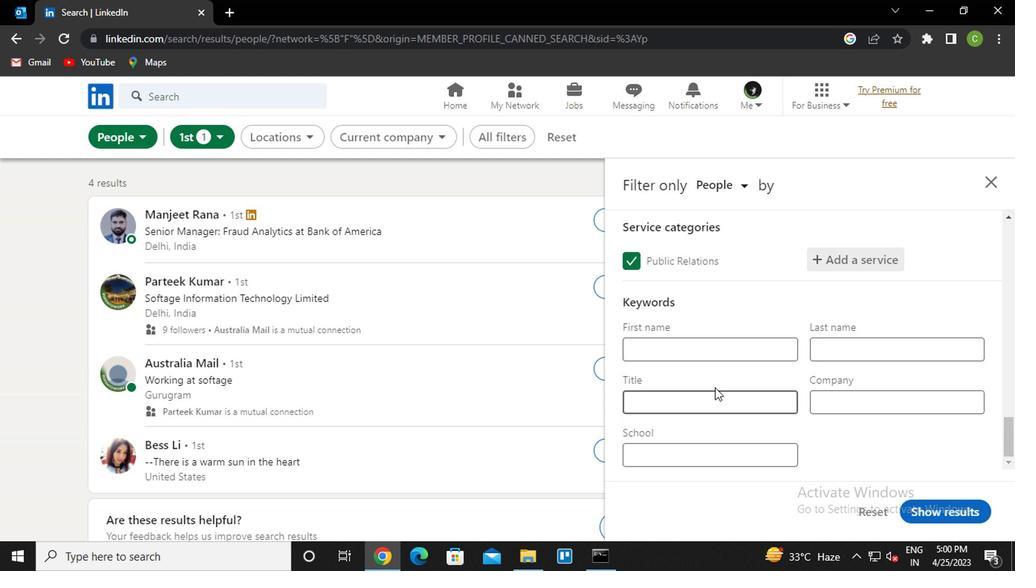 
Action: Mouse moved to (617, 391)
Screenshot: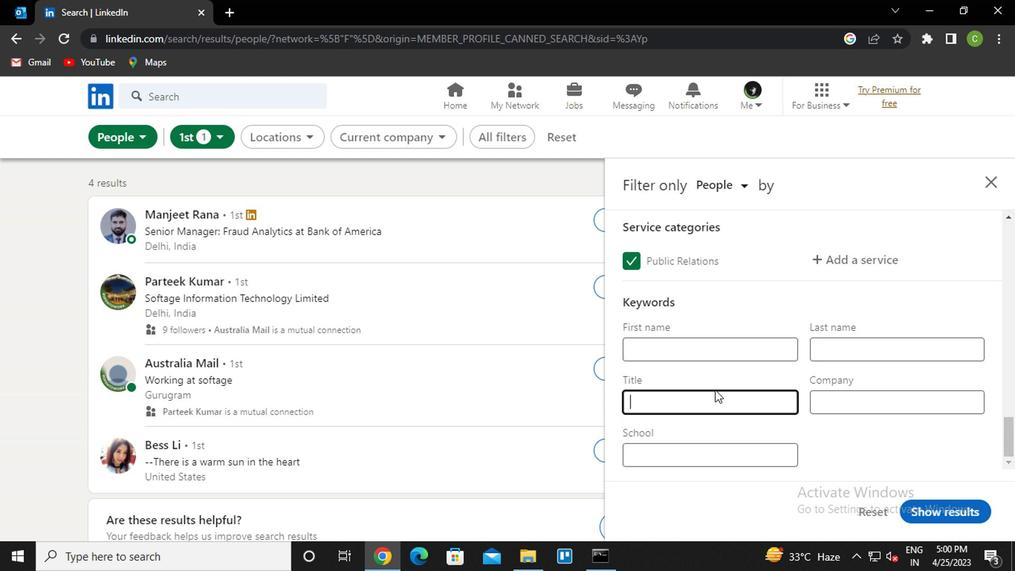 
Action: Key pressed <Key.caps_lock>a<Key.caps_lock>ssitance<Key.space>
Screenshot: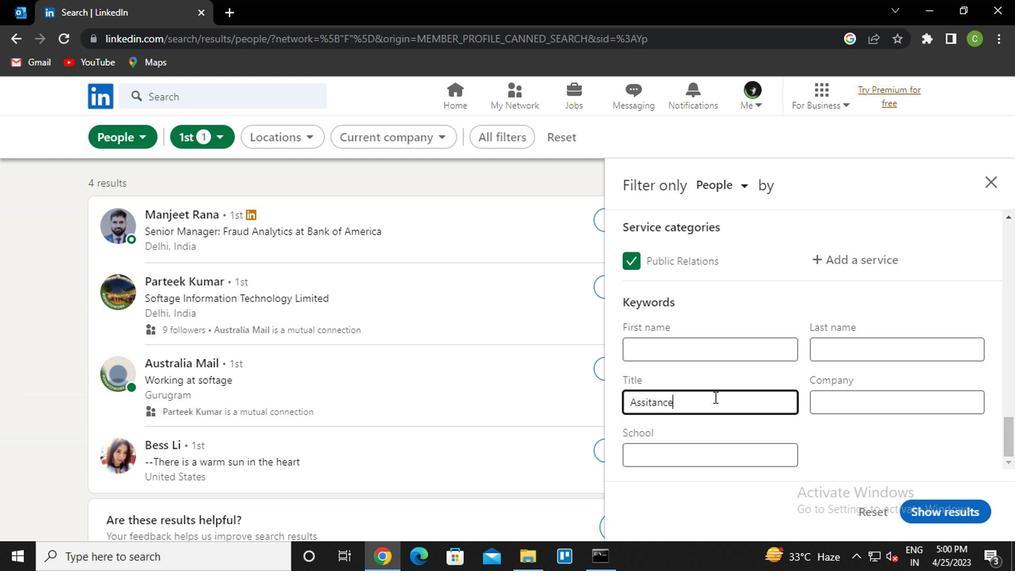 
Action: Mouse moved to (569, 396)
Screenshot: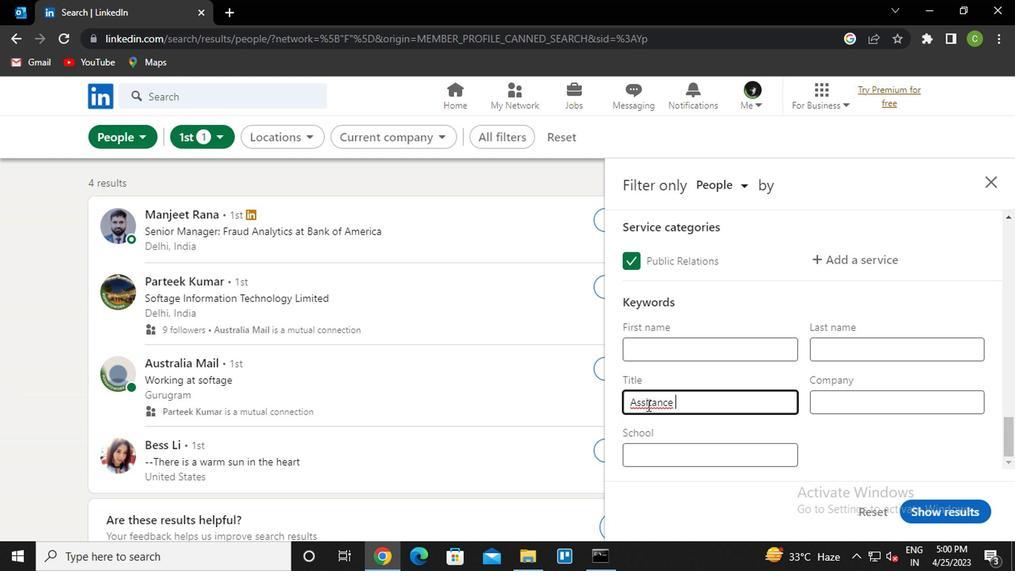 
Action: Mouse pressed left at (569, 396)
Screenshot: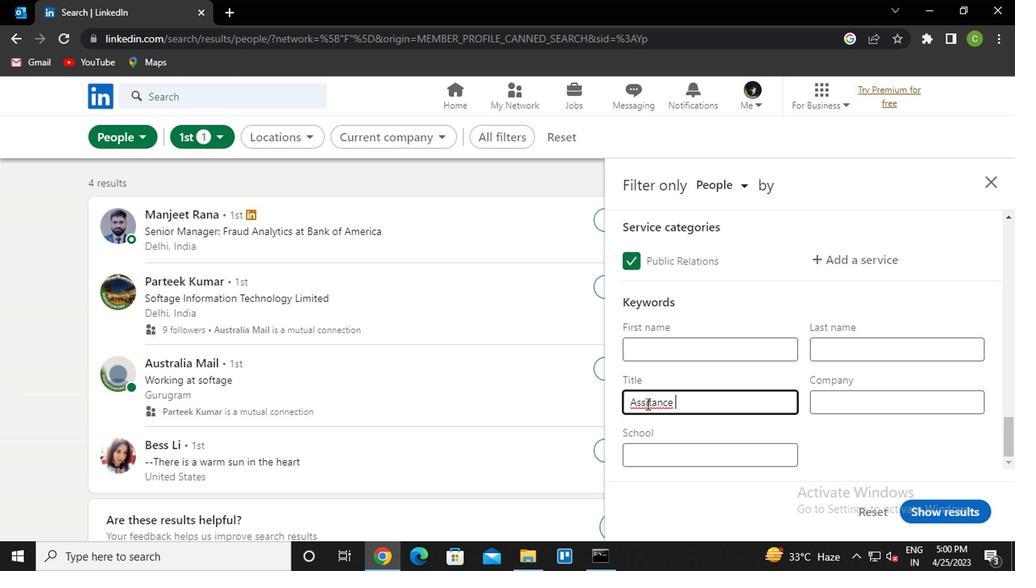 
Action: Mouse moved to (577, 397)
Screenshot: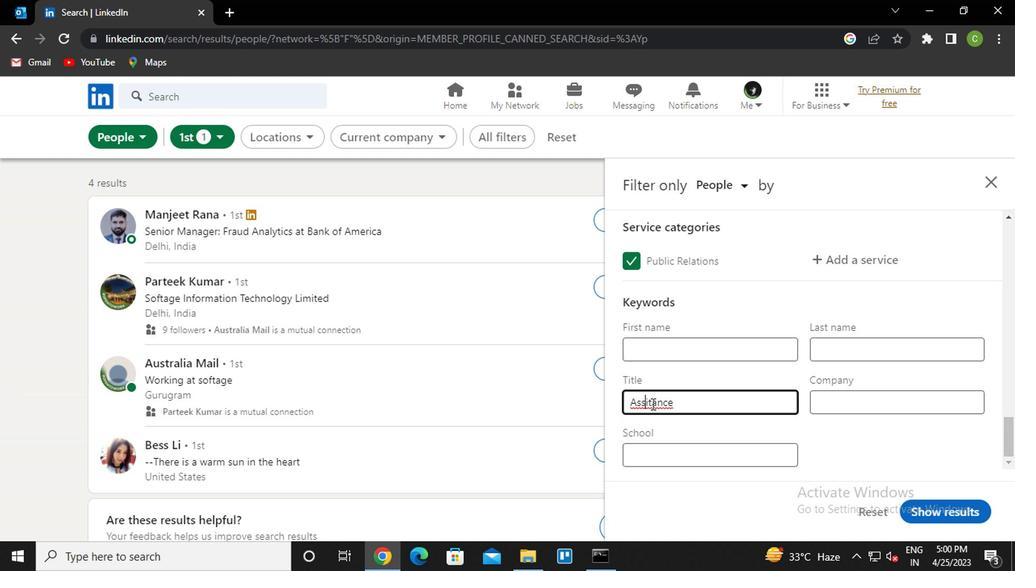 
Action: Key pressed <Key.right>s
Screenshot: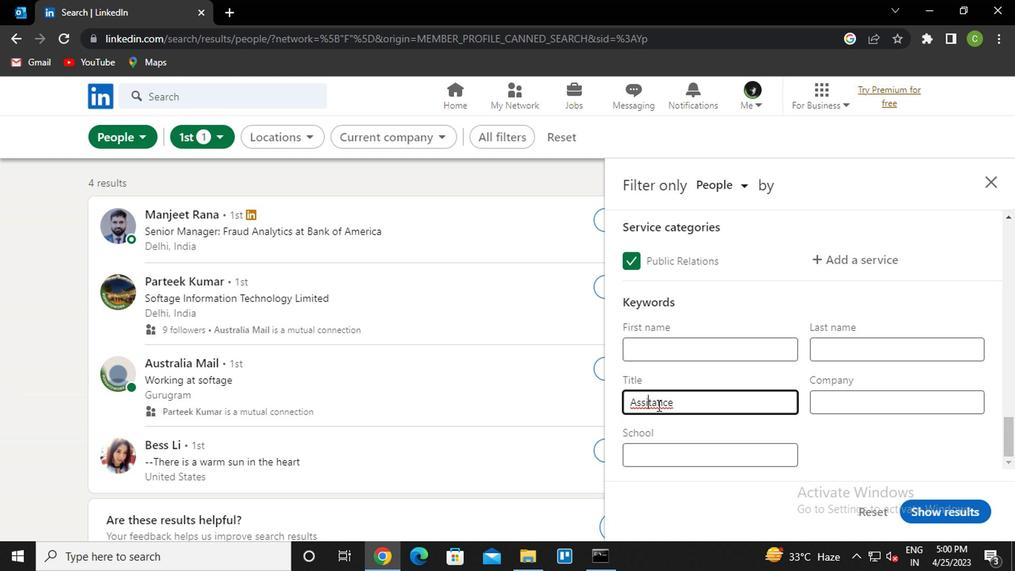 
Action: Mouse moved to (621, 376)
Screenshot: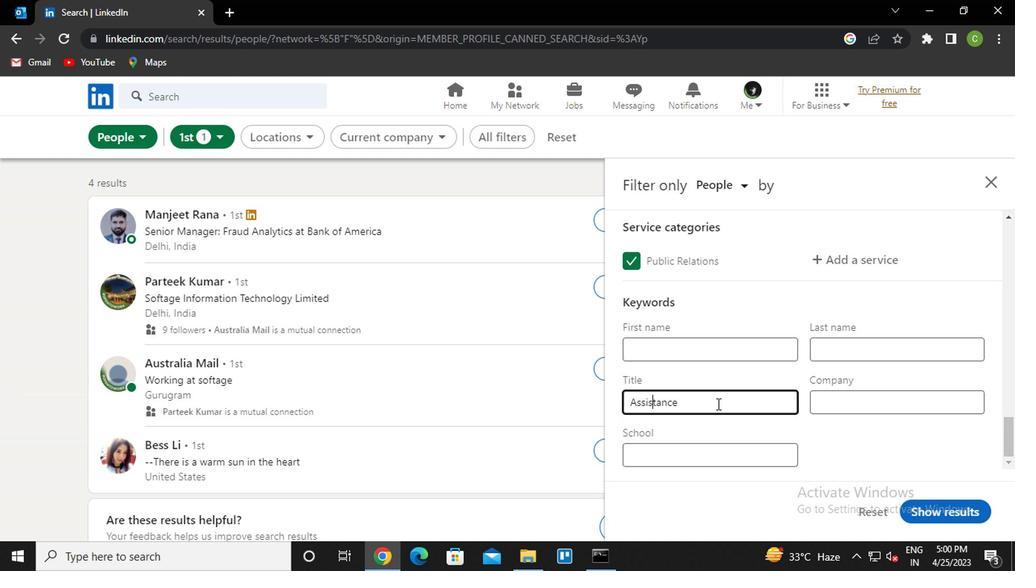 
Action: Mouse scrolled (621, 377) with delta (0, 0)
Screenshot: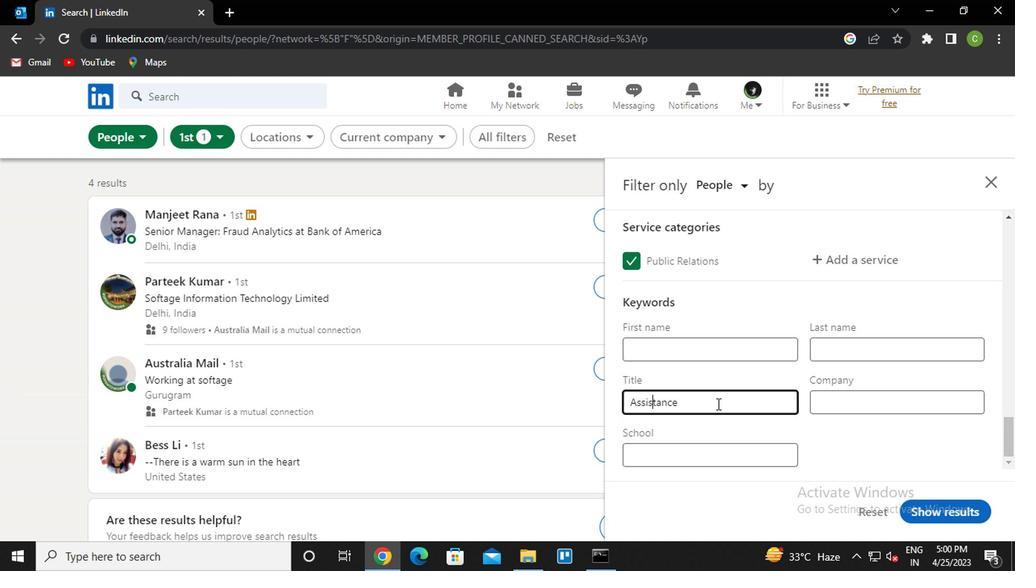
Action: Mouse moved to (622, 374)
Screenshot: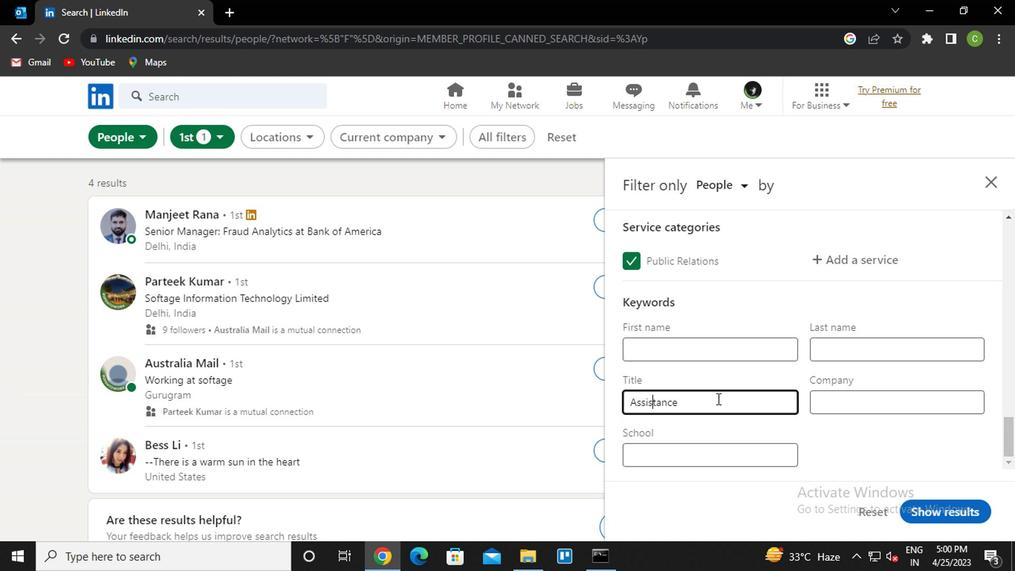 
Action: Mouse scrolled (622, 375) with delta (0, 0)
Screenshot: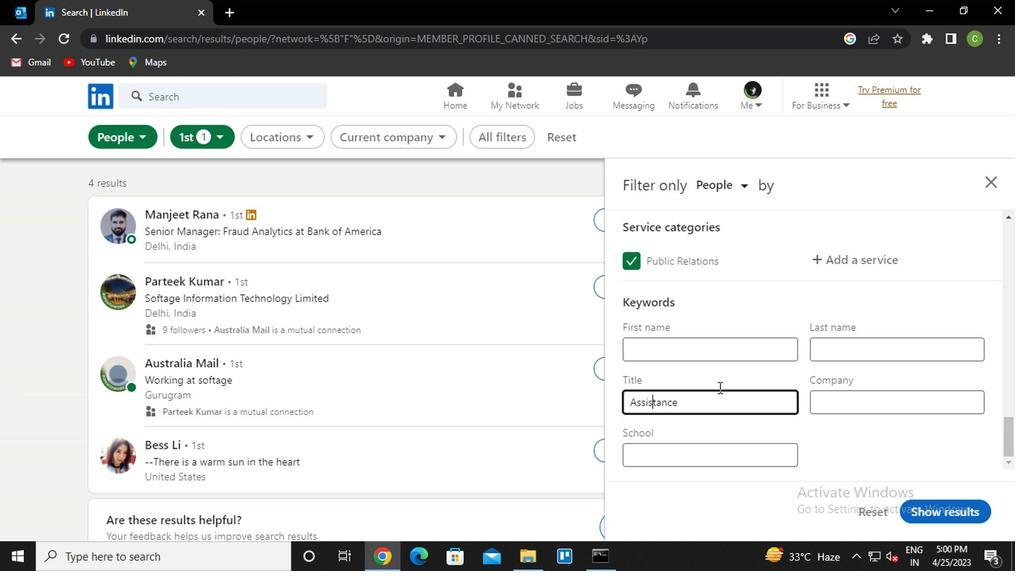 
Action: Mouse moved to (622, 374)
Screenshot: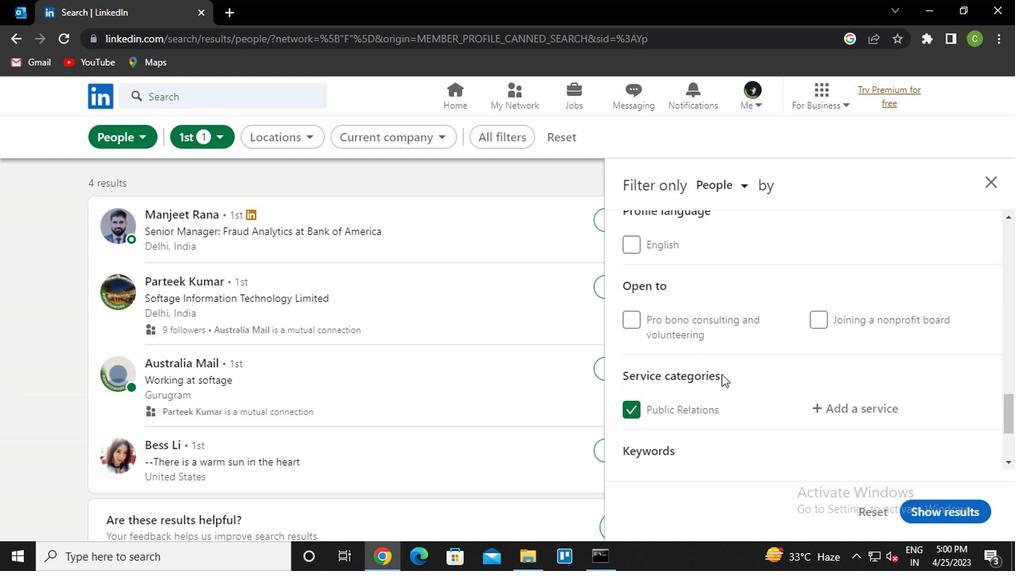 
Action: Mouse scrolled (622, 375) with delta (0, 0)
Screenshot: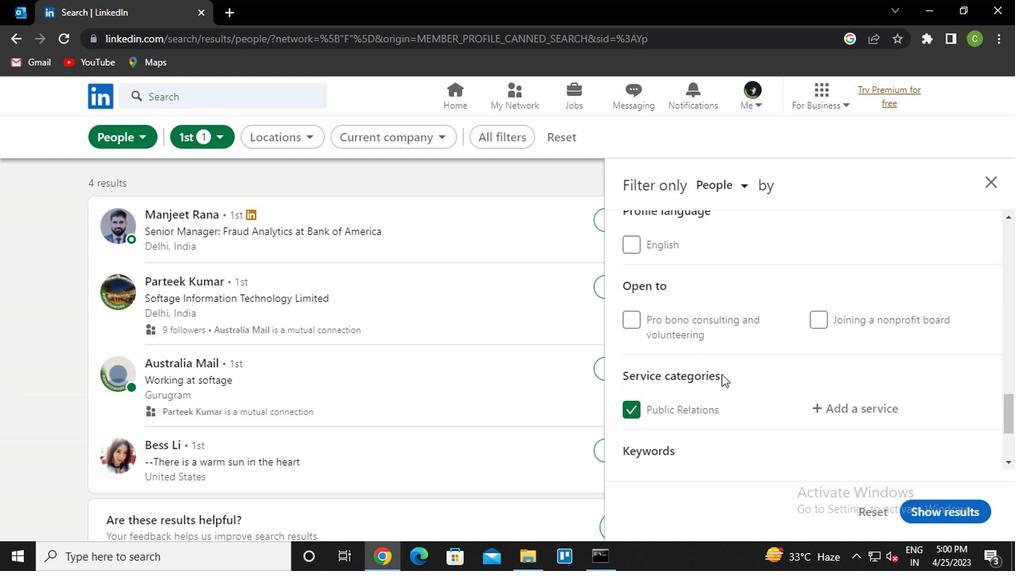 
Action: Mouse scrolled (622, 375) with delta (0, 0)
Screenshot: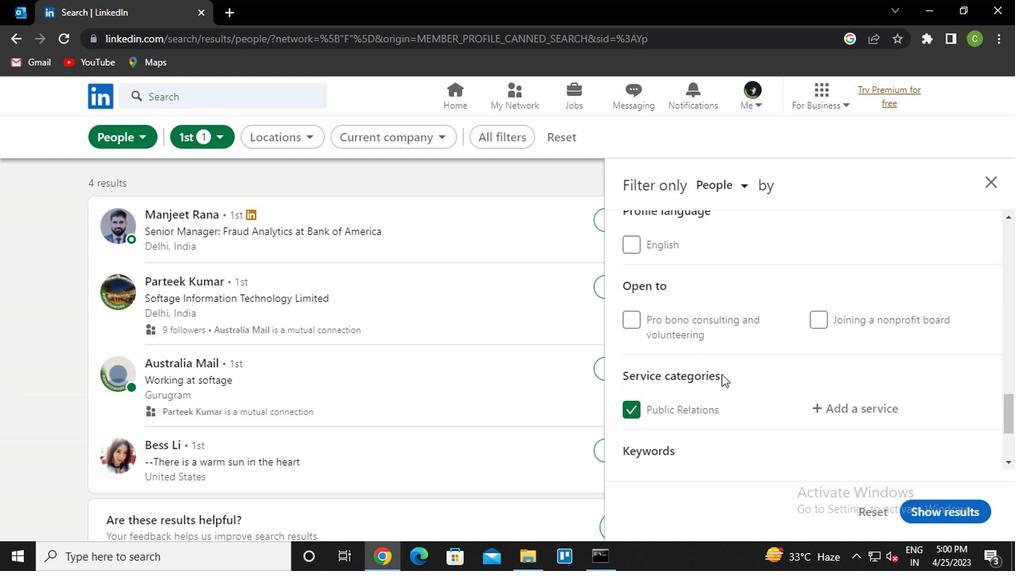 
Action: Mouse moved to (622, 376)
Screenshot: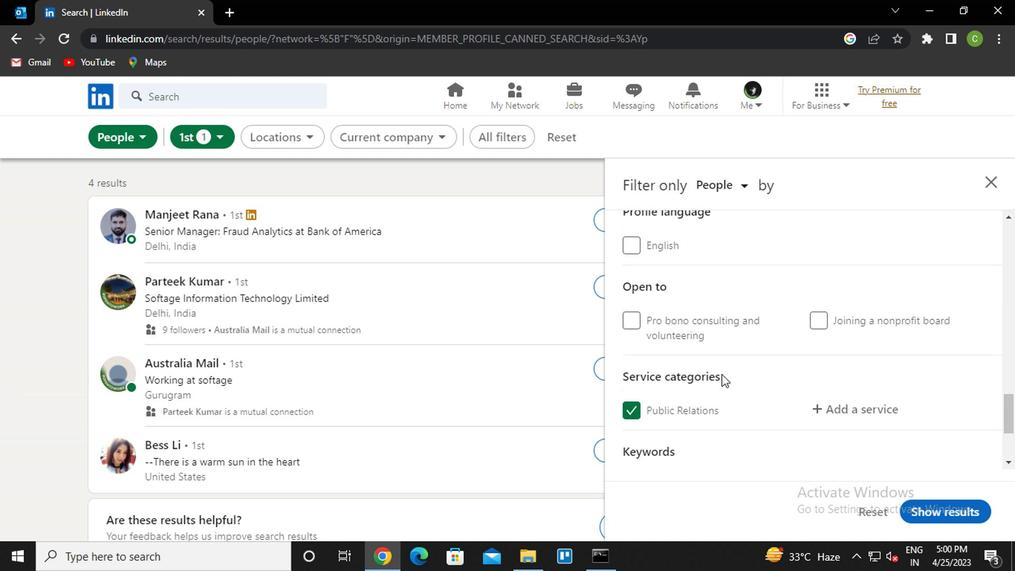 
Action: Mouse scrolled (622, 376) with delta (0, 0)
Screenshot: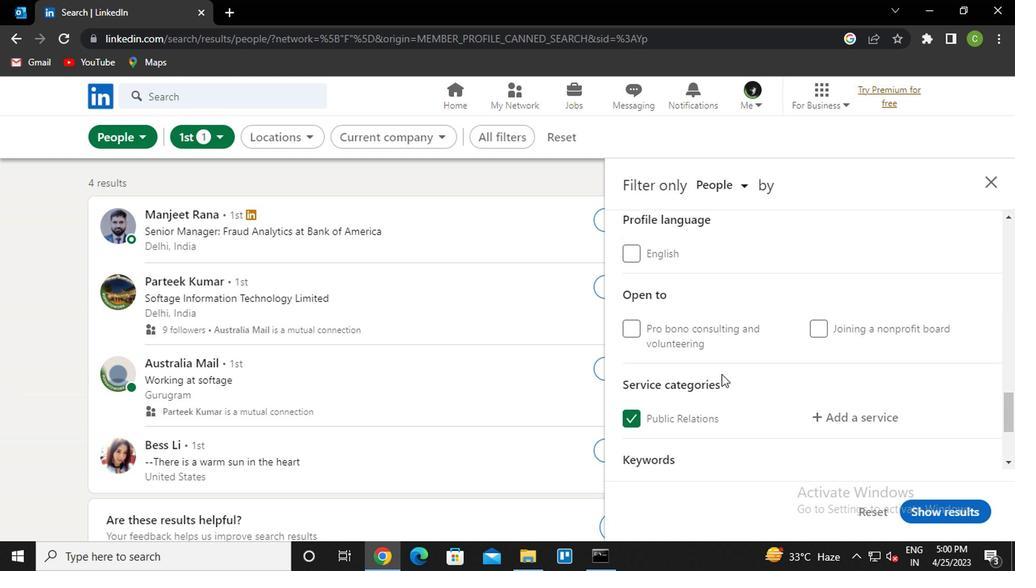 
Action: Mouse moved to (705, 389)
Screenshot: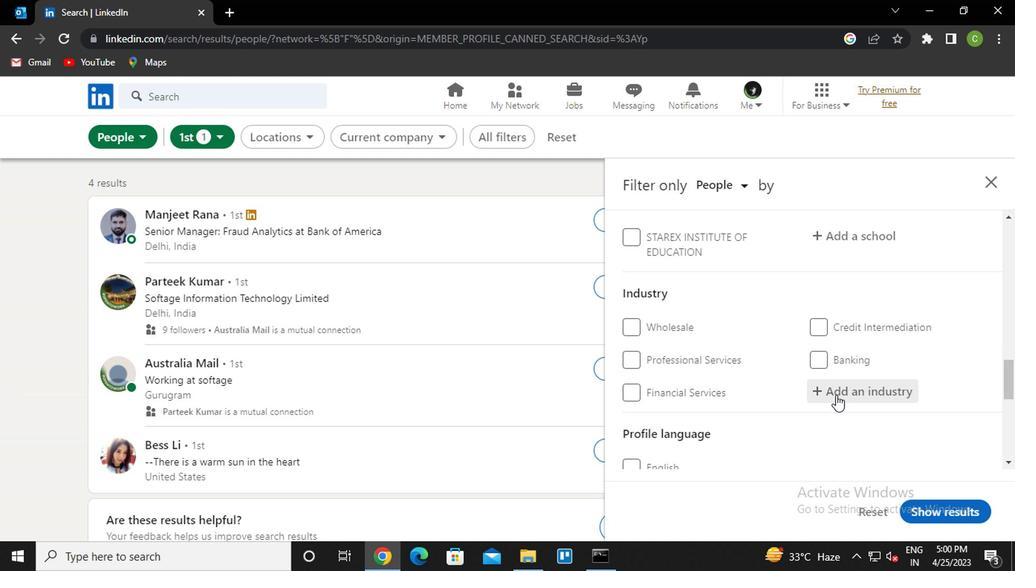 
Action: Mouse pressed left at (705, 389)
Screenshot: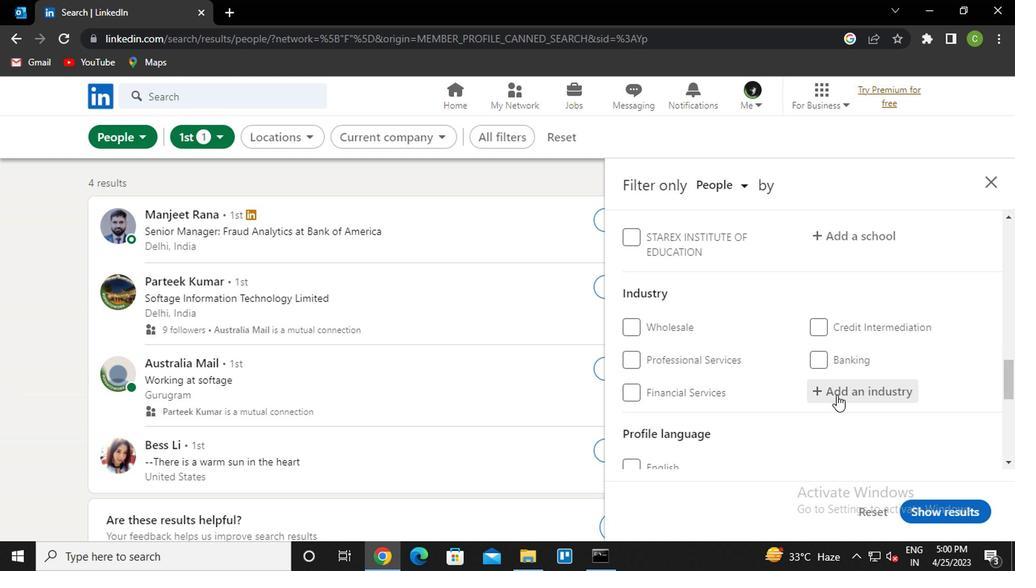 
Action: Mouse moved to (680, 410)
Screenshot: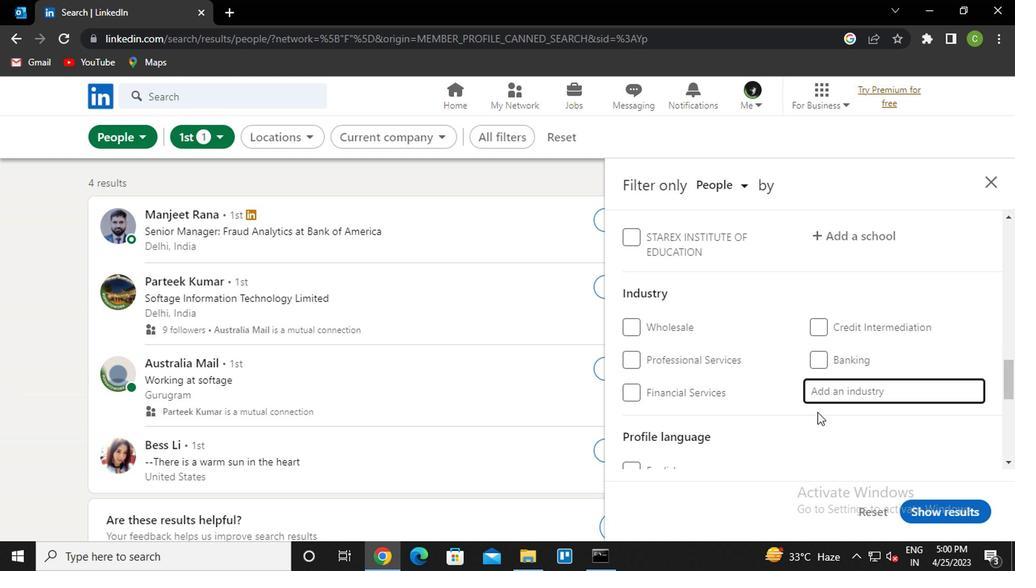 
Action: Key pressed <Key.caps_lock>p<Key.caps_lock>ublic<Key.enter>
Screenshot: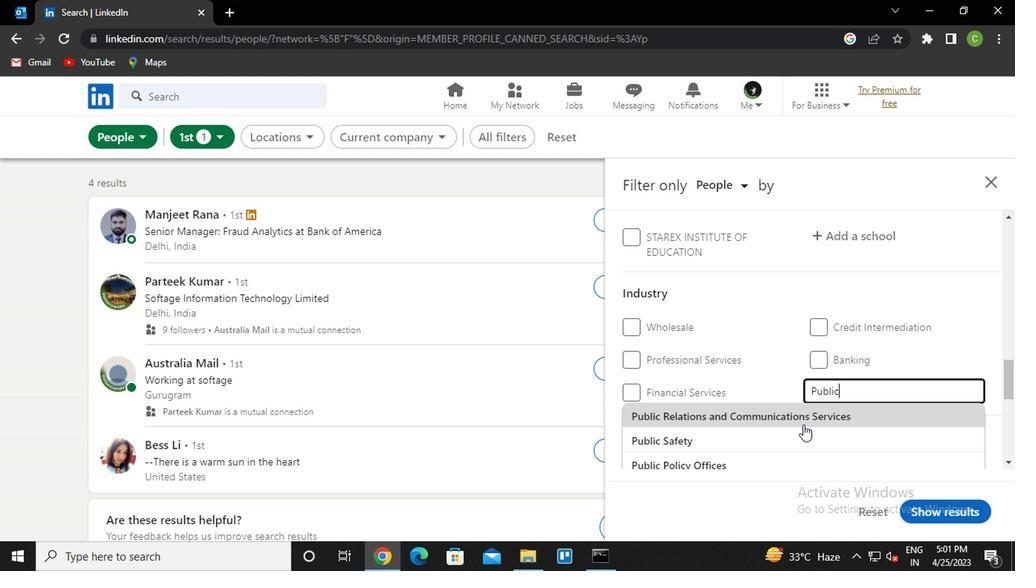
Action: Mouse moved to (604, 434)
Screenshot: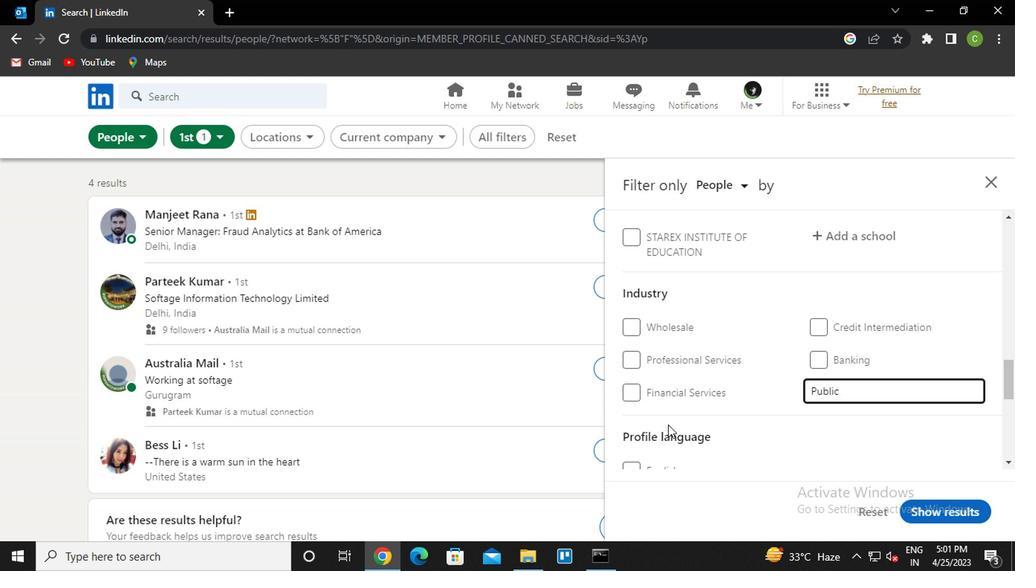 
Action: Mouse scrolled (604, 433) with delta (0, 0)
Screenshot: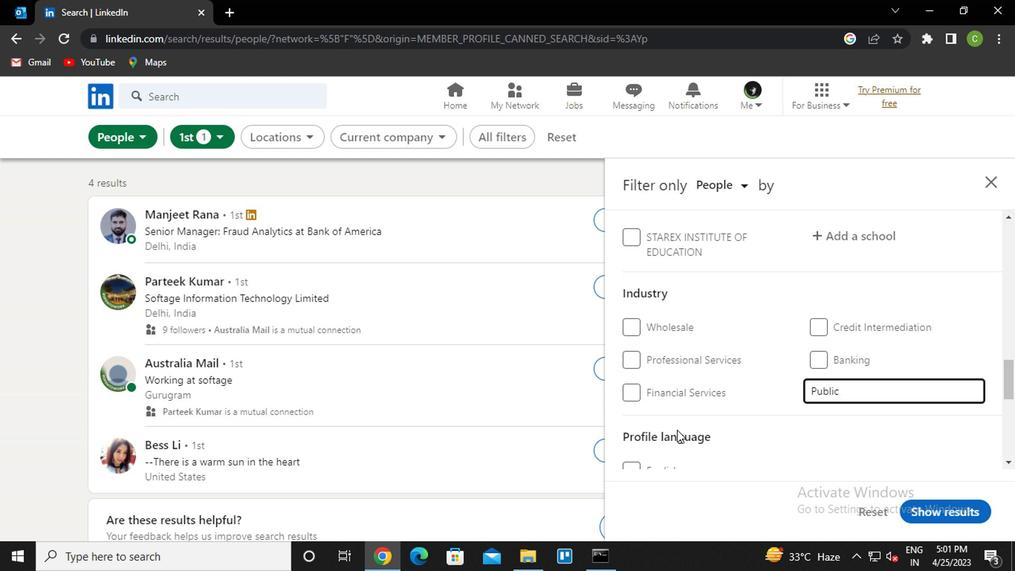 
Action: Mouse moved to (602, 428)
Screenshot: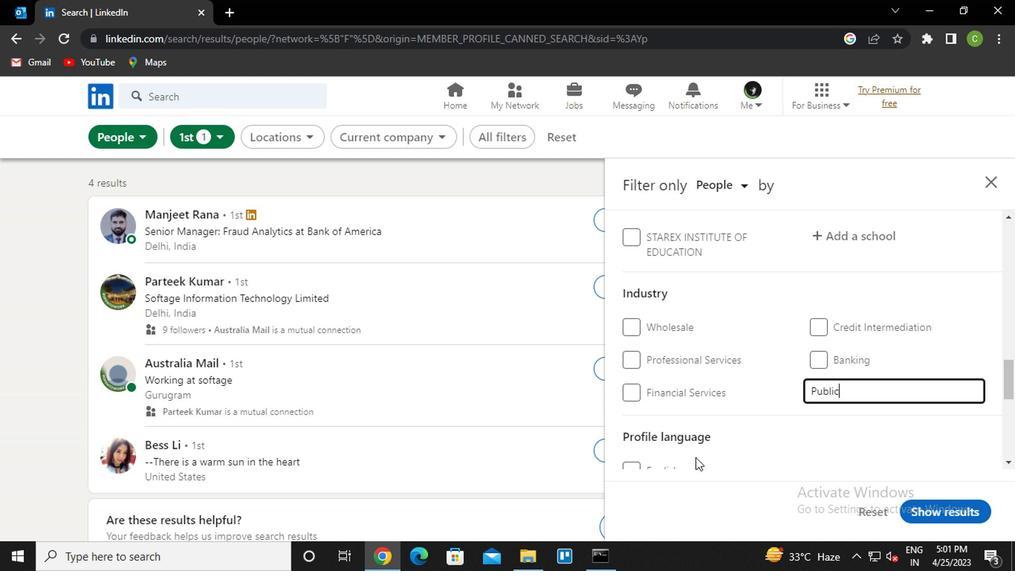 
Action: Mouse scrolled (602, 428) with delta (0, 0)
Screenshot: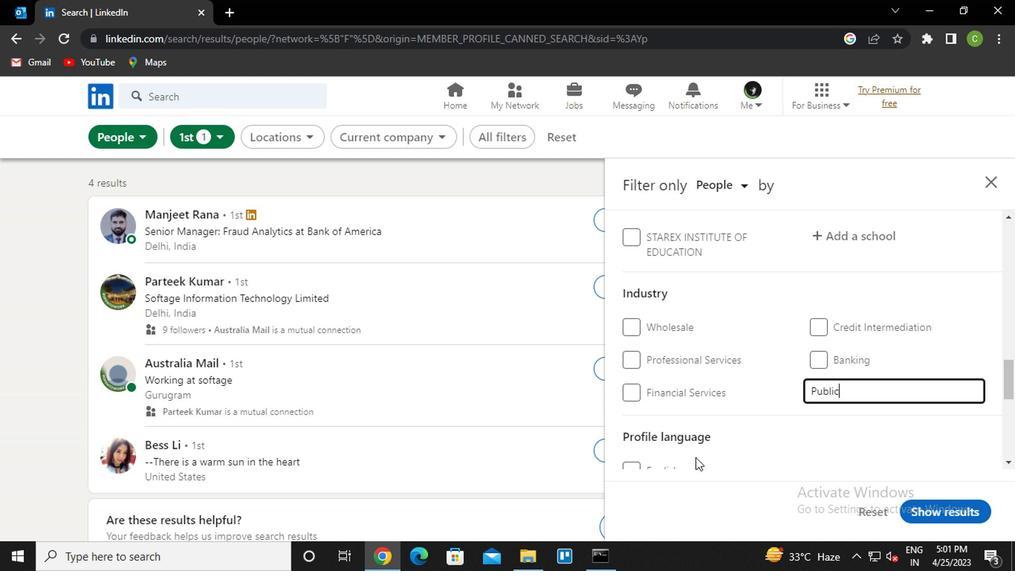
Action: Mouse moved to (600, 410)
Screenshot: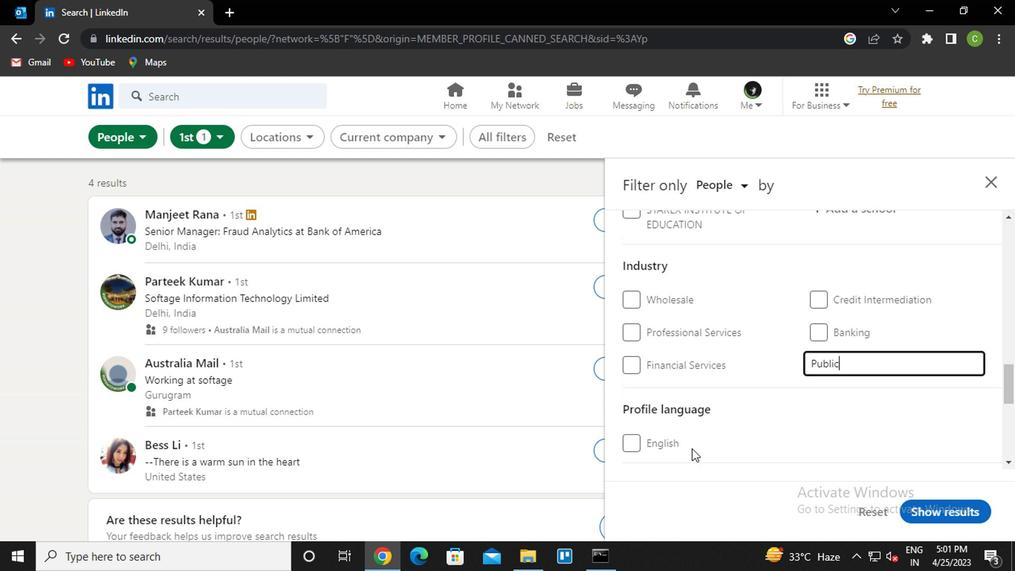 
Action: Mouse scrolled (600, 409) with delta (0, 0)
Screenshot: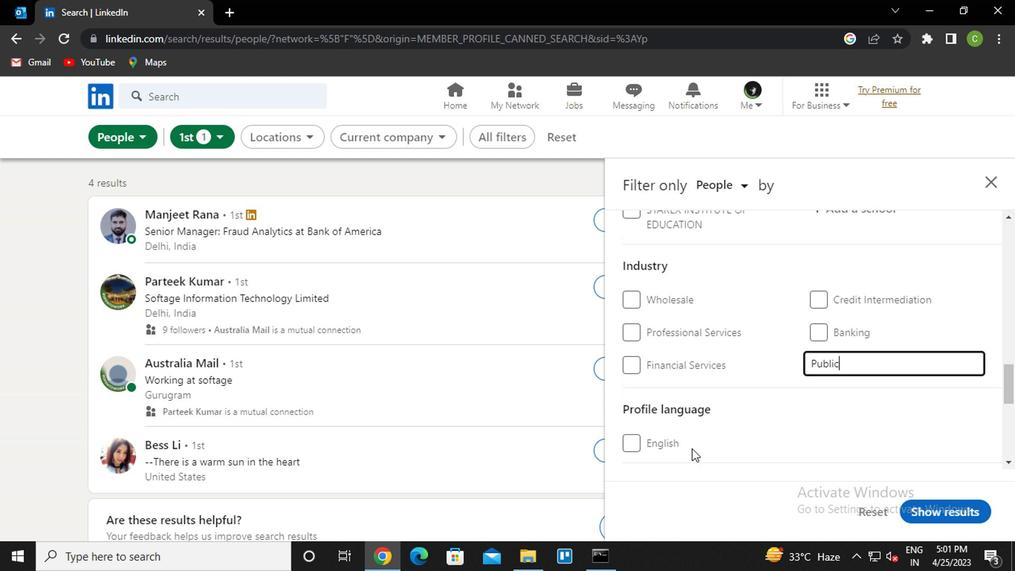 
Action: Mouse moved to (559, 402)
Screenshot: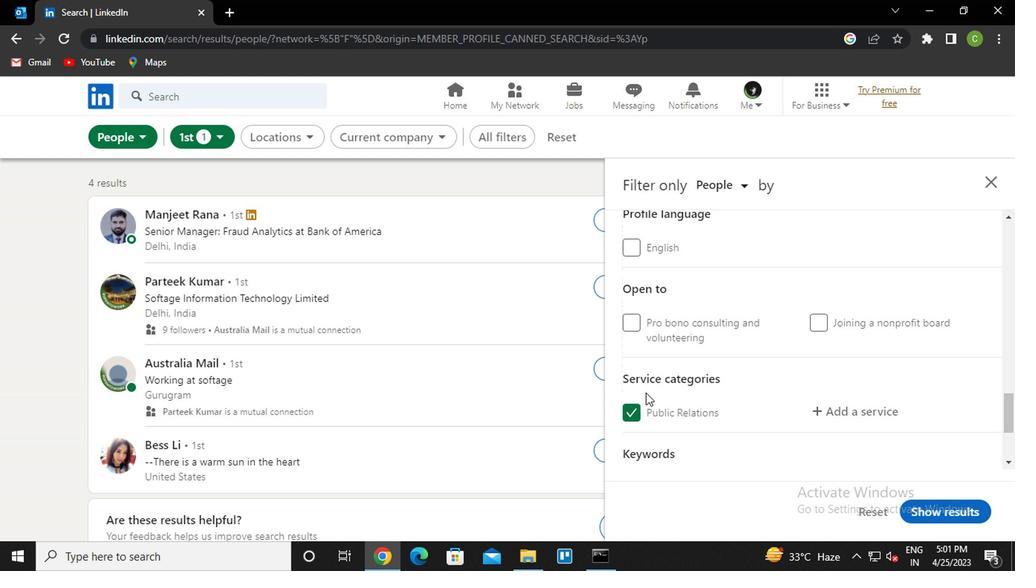 
Action: Mouse pressed left at (559, 402)
Screenshot: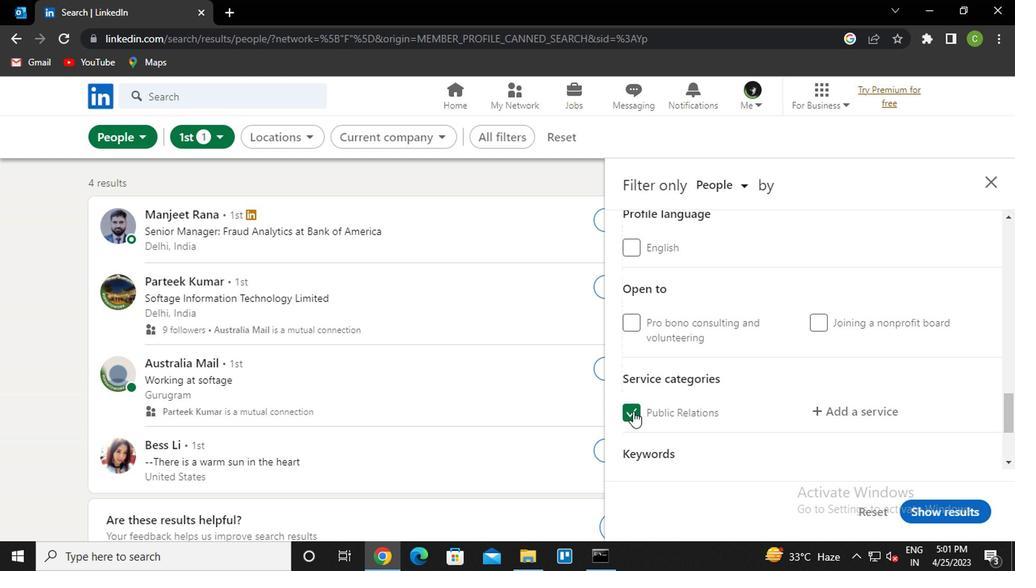 
Action: Mouse moved to (719, 401)
Screenshot: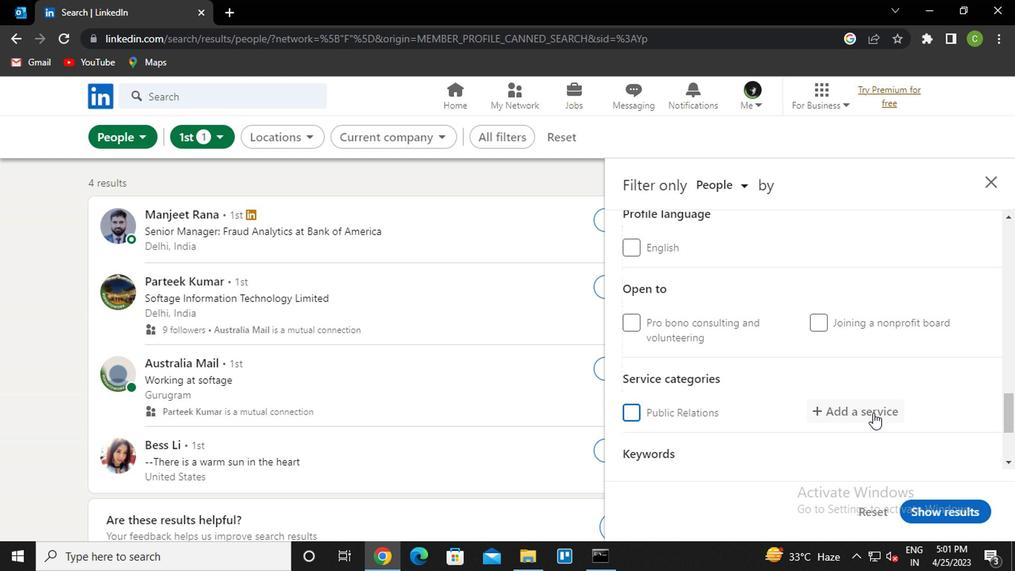
Action: Mouse pressed left at (719, 401)
Screenshot: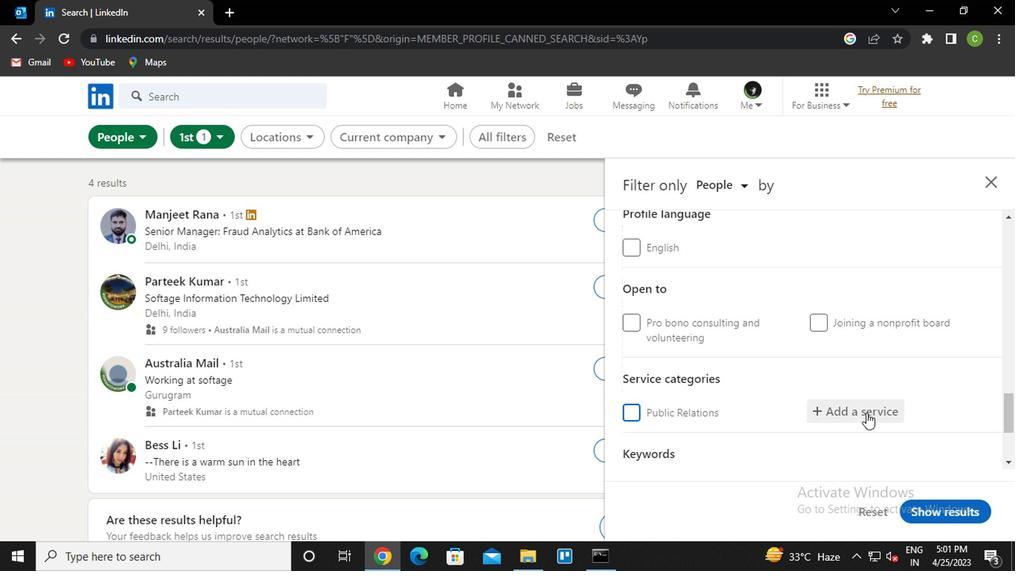 
Action: Key pressed <Key.caps_lock>a<Key.caps_lock>ssistan<Key.down><Key.down><Key.down><Key.up><Key.enter>
Screenshot: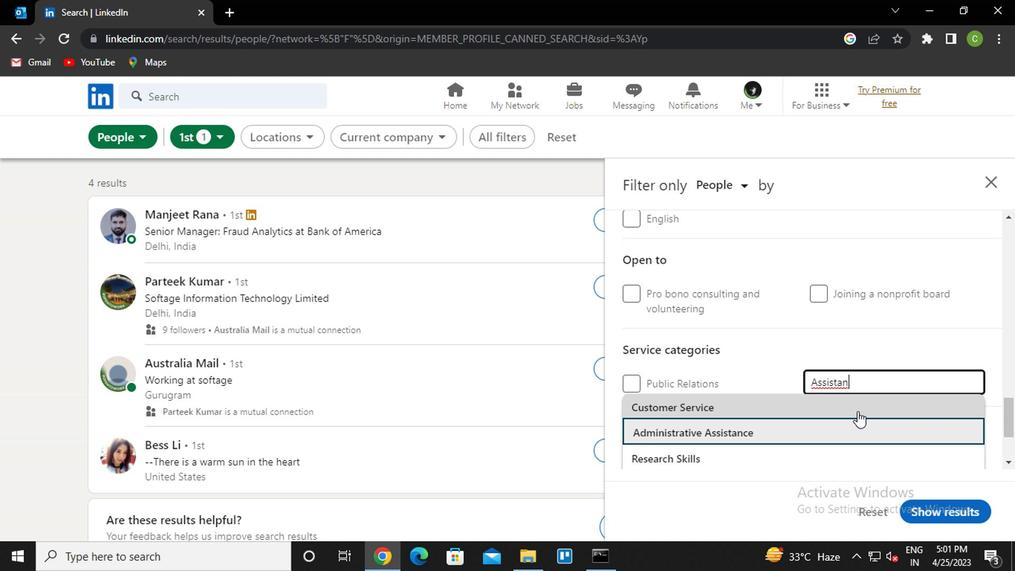 
Action: Mouse moved to (700, 410)
Screenshot: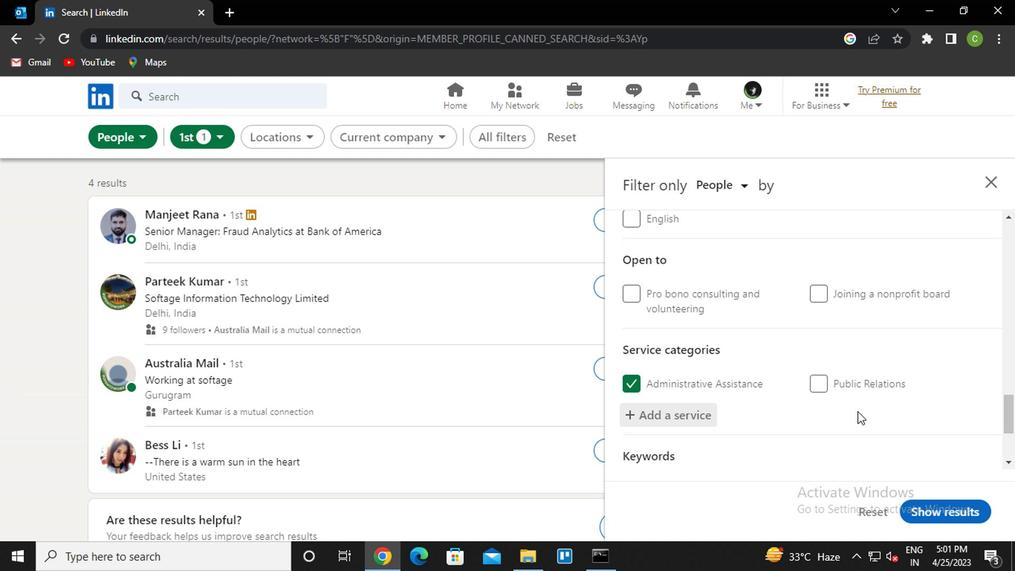 
Action: Mouse scrolled (700, 409) with delta (0, 0)
Screenshot: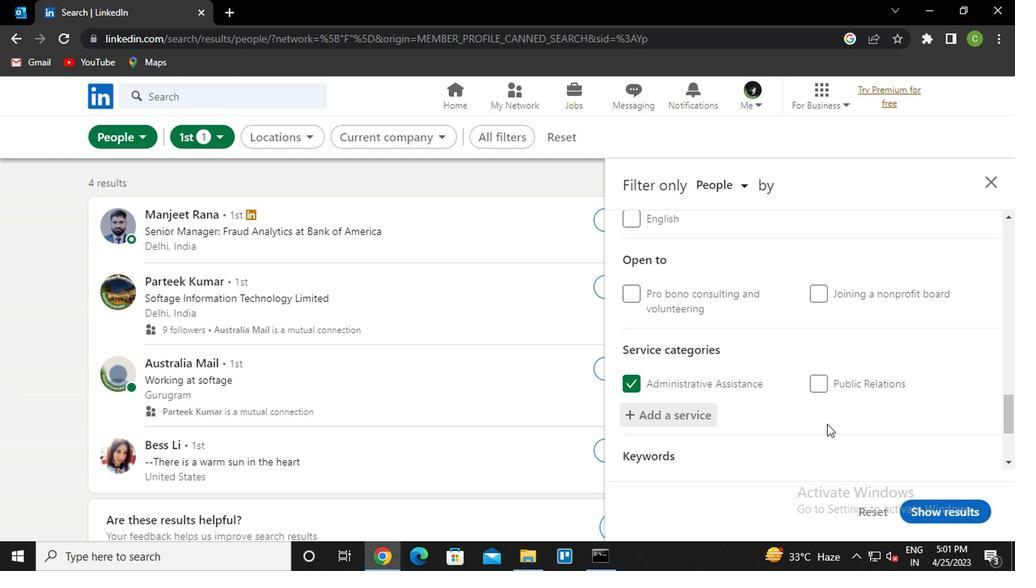 
Action: Mouse moved to (700, 409)
Screenshot: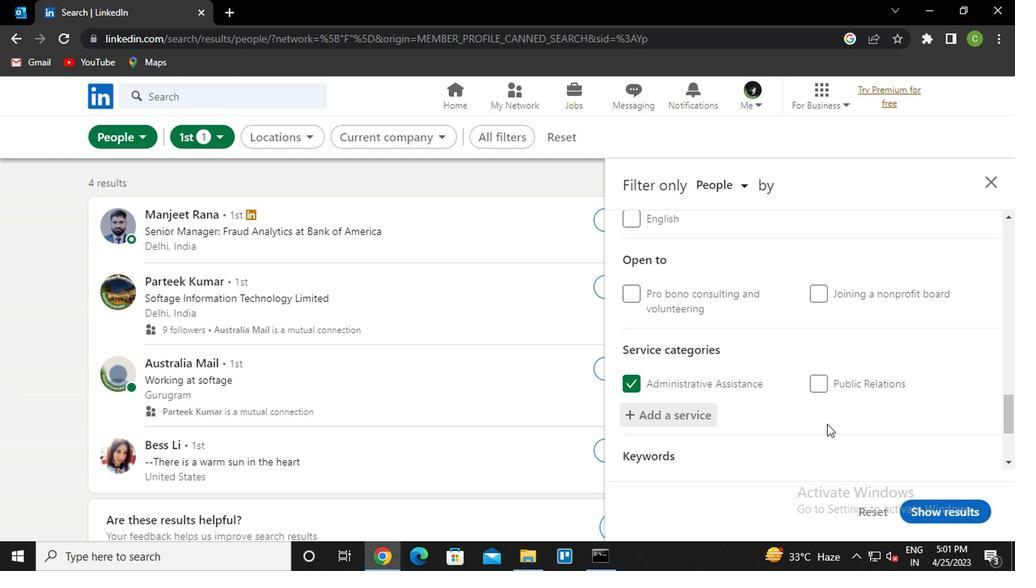 
Action: Mouse scrolled (700, 409) with delta (0, 0)
Screenshot: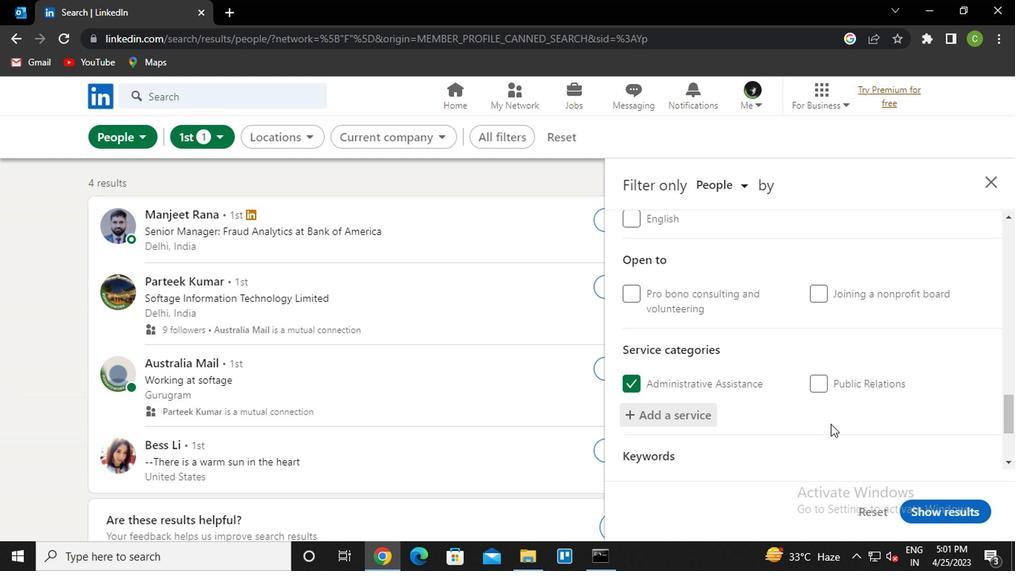 
Action: Mouse moved to (692, 404)
Screenshot: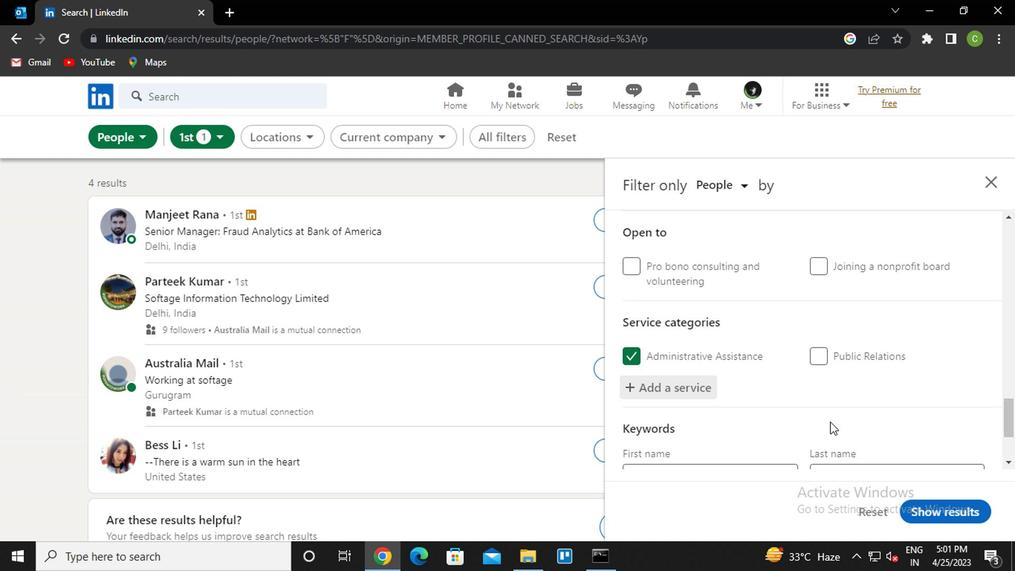 
Action: Mouse scrolled (692, 404) with delta (0, 0)
Screenshot: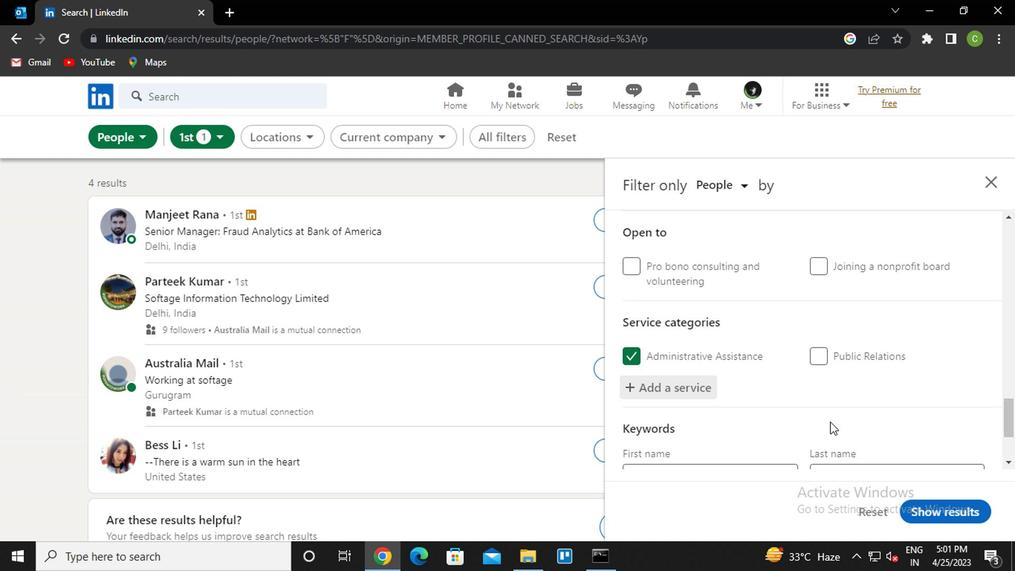 
Action: Mouse moved to (615, 396)
Screenshot: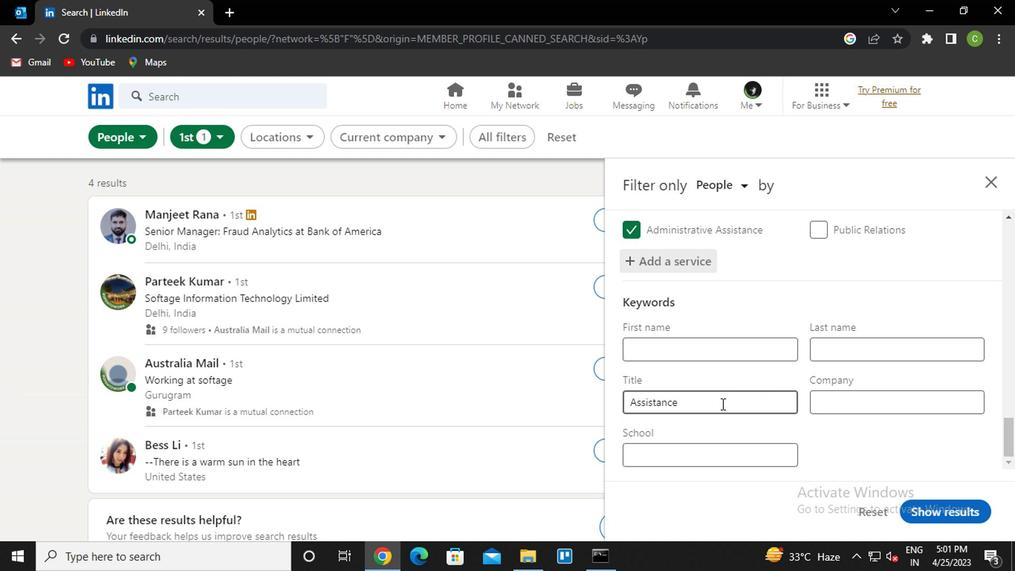 
Action: Mouse pressed left at (615, 396)
Screenshot: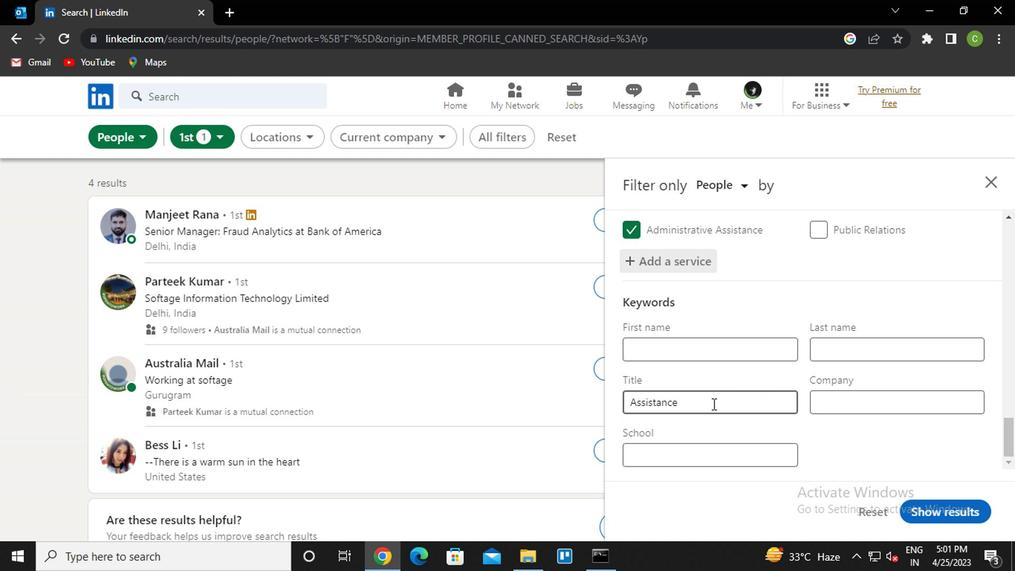 
Action: Key pressed <Key.backspace><Key.backspace><Key.backspace><Key.backspace><Key.backspace><Key.backspace><Key.backspace><Key.backspace><Key.backspace><Key.backspace><Key.backspace><Key.backspace><Key.backspace><Key.backspace><Key.backspace><Key.backspace><Key.backspace><Key.backspace><Key.caps_lock>p<Key.caps_lock>hysical<Key.space><Key.caps_lock>t<Key.caps_lock>herapy<Key.space><Key.caps_lock><Key.caps_lock><Key.caps_lock>r<Key.caps_lock>elation
Screenshot: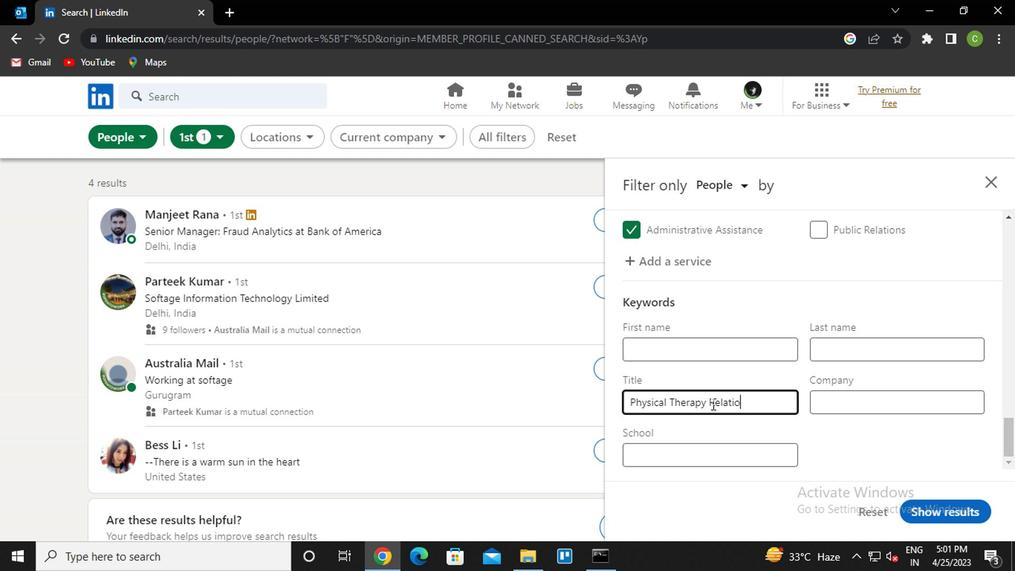 
Action: Mouse moved to (764, 472)
Screenshot: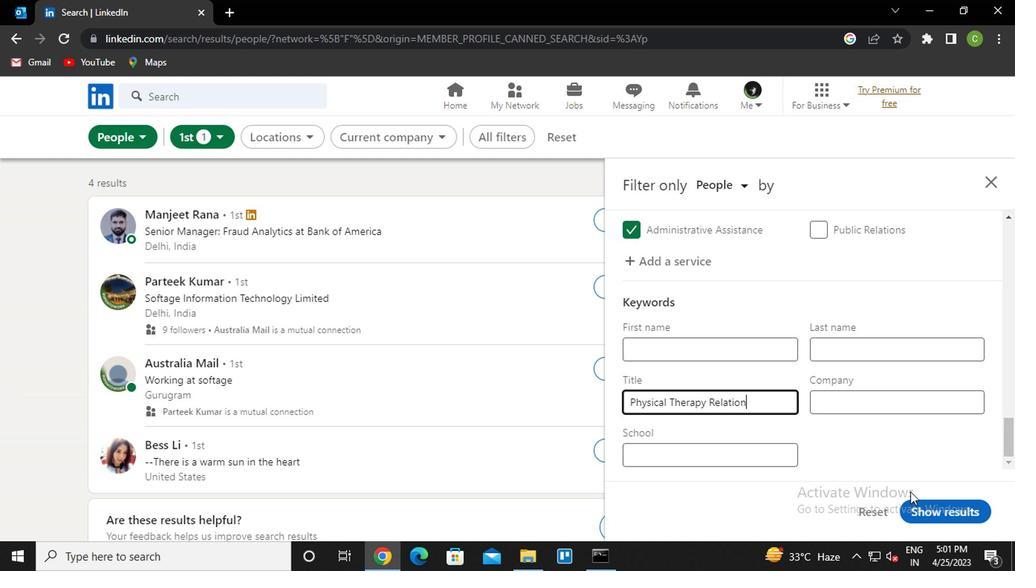 
Action: Mouse pressed left at (764, 472)
Screenshot: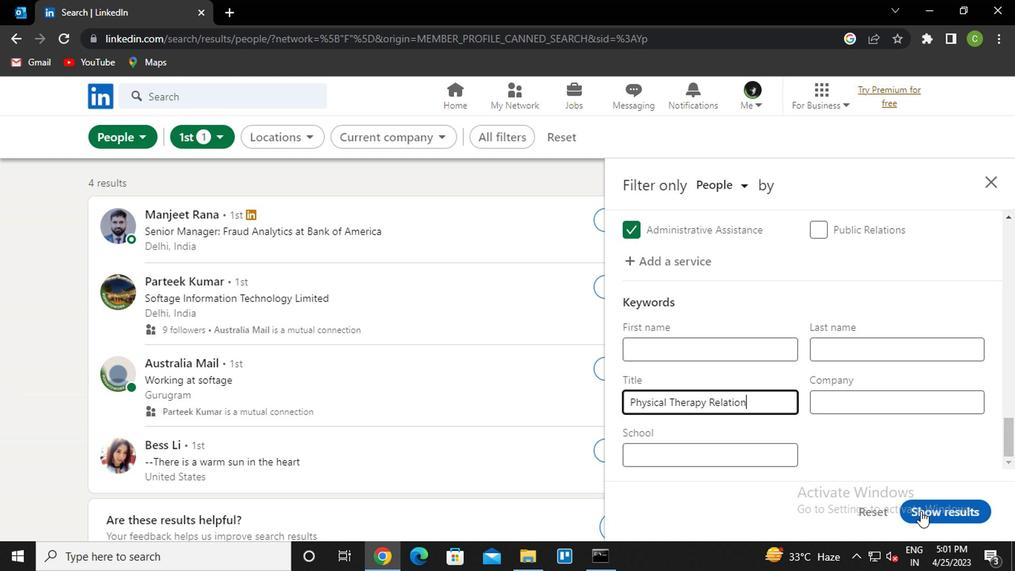 
Action: Mouse moved to (525, 487)
Screenshot: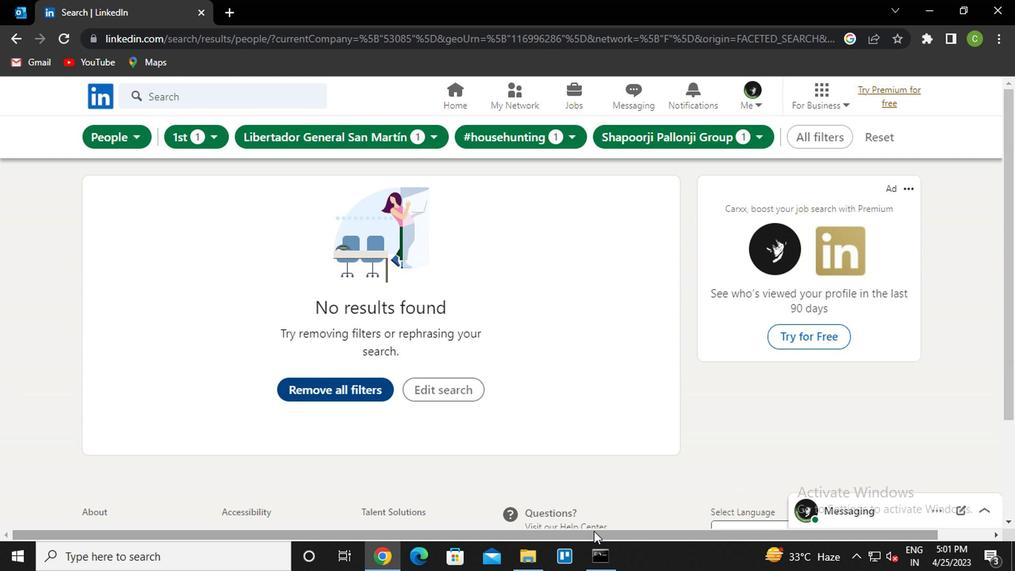 
